 Task: Add an event  with title  Client Meeting: New Opportunity, date '2024/03/01' to 2024/03/03 & Select Event type as  Group. Add location for the event as  789 Calle de Preciados, Madrid, Spain and add a description: A Monthly Financial Review is a recurring meeting or process where the financial performance and health of an organization are assessed and analyzed. It provides a comprehensive overview of the company's financial status, including revenue, expenses, profitability, cash flow, and key financial metrics.Create an event link  http-clientmeeting:newopportunitycom & Select the event color as  Orange. , logged in from the account softage.1@softage.netand send the event invitation to softage.2@softage.net and softage.3@softage.net
Action: Mouse moved to (910, 127)
Screenshot: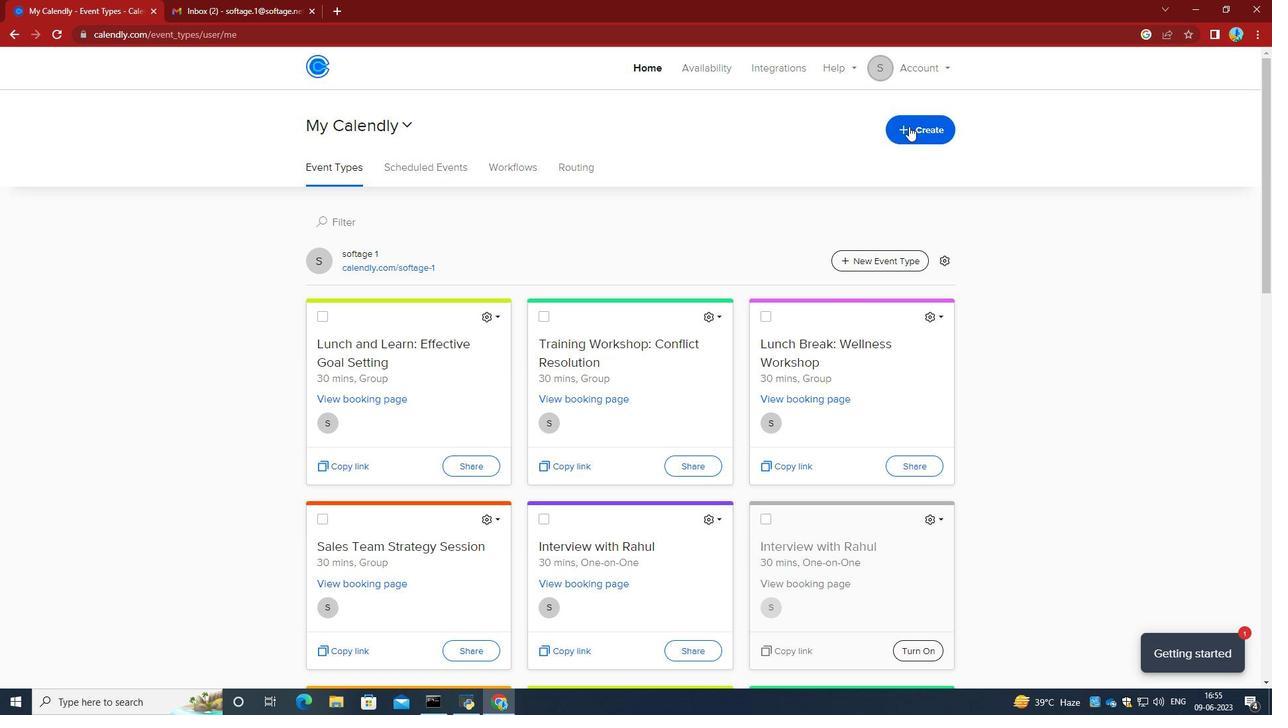 
Action: Mouse pressed left at (910, 127)
Screenshot: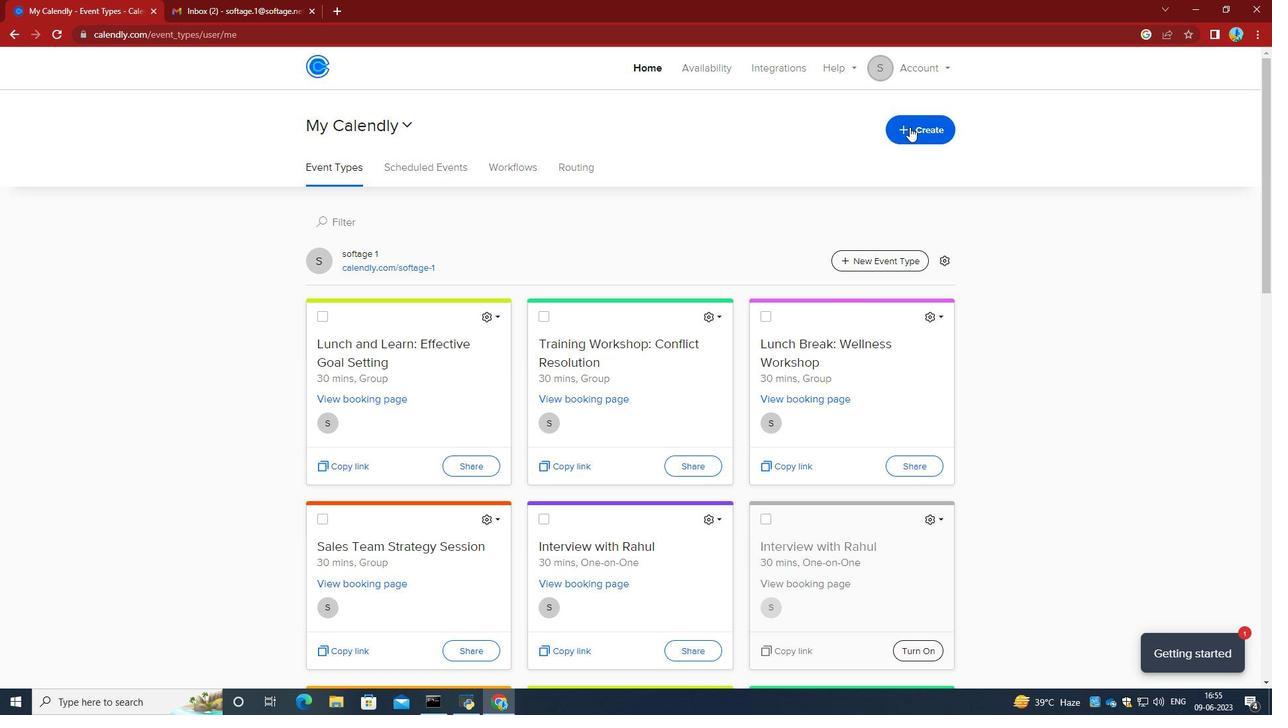 
Action: Mouse moved to (850, 197)
Screenshot: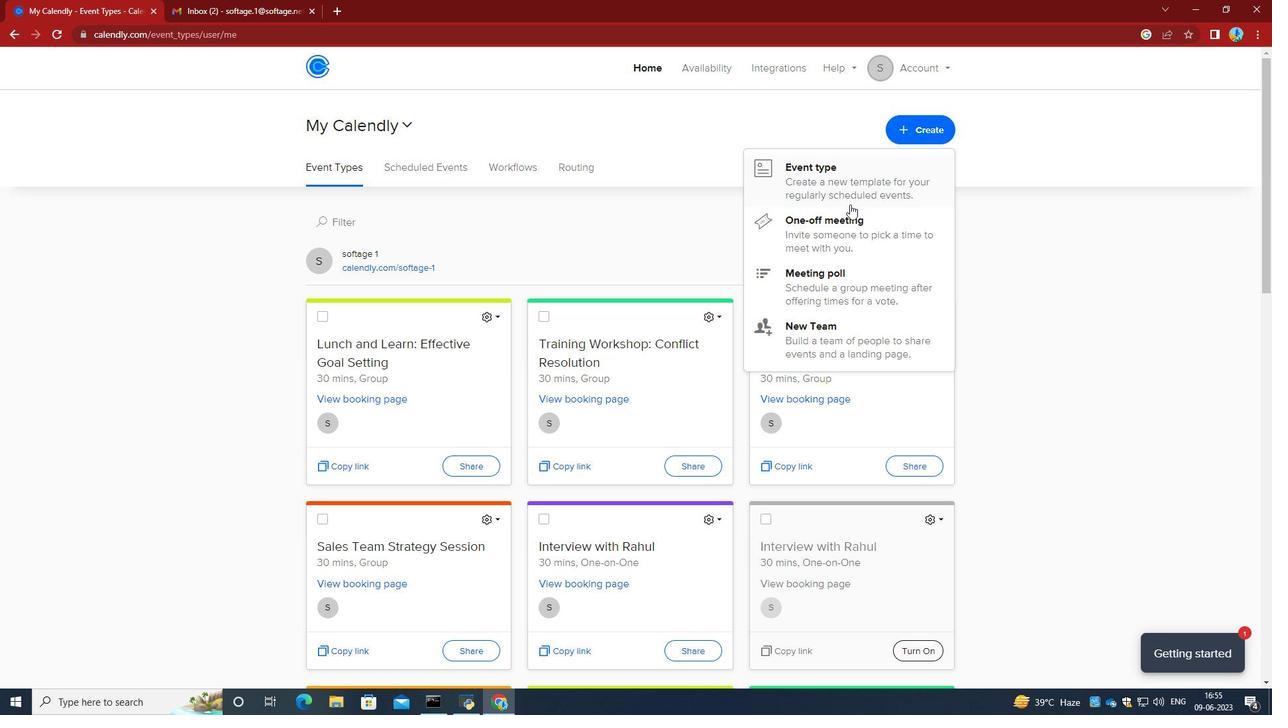 
Action: Mouse pressed left at (850, 197)
Screenshot: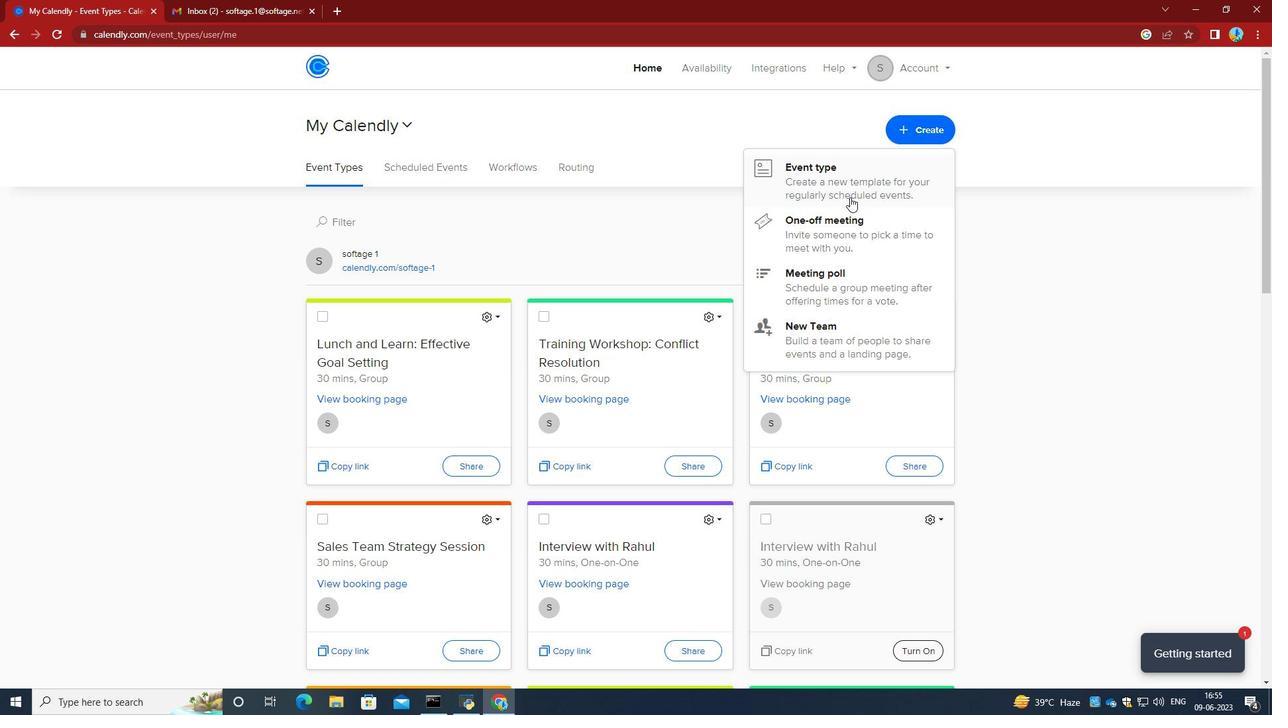 
Action: Mouse moved to (639, 316)
Screenshot: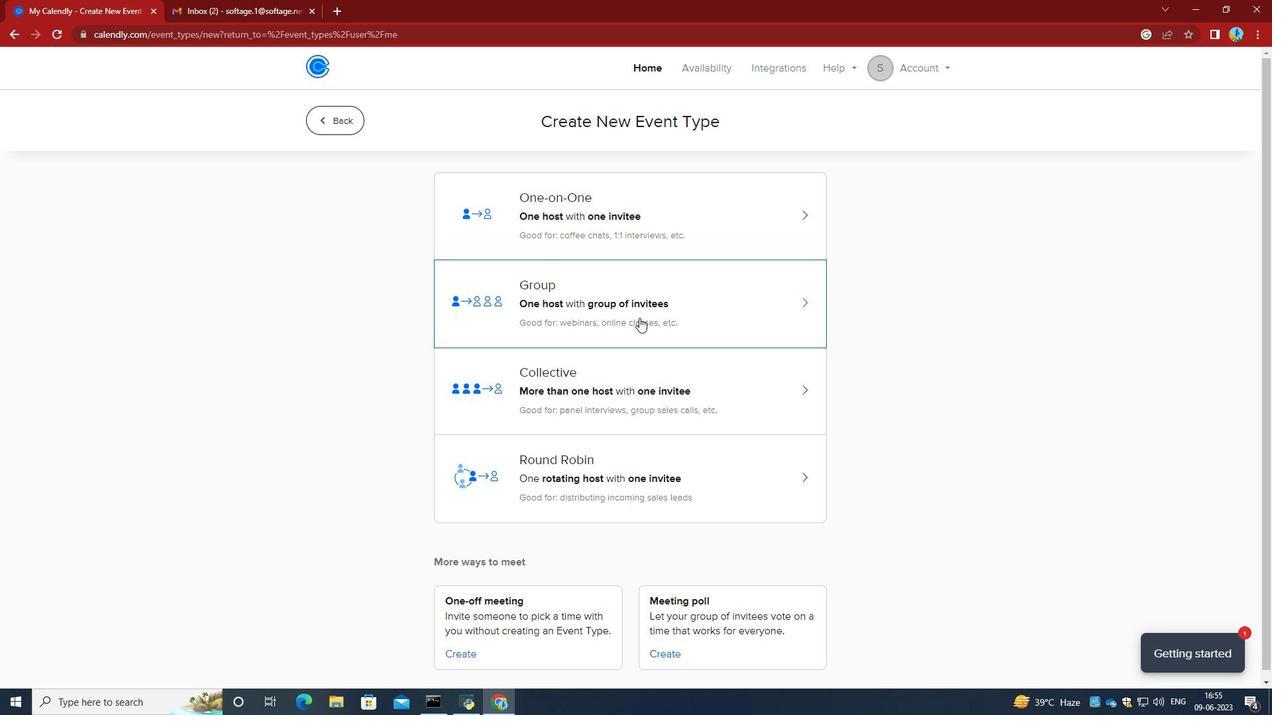 
Action: Mouse pressed left at (639, 316)
Screenshot: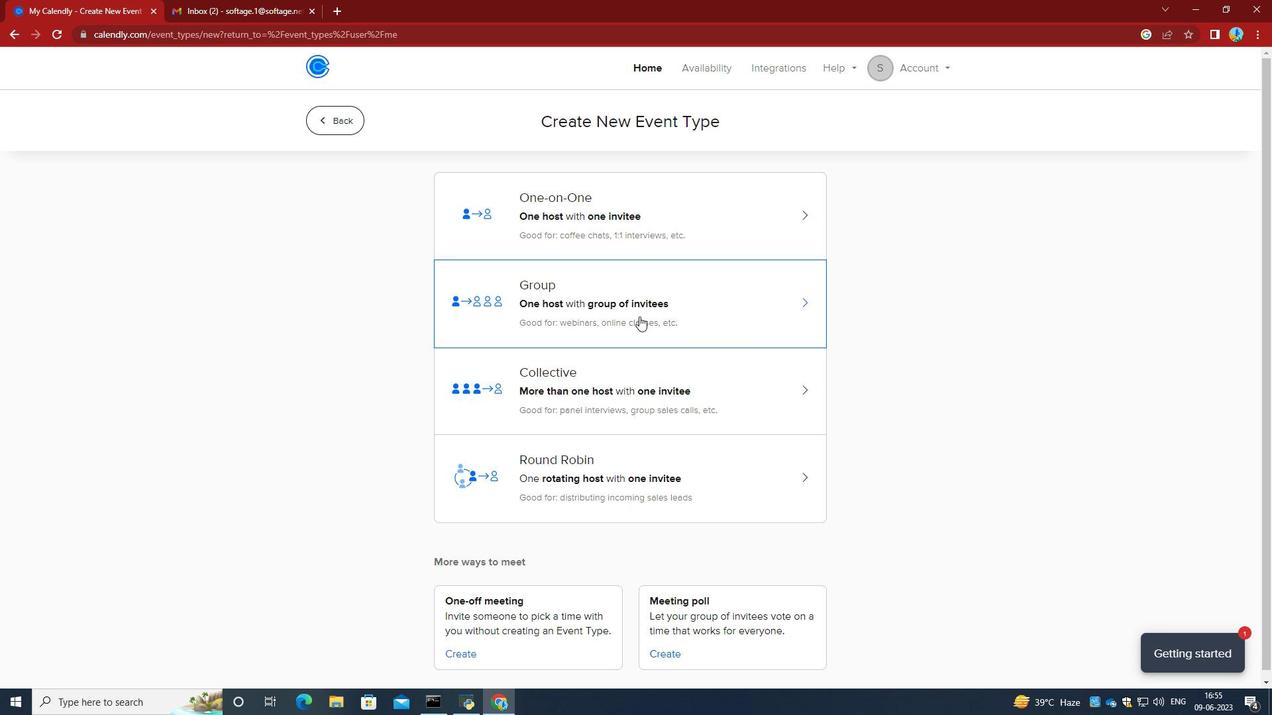 
Action: Mouse moved to (378, 305)
Screenshot: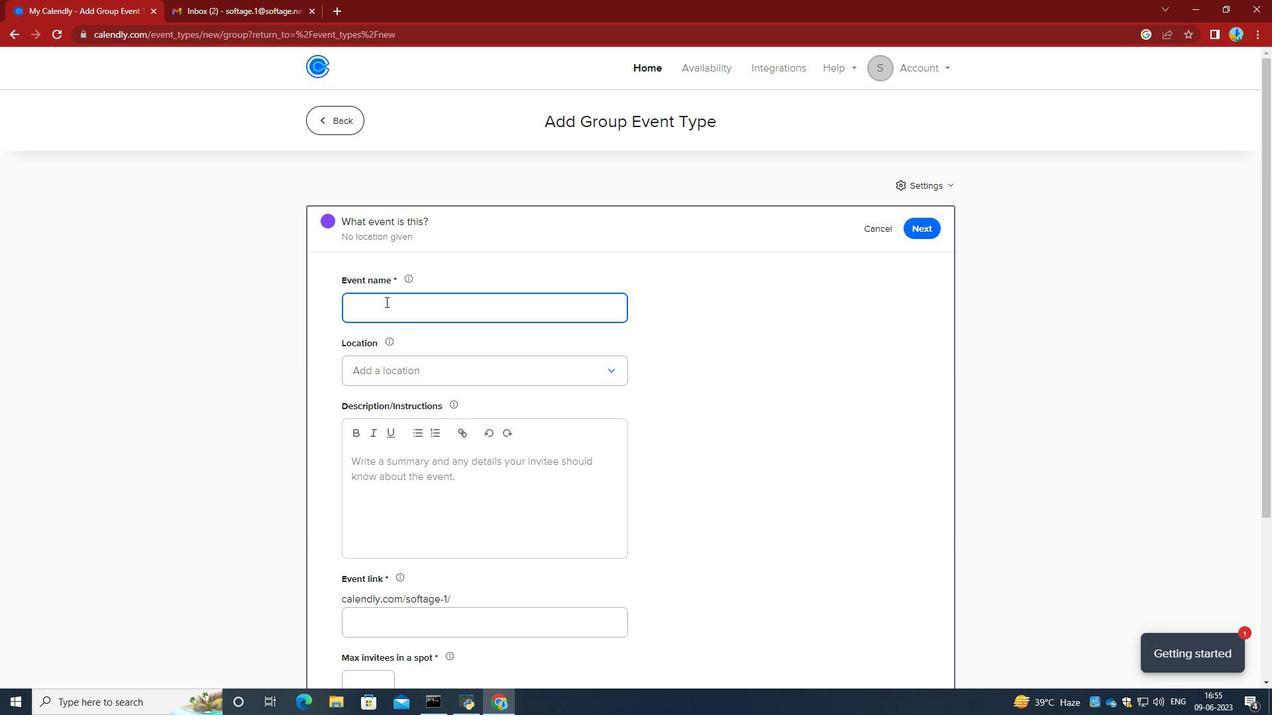 
Action: Mouse pressed left at (378, 305)
Screenshot: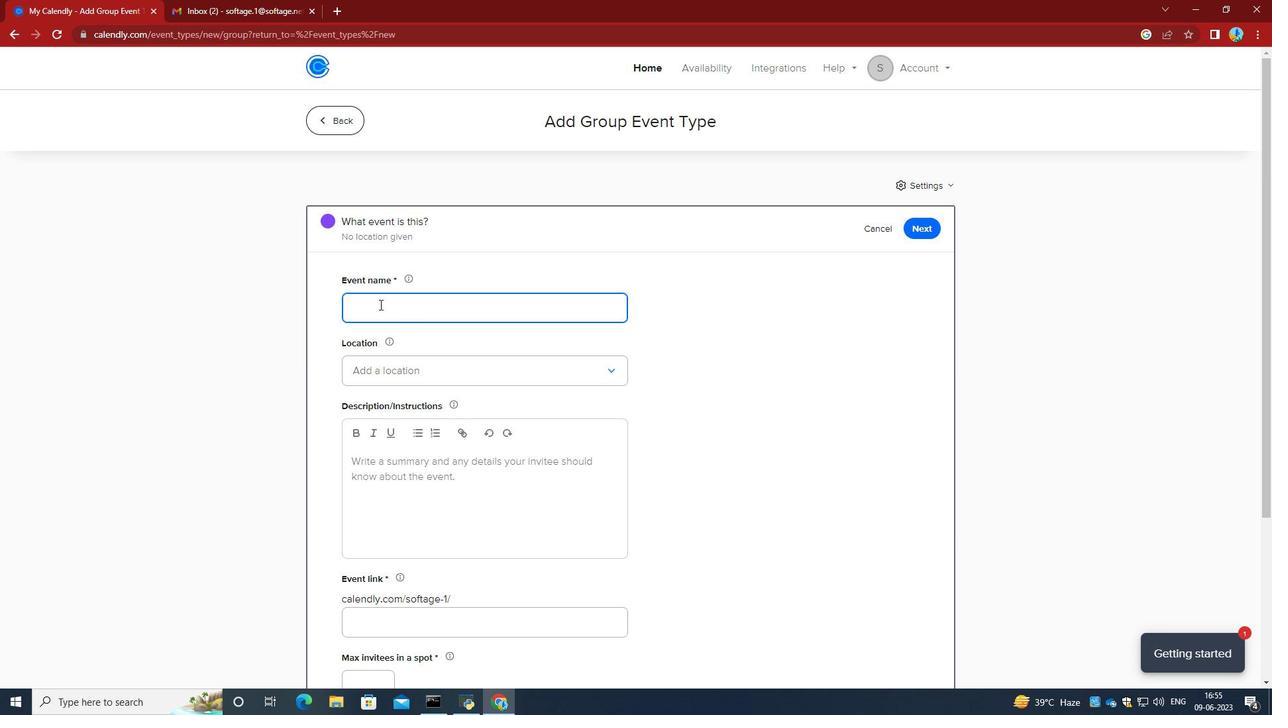 
Action: Key pressed <Key.caps_lock>C<Key.caps_lock>lient<Key.space><Key.caps_lock>M<Key.caps_lock>eeting<Key.space><Key.backspace><Key.shift_r>:<Key.space><Key.caps_lock>N<Key.caps_lock>ew<Key.space><Key.caps_lock>O<Key.caps_lock>pportunity<Key.space>
Screenshot: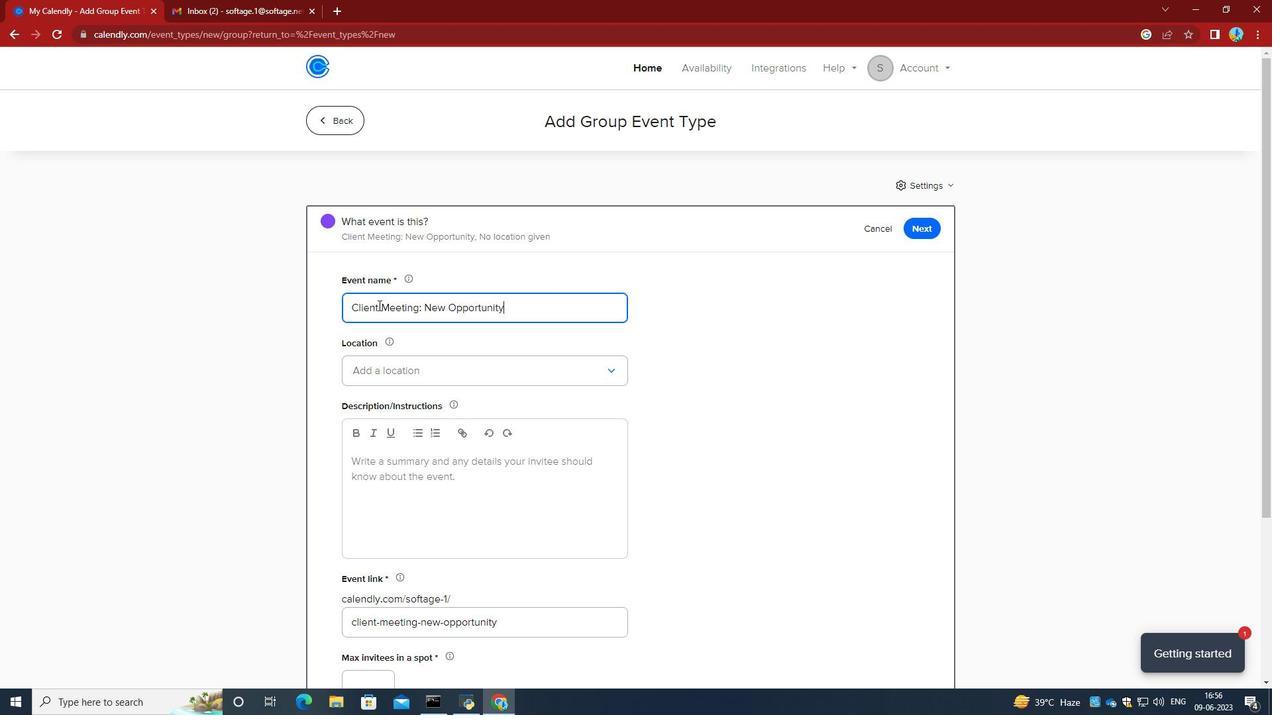 
Action: Mouse moved to (381, 367)
Screenshot: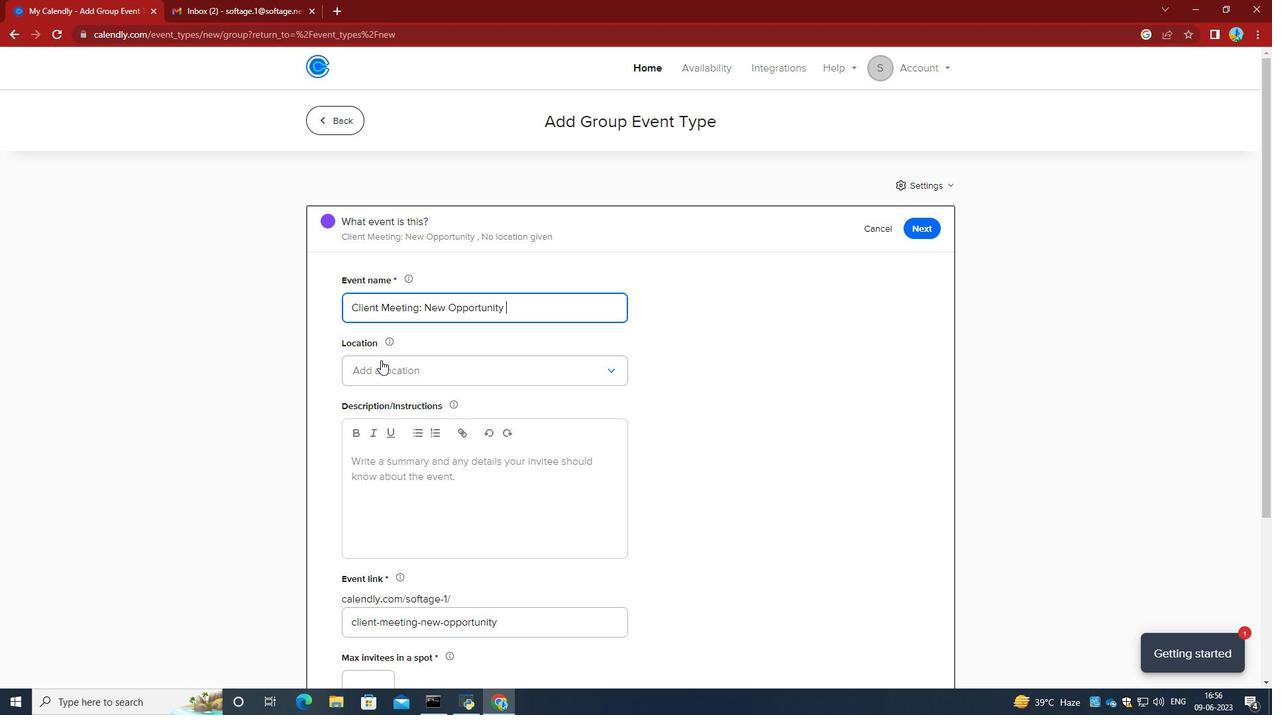 
Action: Mouse pressed left at (381, 367)
Screenshot: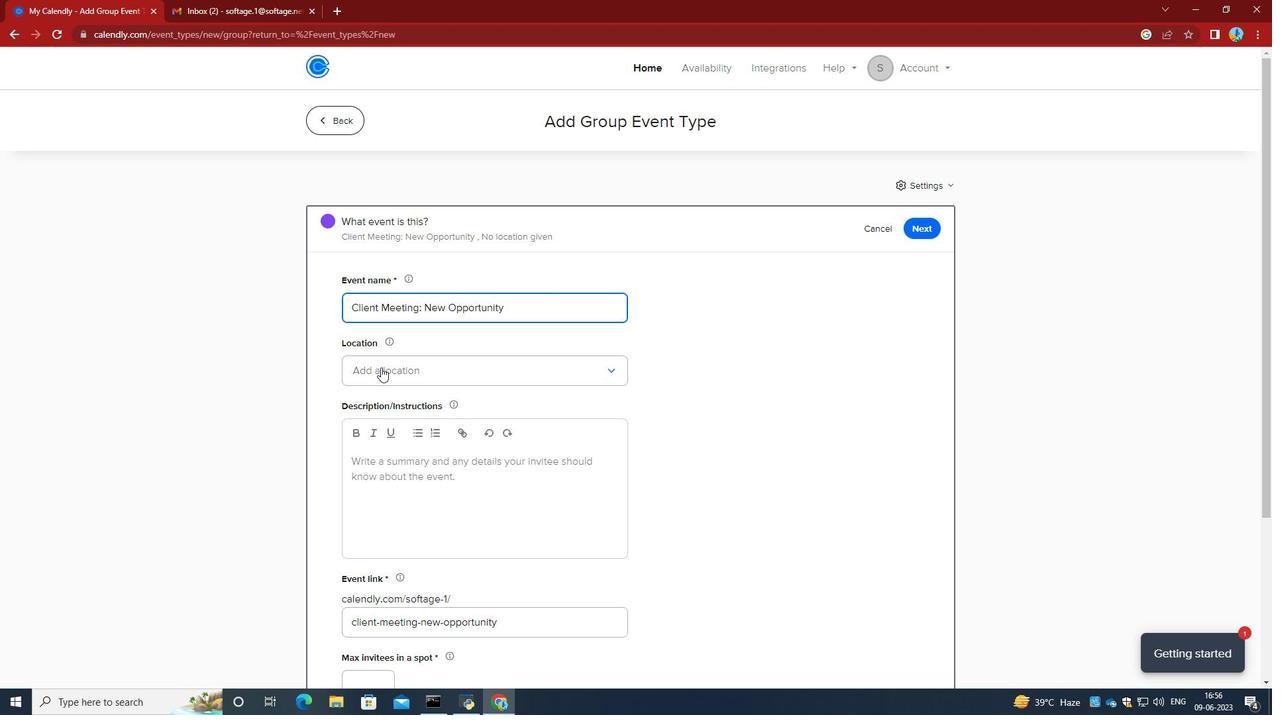 
Action: Mouse moved to (365, 409)
Screenshot: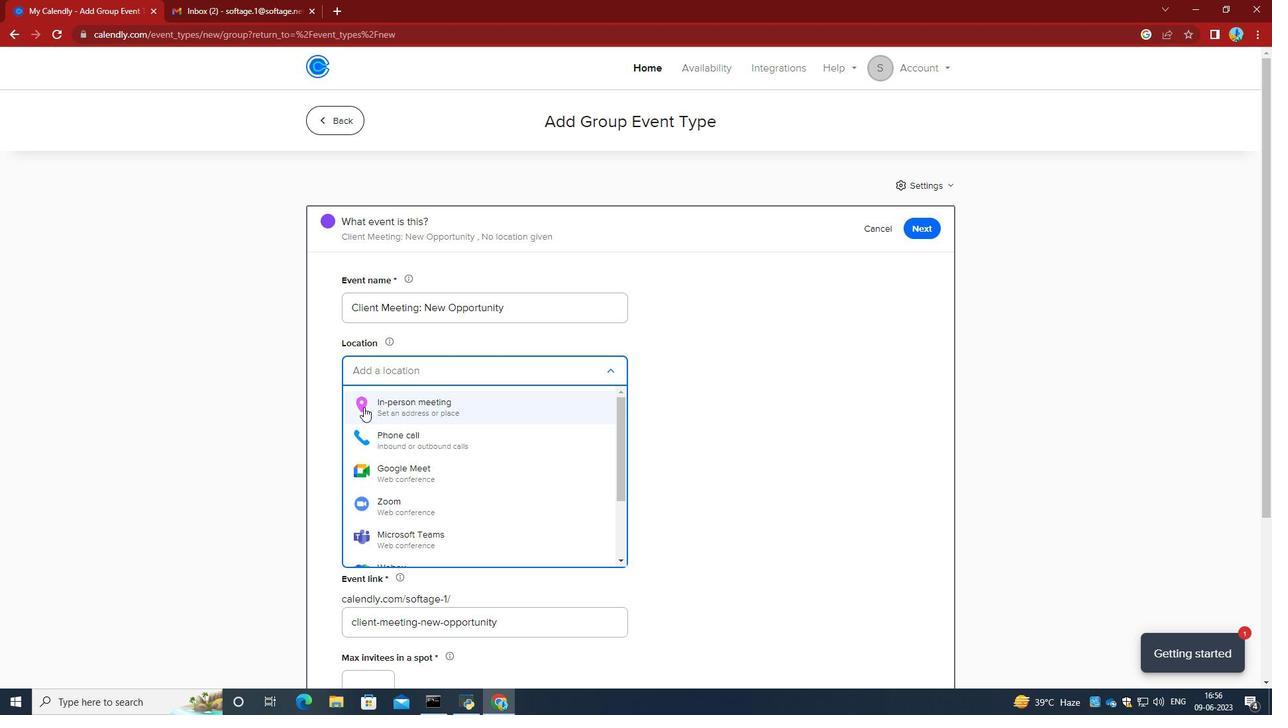 
Action: Mouse pressed left at (365, 409)
Screenshot: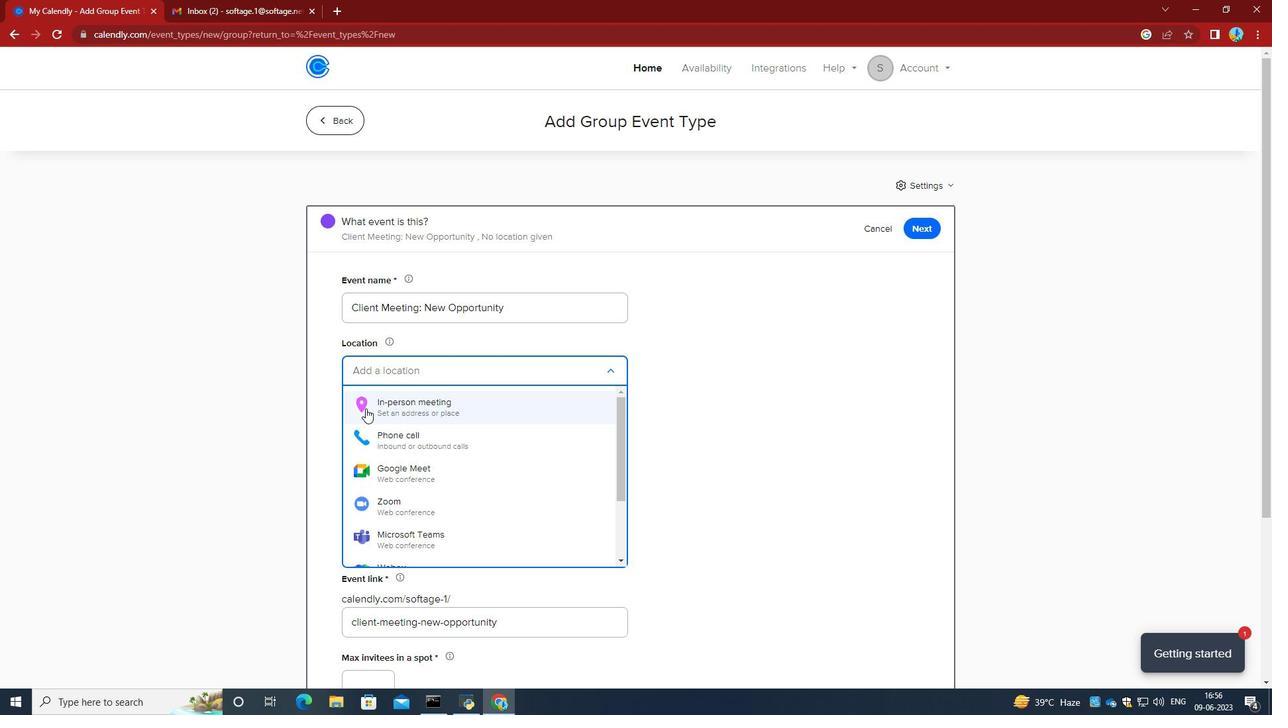 
Action: Mouse moved to (580, 213)
Screenshot: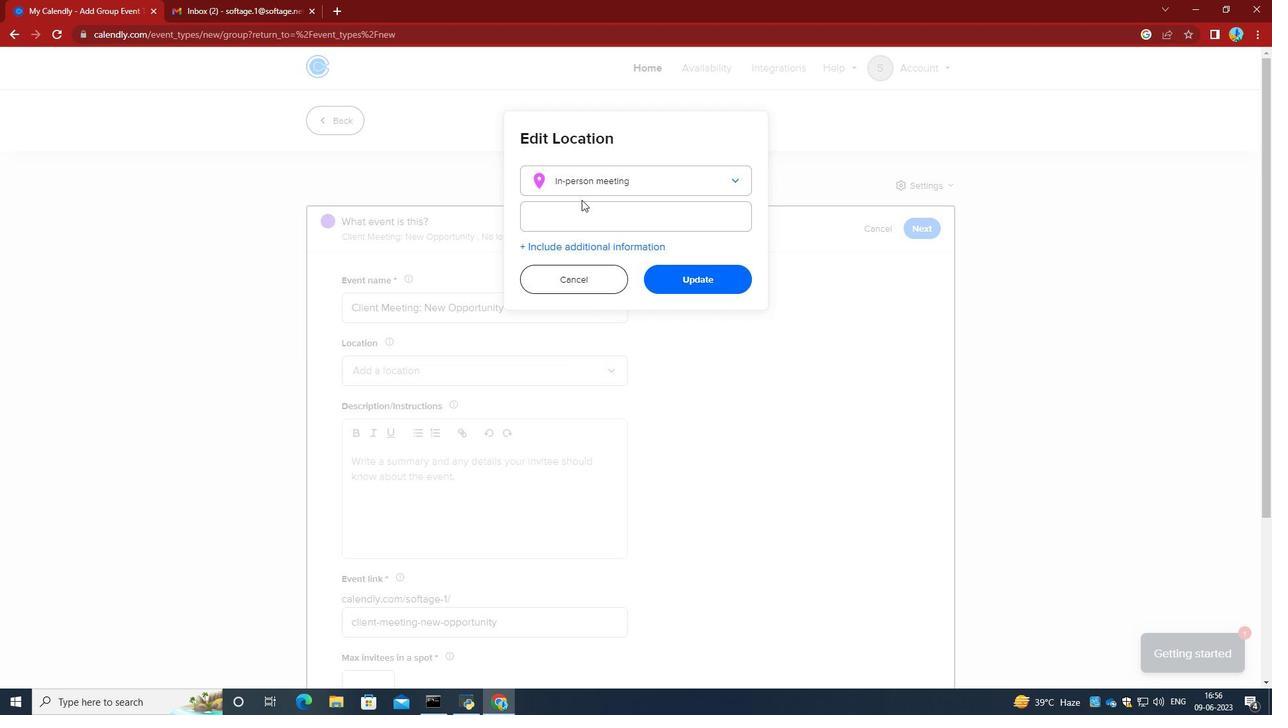 
Action: Mouse pressed left at (580, 213)
Screenshot: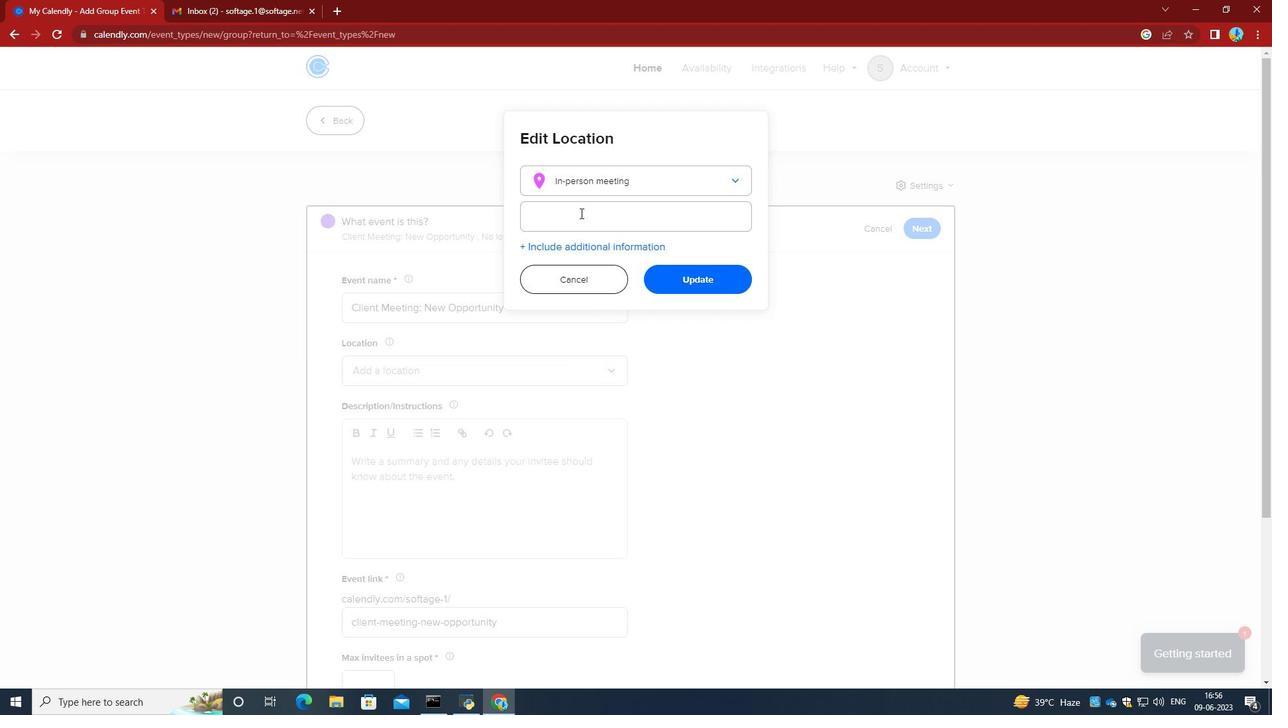 
Action: Key pressed 789<Key.space><Key.caps_lock>C<Key.caps_lock>la<Key.backspace><Key.backspace>alle<Key.space>de<Key.space><Key.caps_lock>P<Key.caps_lock>reciados,<Key.space><Key.caps_lock>M<Key.caps_lock>adrid,<Key.space><Key.caps_lock>S<Key.caps_lock>pain
Screenshot: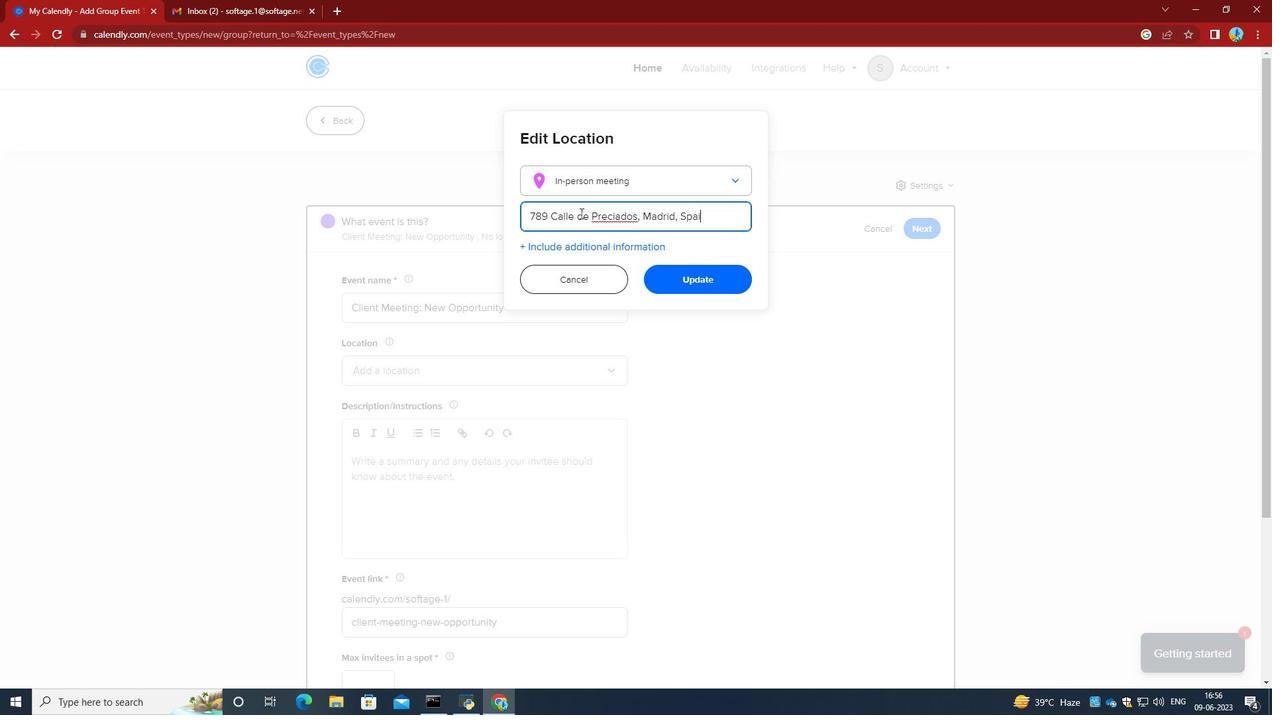 
Action: Mouse moved to (654, 280)
Screenshot: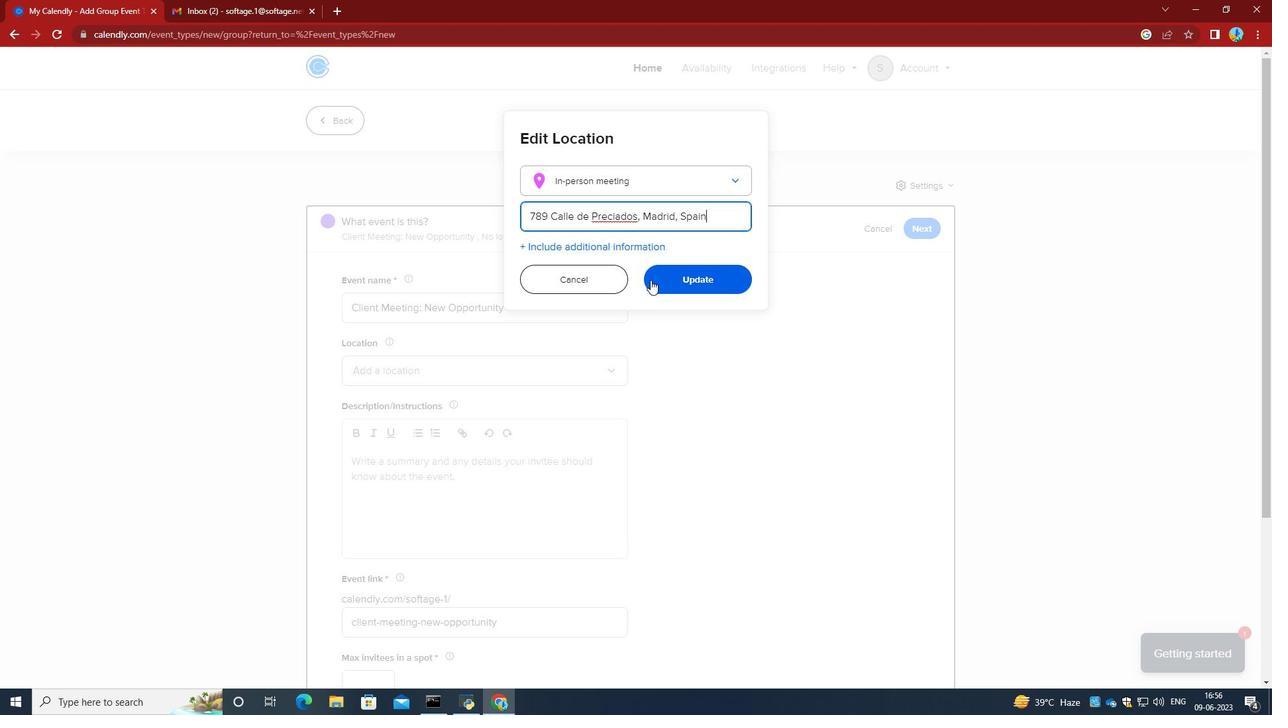 
Action: Mouse pressed left at (654, 280)
Screenshot: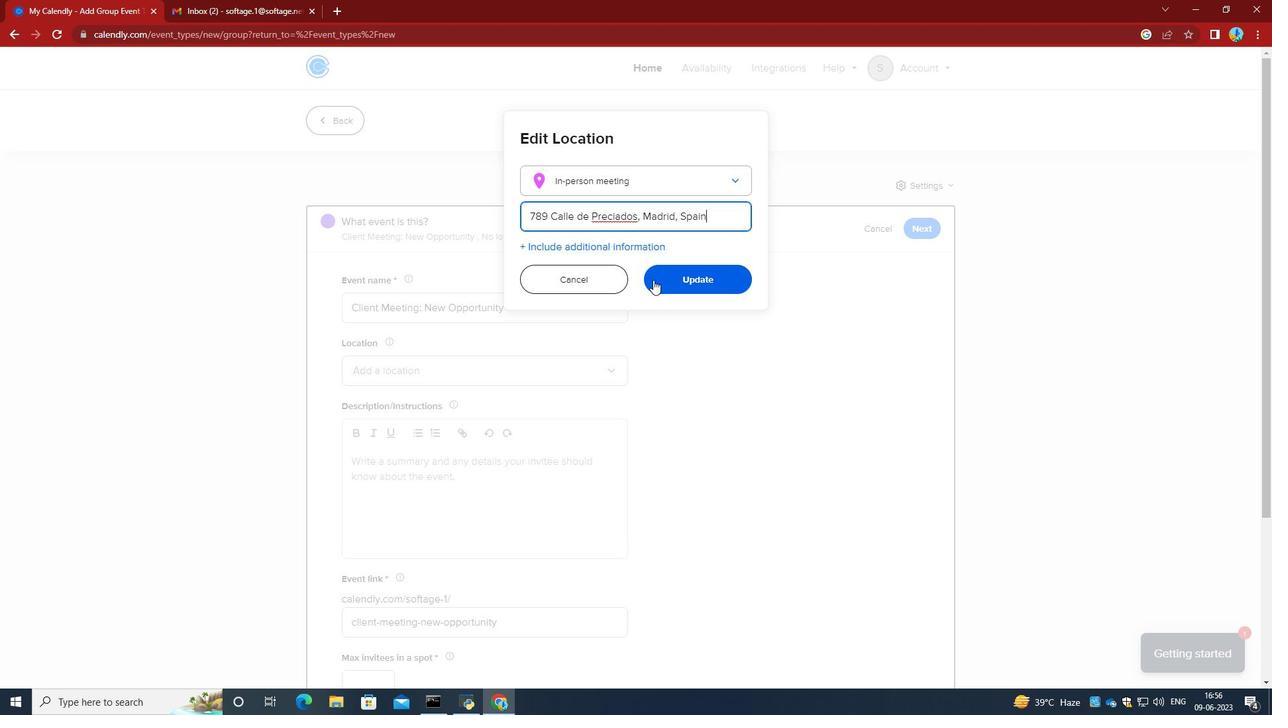 
Action: Mouse moved to (483, 478)
Screenshot: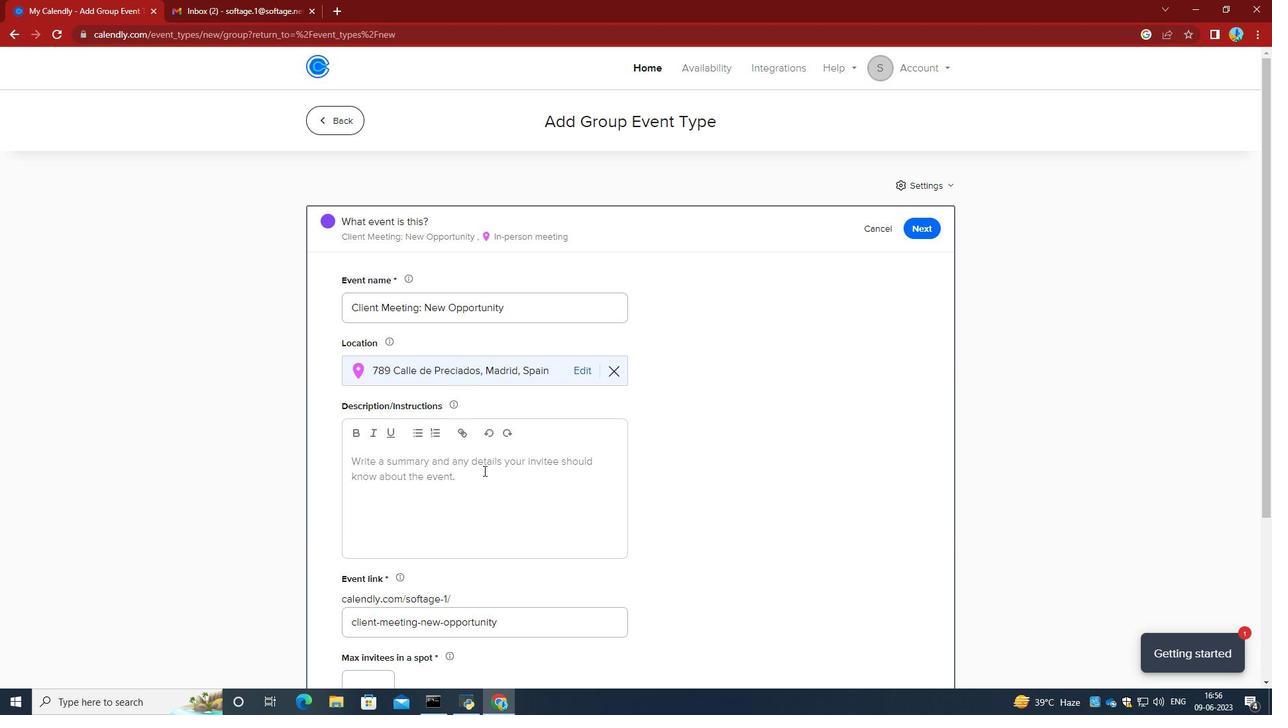 
Action: Mouse pressed left at (483, 478)
Screenshot: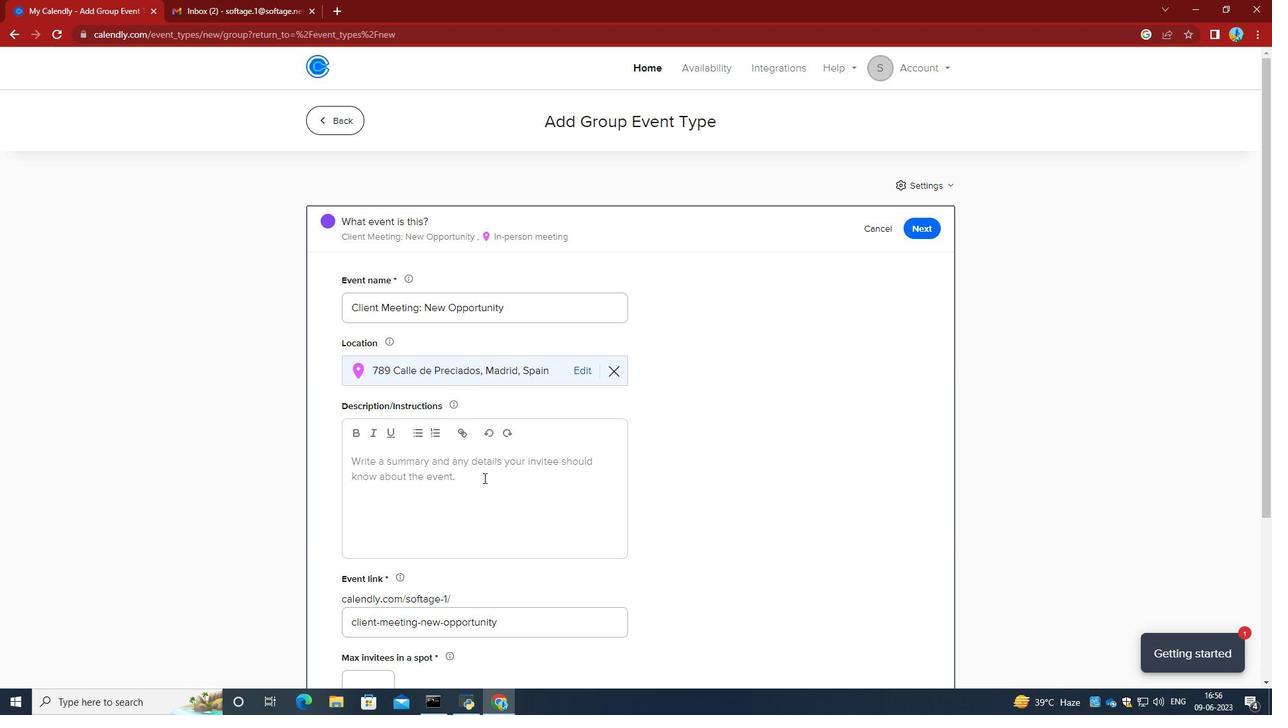 
Action: Key pressed <Key.caps_lock>A<Key.space><Key.caps_lock>m<Key.caps_lock><Key.backspace>M<Key.caps_lock>onthly<Key.space><Key.caps_lock>F<Key.caps_lock>inancail<Key.space><Key.backspace><Key.backspace><Key.backspace><Key.backspace><Key.backspace><Key.backspace>ncial<Key.space><Key.caps_lock>R<Key.caps_lock>ec<Key.backspace>vieve<Key.backspace><Key.backspace>w<Key.space>is<Key.space>a<Key.space>recurring<Key.space>meeting<Key.space>or<Key.space>process<Key.space><Key.space><Key.backspace><Key.backspace><Key.space>where<Key.space>the<Key.space>finacnial<Key.space><Key.backspace><Key.backspace><Key.backspace><Key.backspace><Key.backspace>ial<Key.space><Key.backspace><Key.backspace><Key.backspace><Key.backspace><Key.backspace>ncial<Key.space>performacne<Key.backspace><Key.backspace><Key.backspace>nce<Key.space>and<Key.space>healthe<Key.backspace><Key.space>of<Key.space>an<Key.space>organization<Key.space>are<Key.space>assessed<Key.space>and<Key.space>analyzed.<Key.space><Key.caps_lock>I<Key.caps_lock><Key.backspace><Key.backspace><Key.backspace><Key.backspace><Key.backspace><Key.backspace>sed.<Key.space><Key.caps_lock>I<Key.caps_lock>t<Key.space>provides<Key.space>a<Key.space>comprehensive<Key.space>overview<Key.space>of<Key.space>a<Key.backspace>the<Key.space>company's<Key.space>financial<Key.space>status<Key.space>,<Key.space>including<Key.space>review<Key.backspace><Key.backspace><Key.backspace><Key.backspace>vanus<Key.backspace>e<Key.backspace><Key.backspace><Key.backspace><Key.backspace><Key.backspace><Key.backspace>evenue,<Key.space>expense,<Key.space>profitability,<Key.space>cash<Key.space>flow,<Key.space>and<Key.space>key<Key.space>finanicail<Key.space><Key.backspace><Key.backspace><Key.backspace><Key.backspace><Key.backspace><Key.backspace><Key.backspace>ncial<Key.space>metrics.<Key.space>
Screenshot: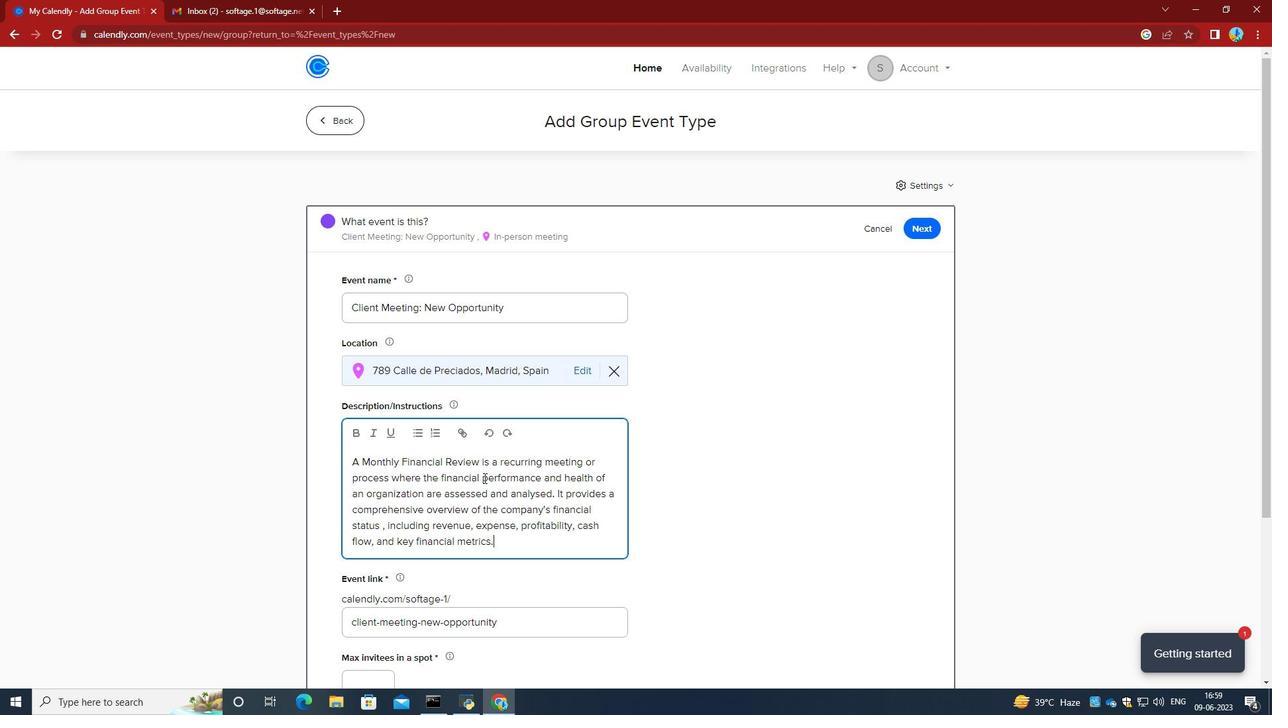 
Action: Mouse moved to (508, 632)
Screenshot: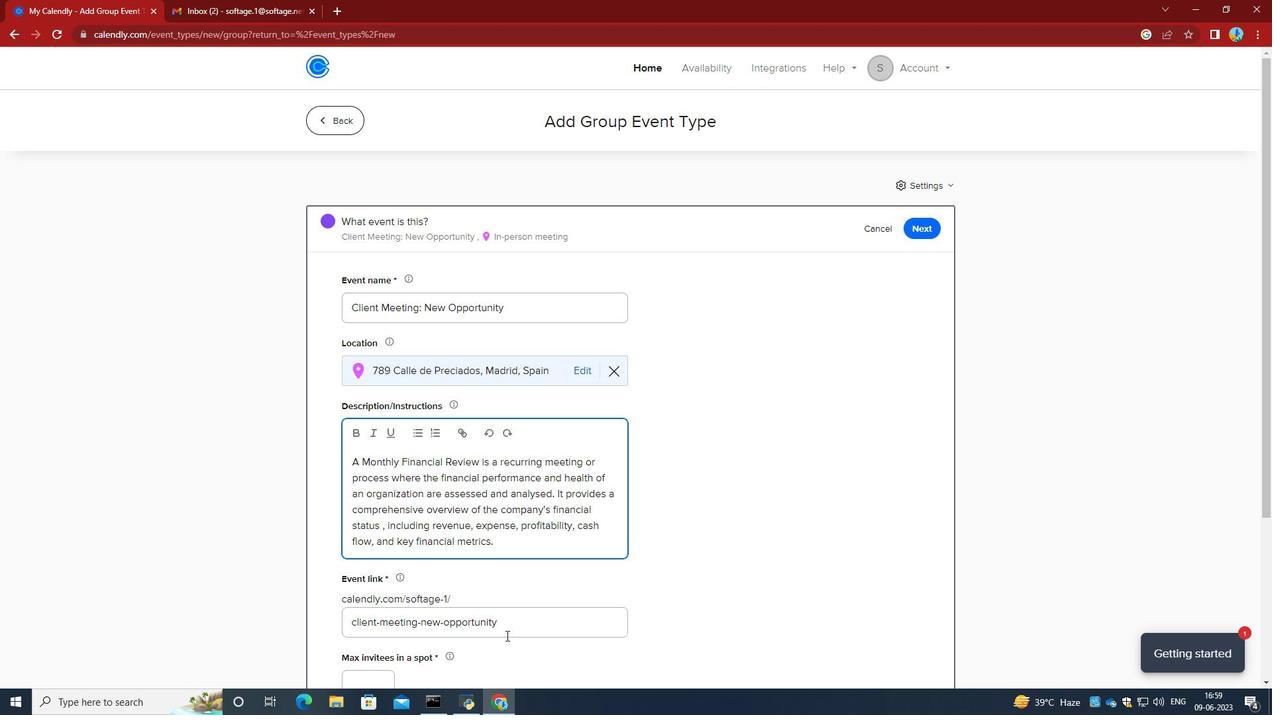 
Action: Mouse pressed left at (508, 632)
Screenshot: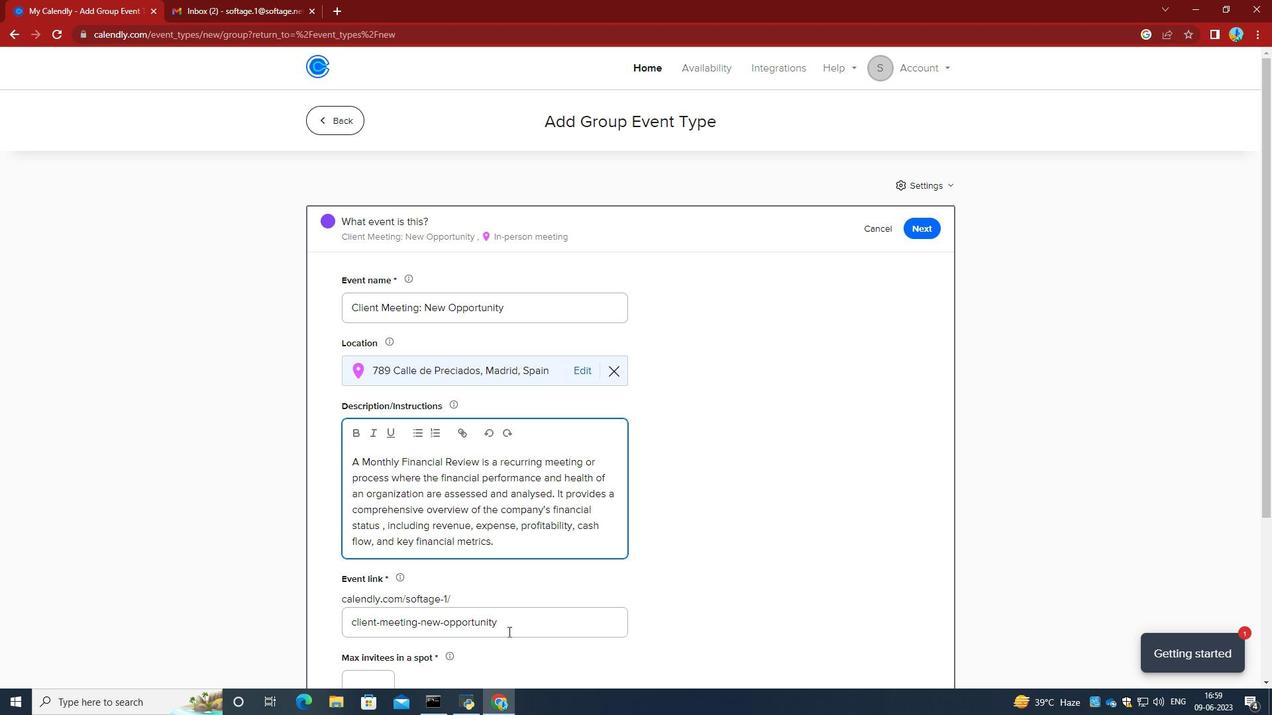 
Action: Mouse moved to (269, 609)
Screenshot: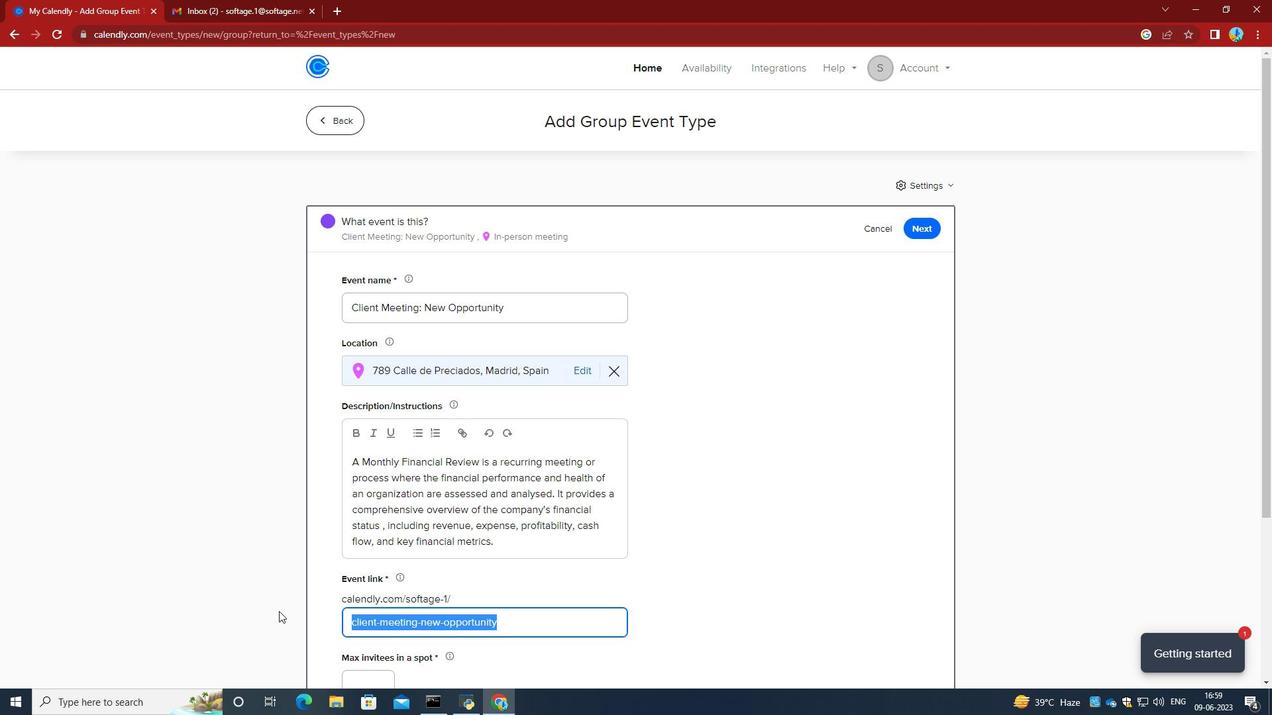 
Action: Key pressed <Key.backspace>http-clientmeetingnewopportunitycom
Screenshot: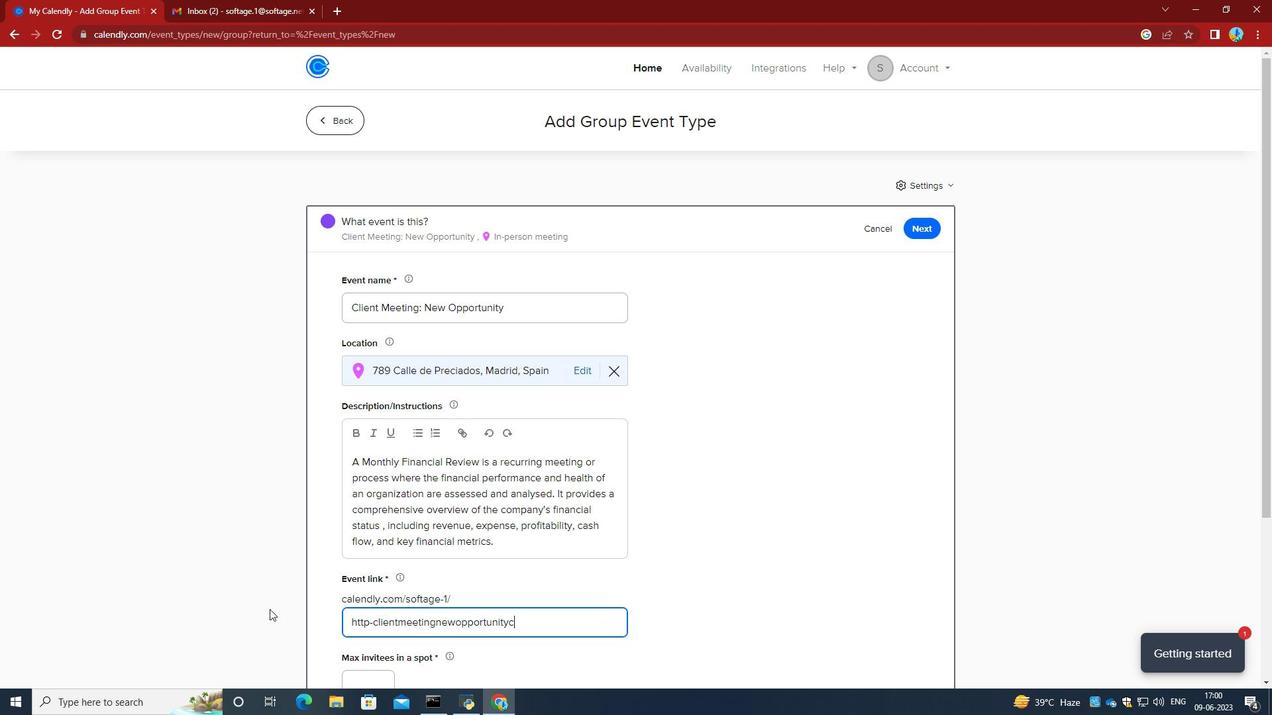 
Action: Mouse moved to (355, 483)
Screenshot: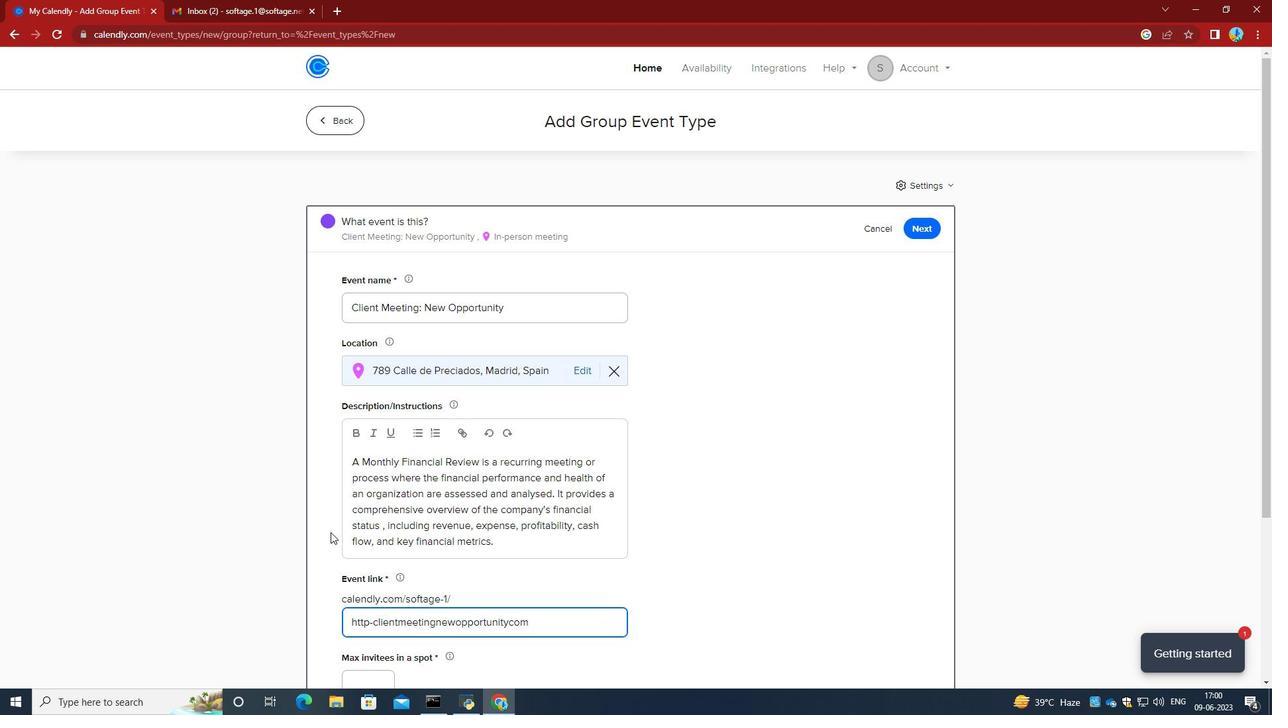 
Action: Mouse scrolled (355, 482) with delta (0, 0)
Screenshot: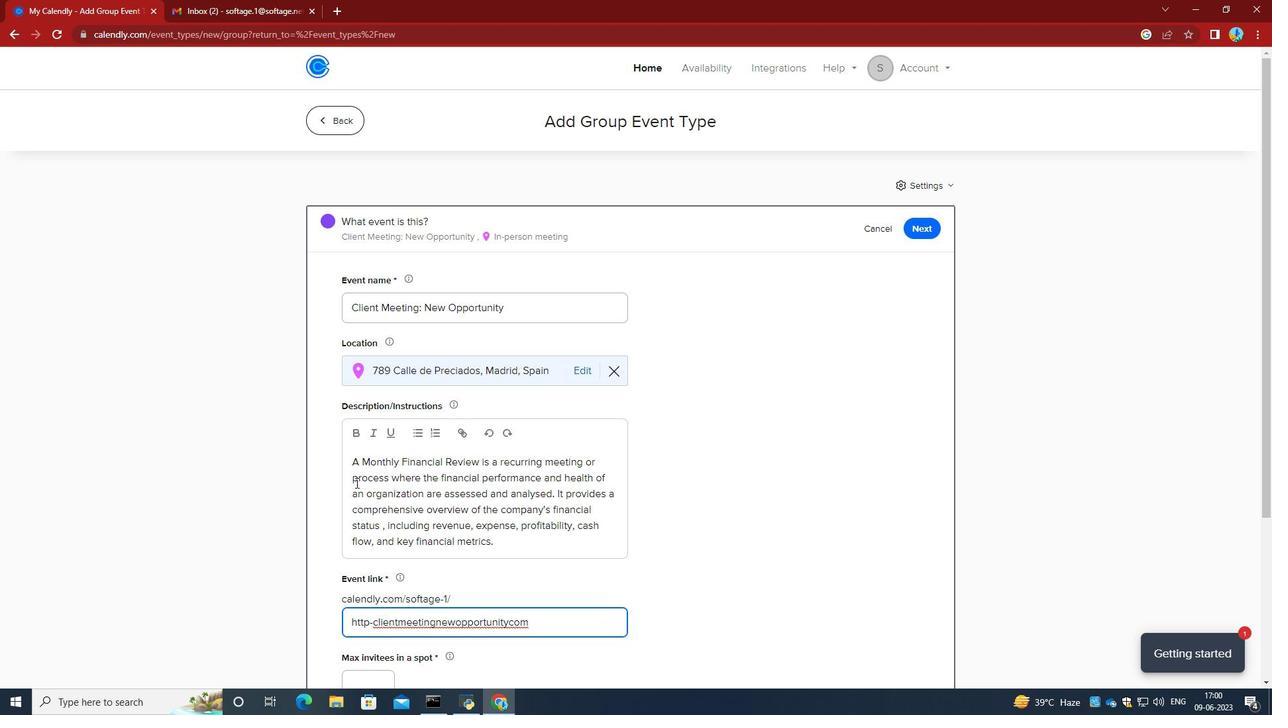 
Action: Mouse scrolled (355, 482) with delta (0, 0)
Screenshot: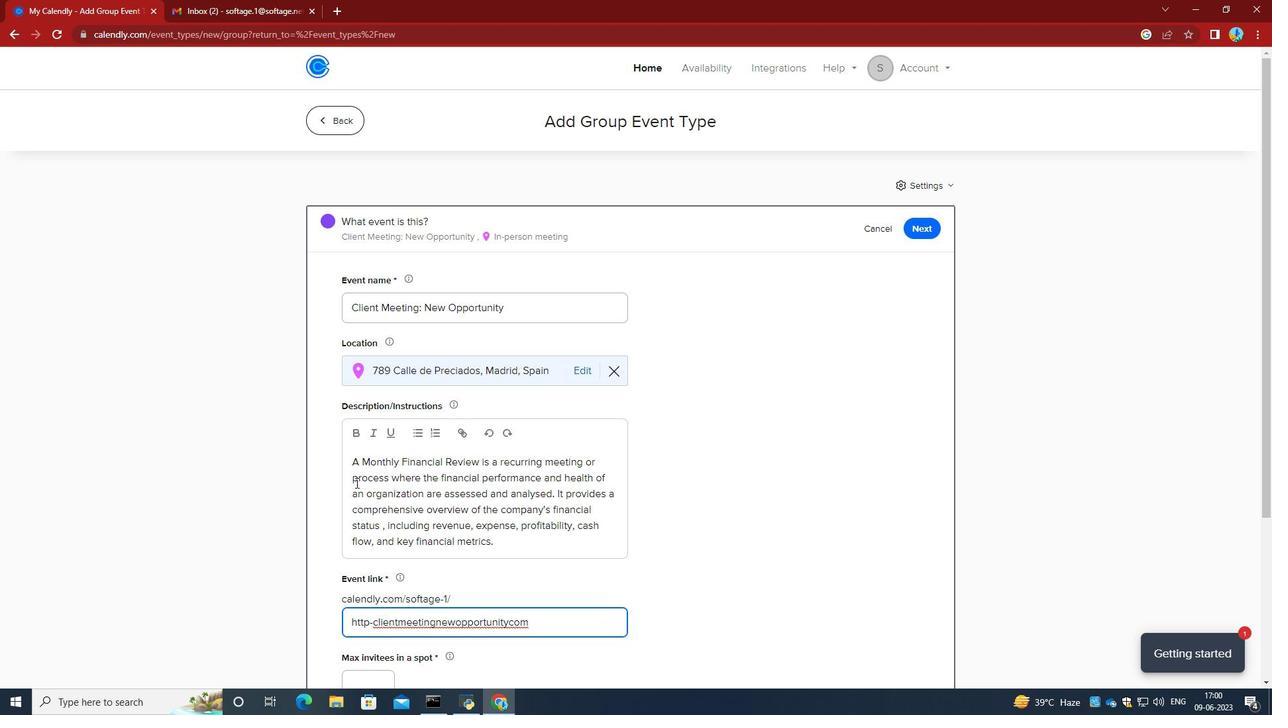 
Action: Mouse scrolled (355, 482) with delta (0, 0)
Screenshot: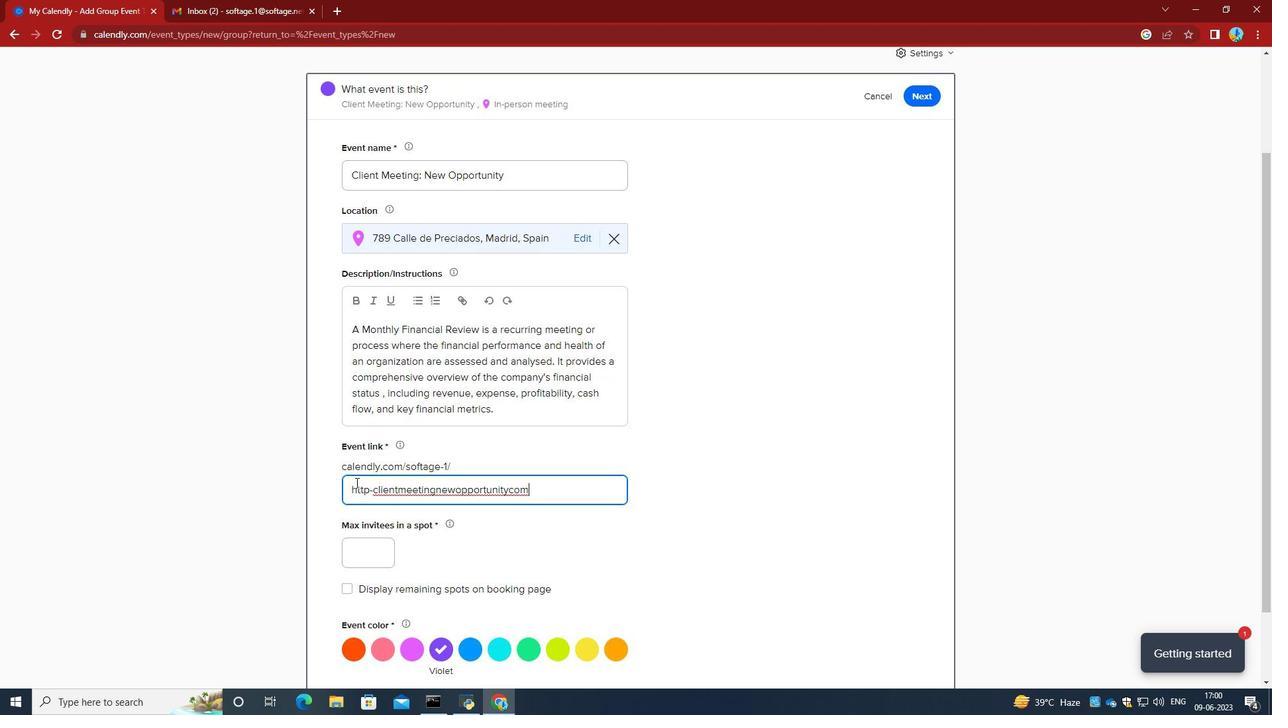 
Action: Mouse moved to (355, 485)
Screenshot: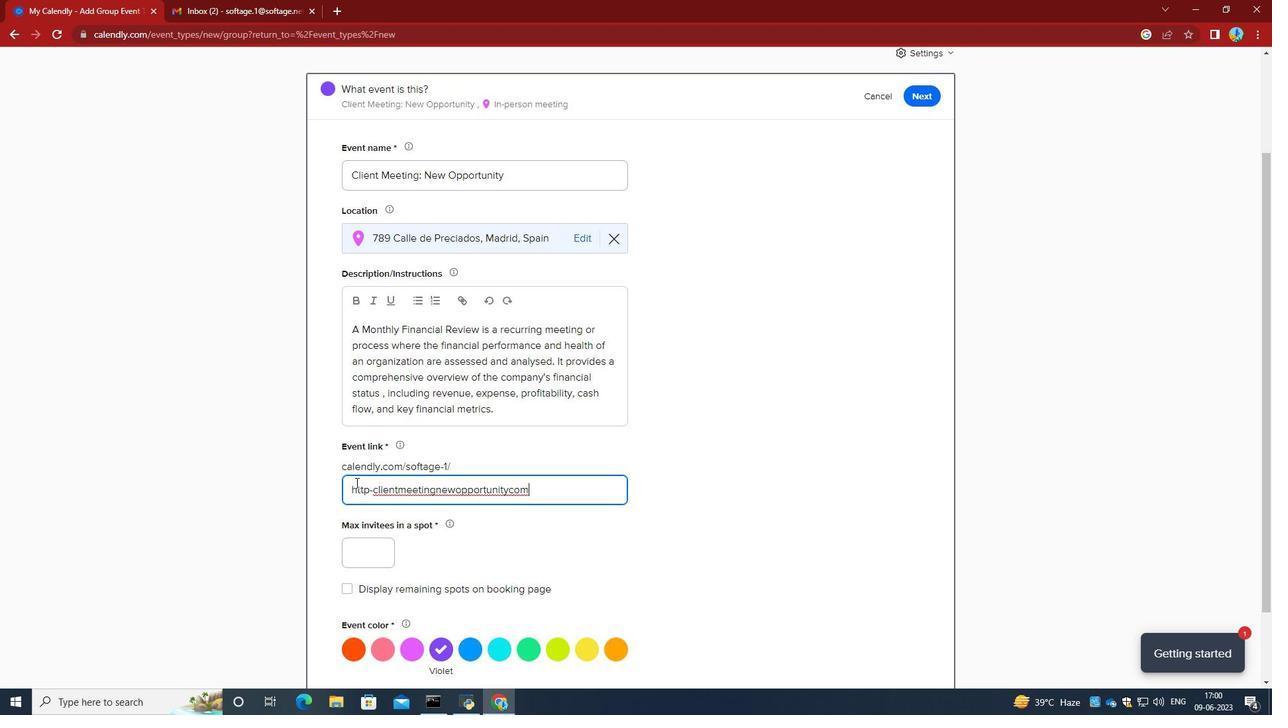 
Action: Mouse scrolled (355, 485) with delta (0, 0)
Screenshot: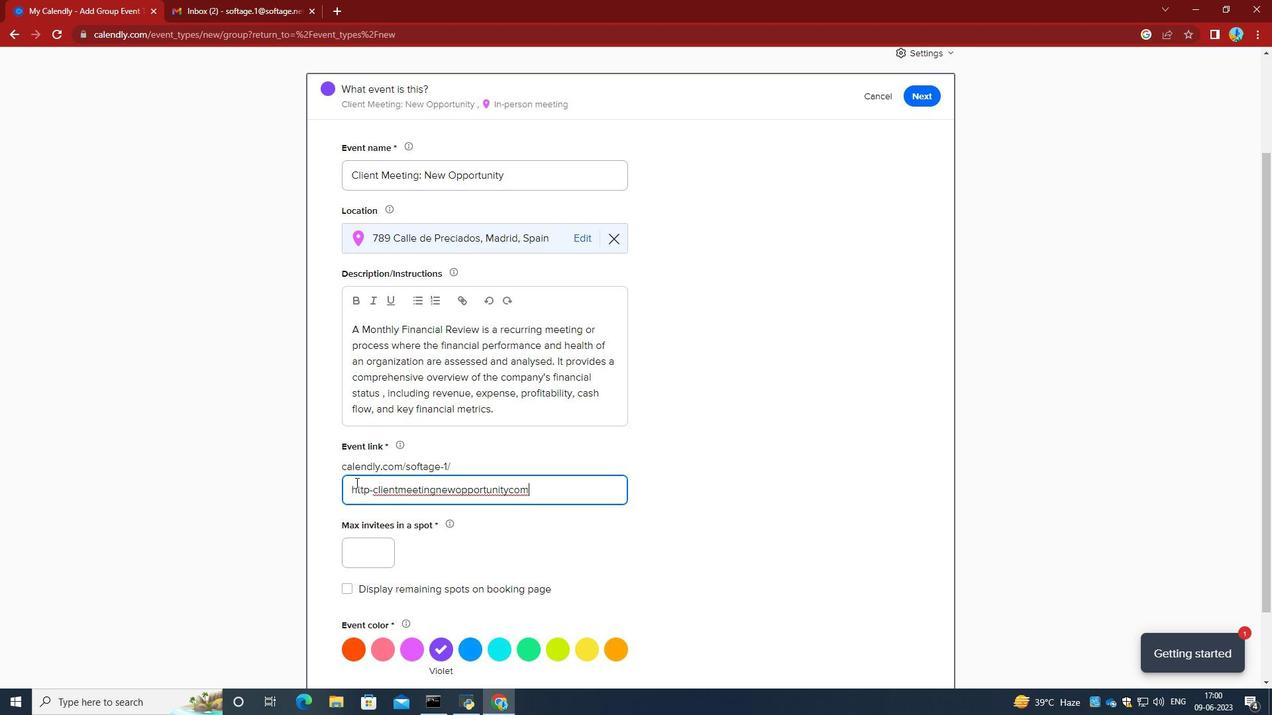 
Action: Mouse moved to (610, 560)
Screenshot: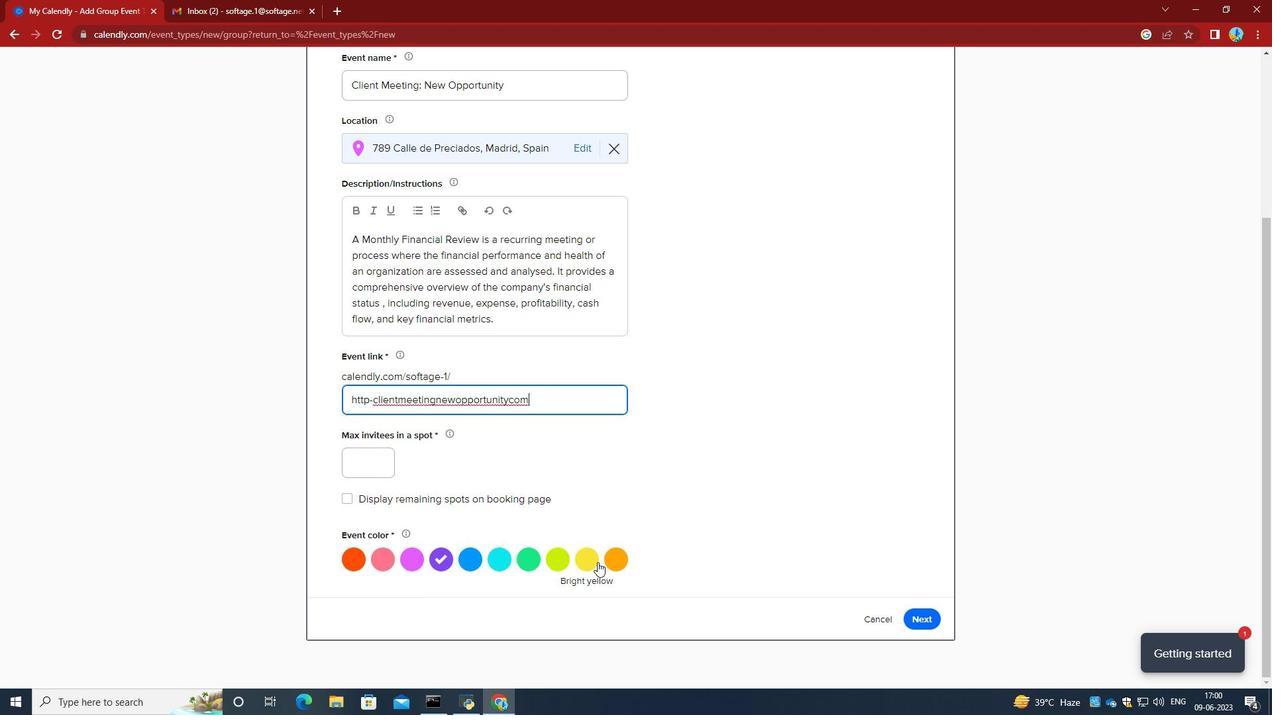 
Action: Mouse pressed left at (610, 560)
Screenshot: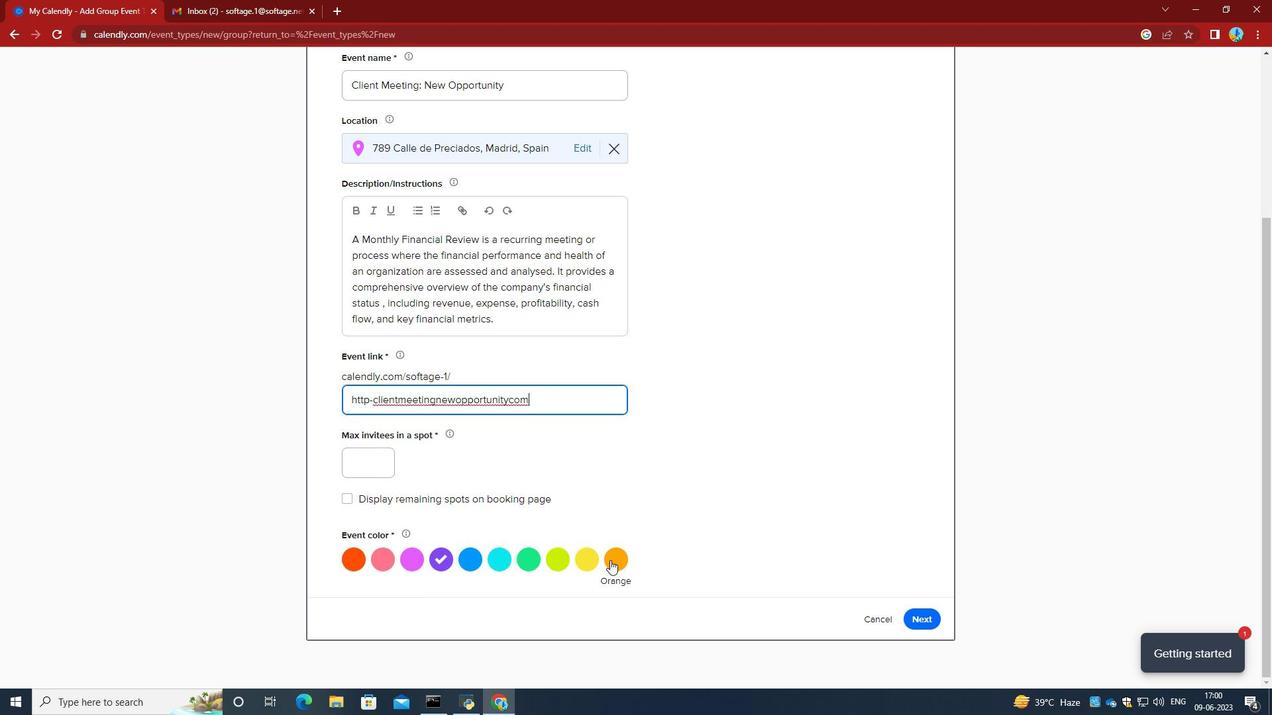 
Action: Mouse moved to (379, 467)
Screenshot: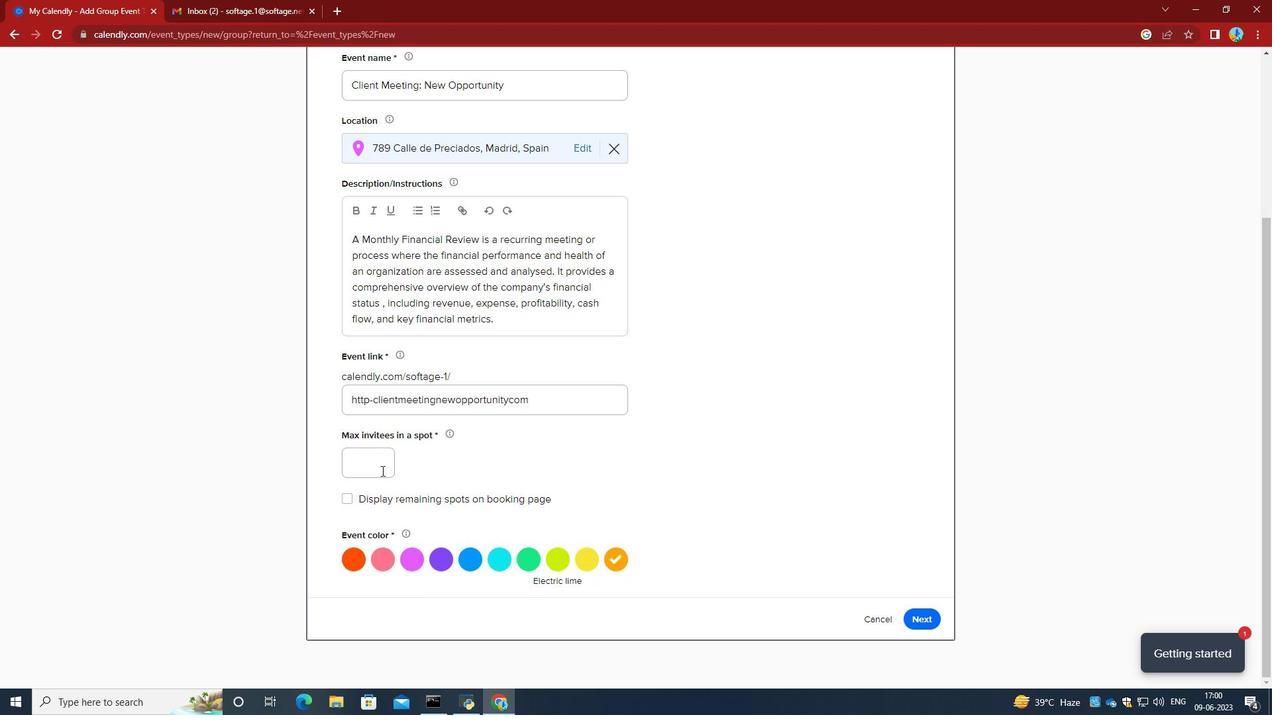 
Action: Mouse pressed left at (379, 467)
Screenshot: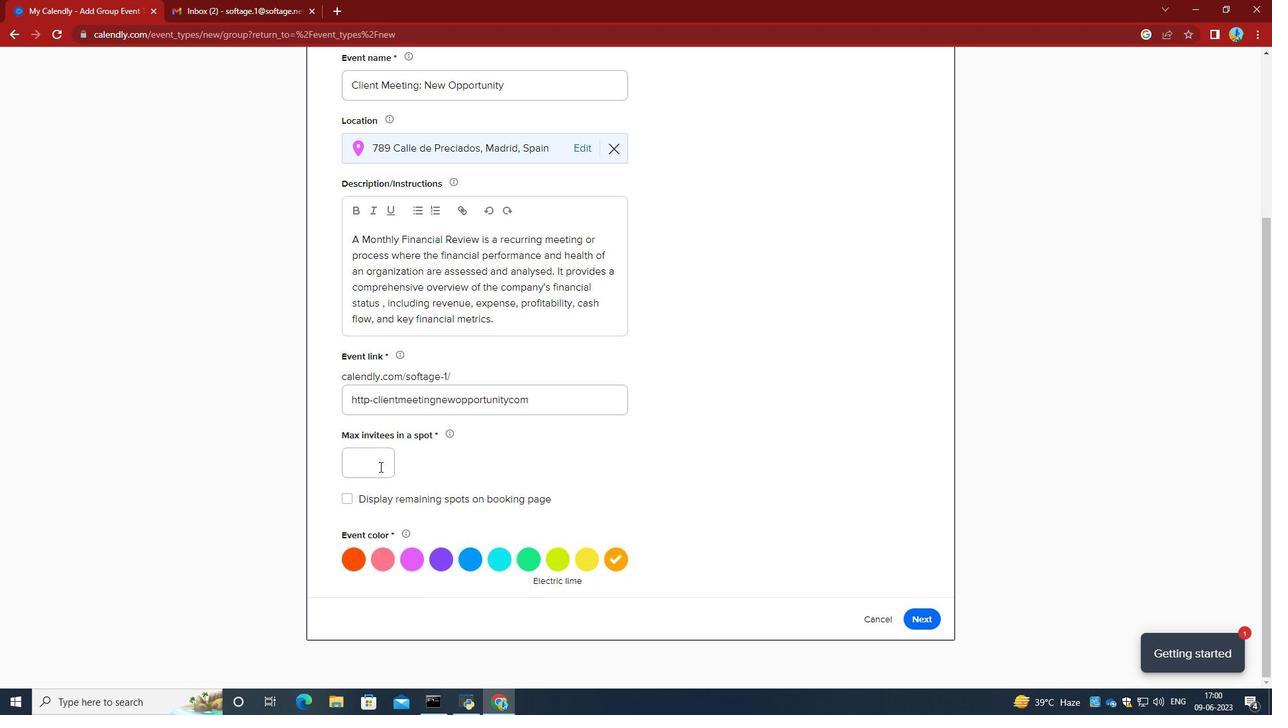 
Action: Key pressed 2
Screenshot: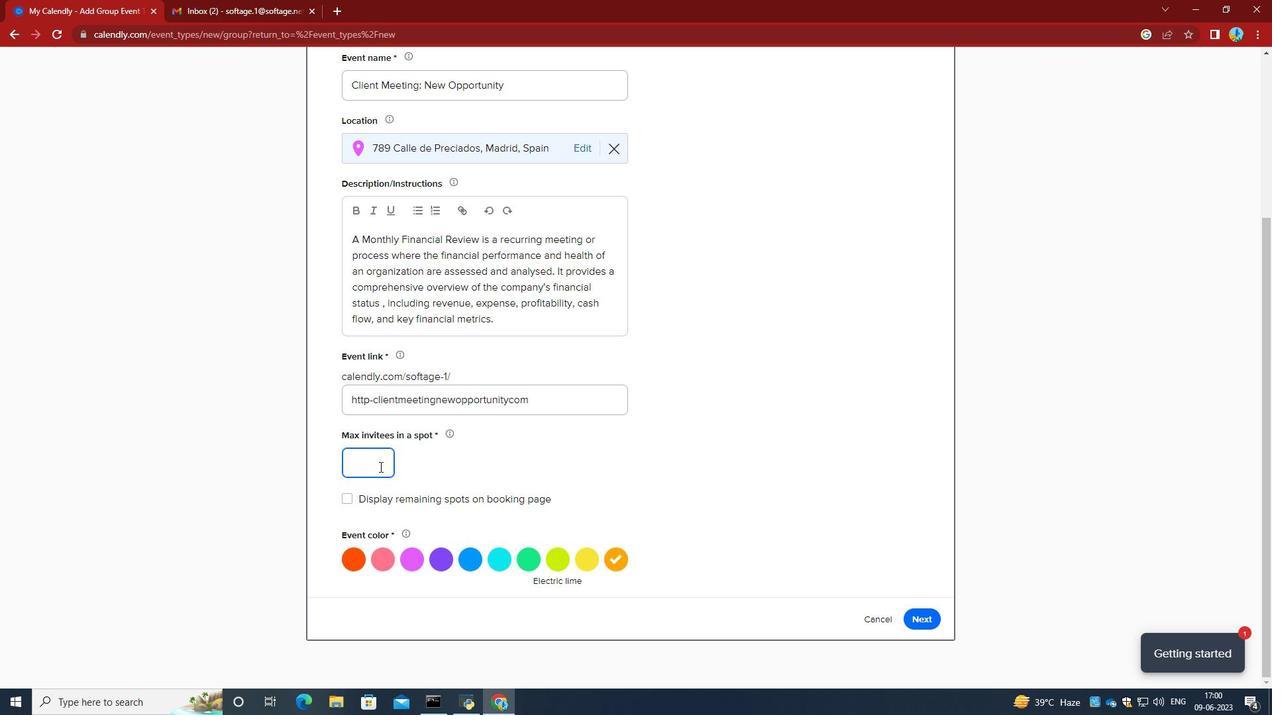 
Action: Mouse moved to (913, 617)
Screenshot: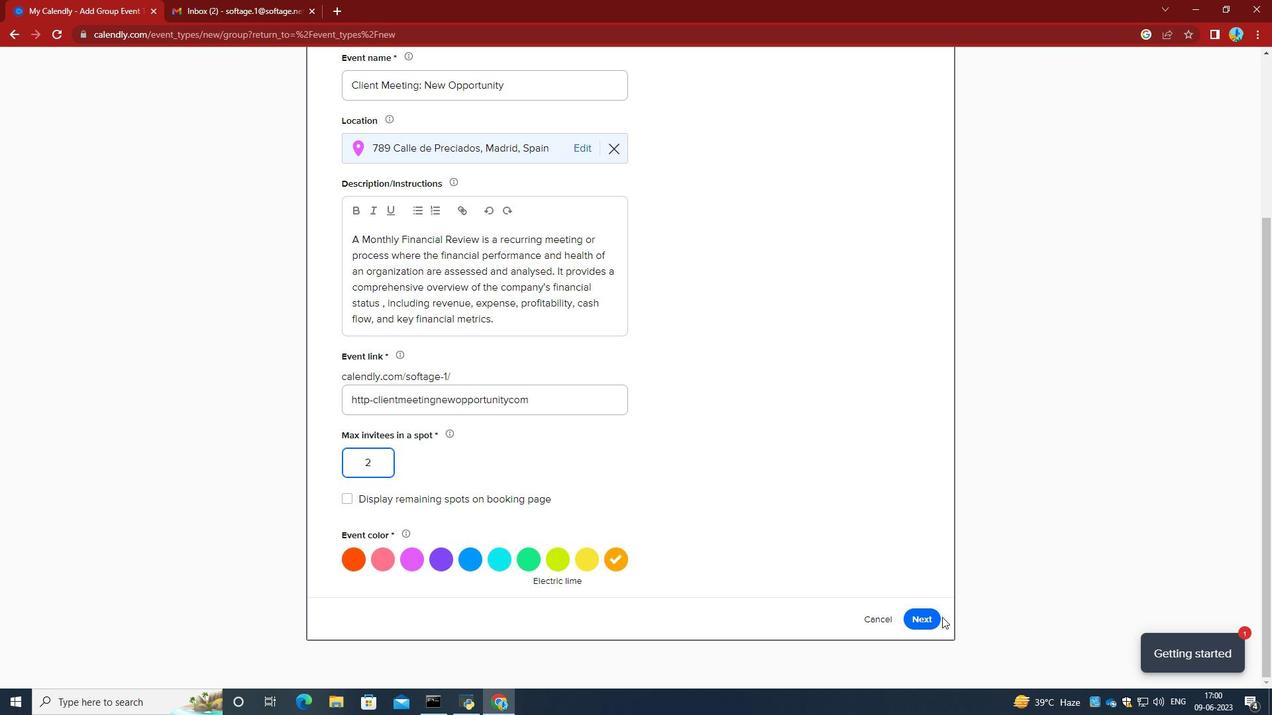 
Action: Mouse pressed left at (913, 617)
Screenshot: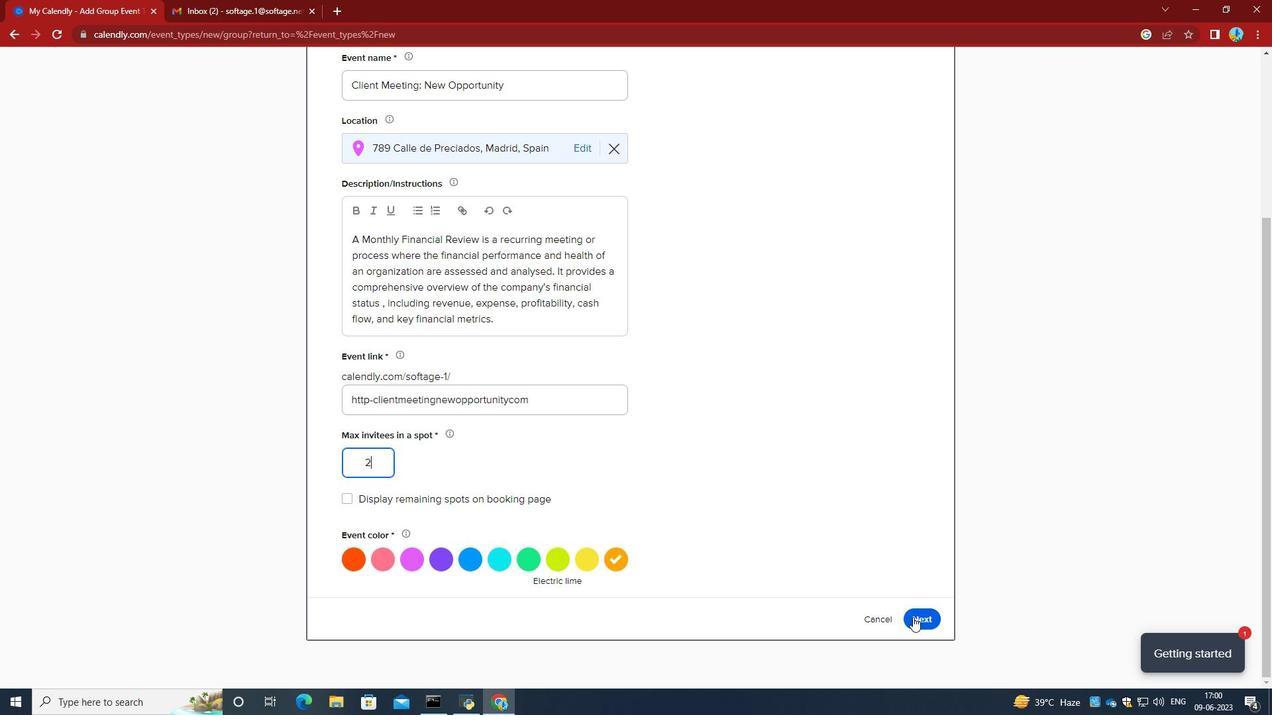 
Action: Mouse moved to (374, 202)
Screenshot: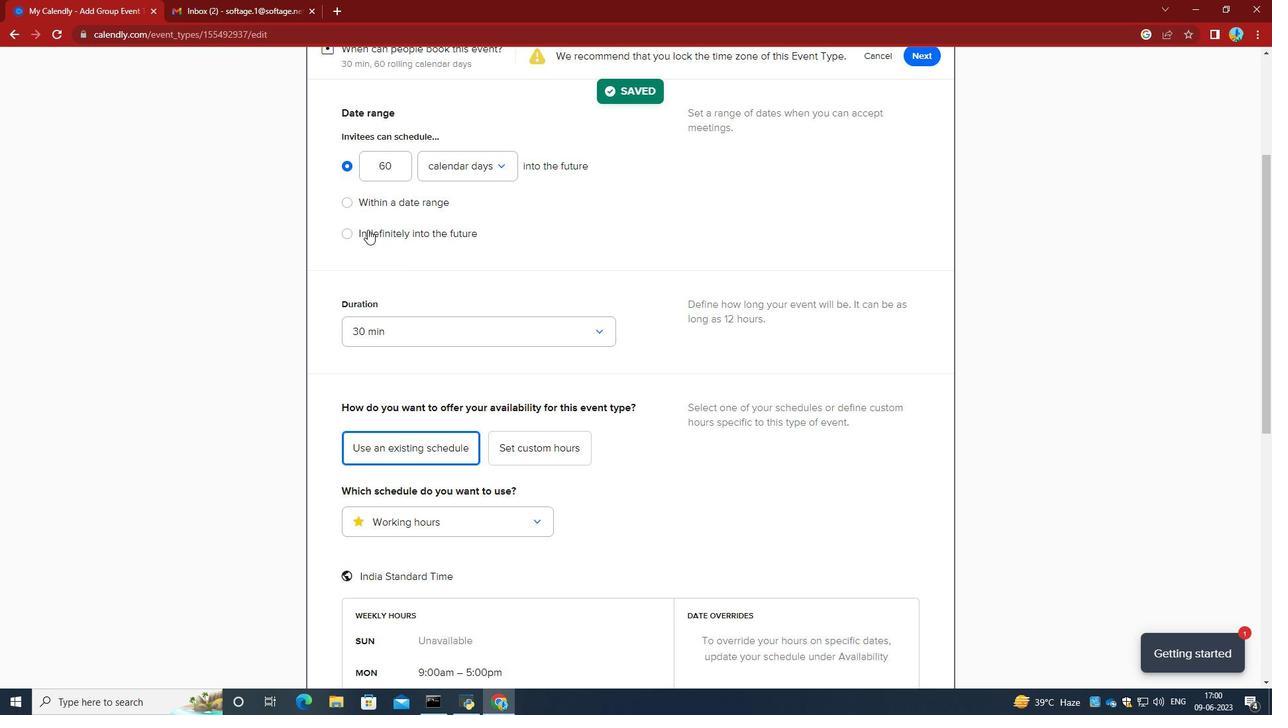 
Action: Mouse pressed left at (374, 202)
Screenshot: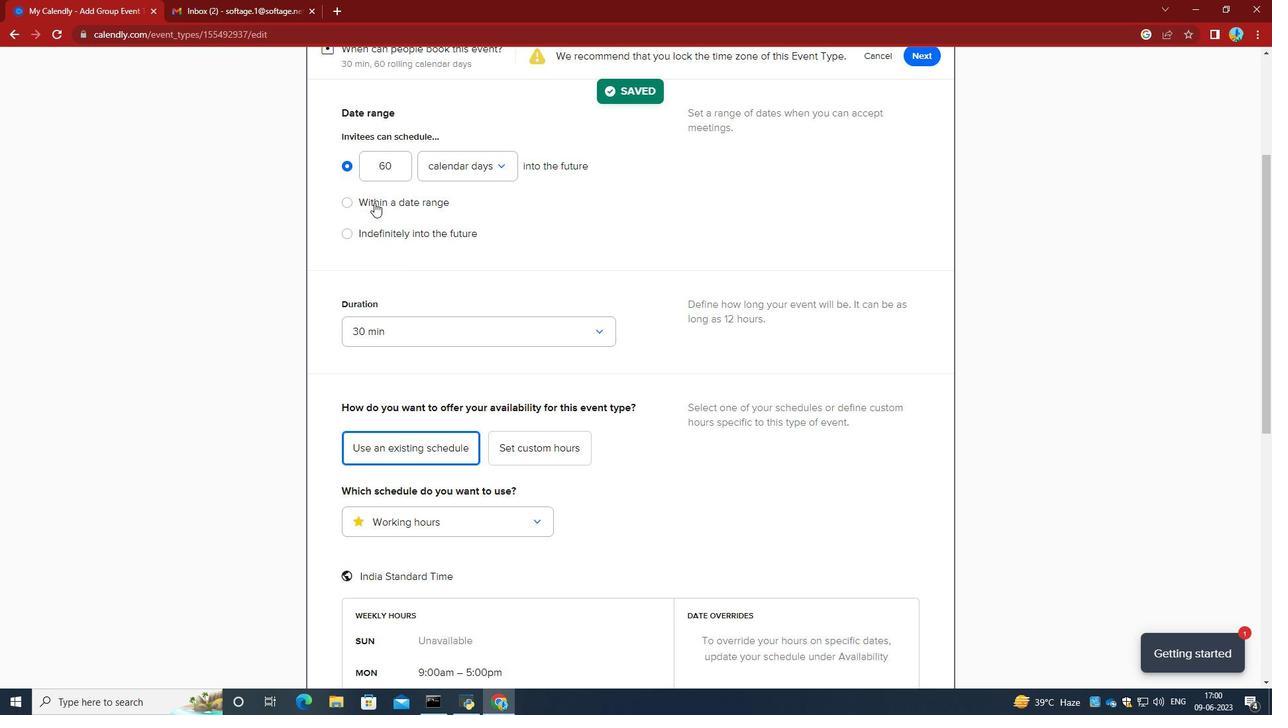 
Action: Mouse moved to (514, 213)
Screenshot: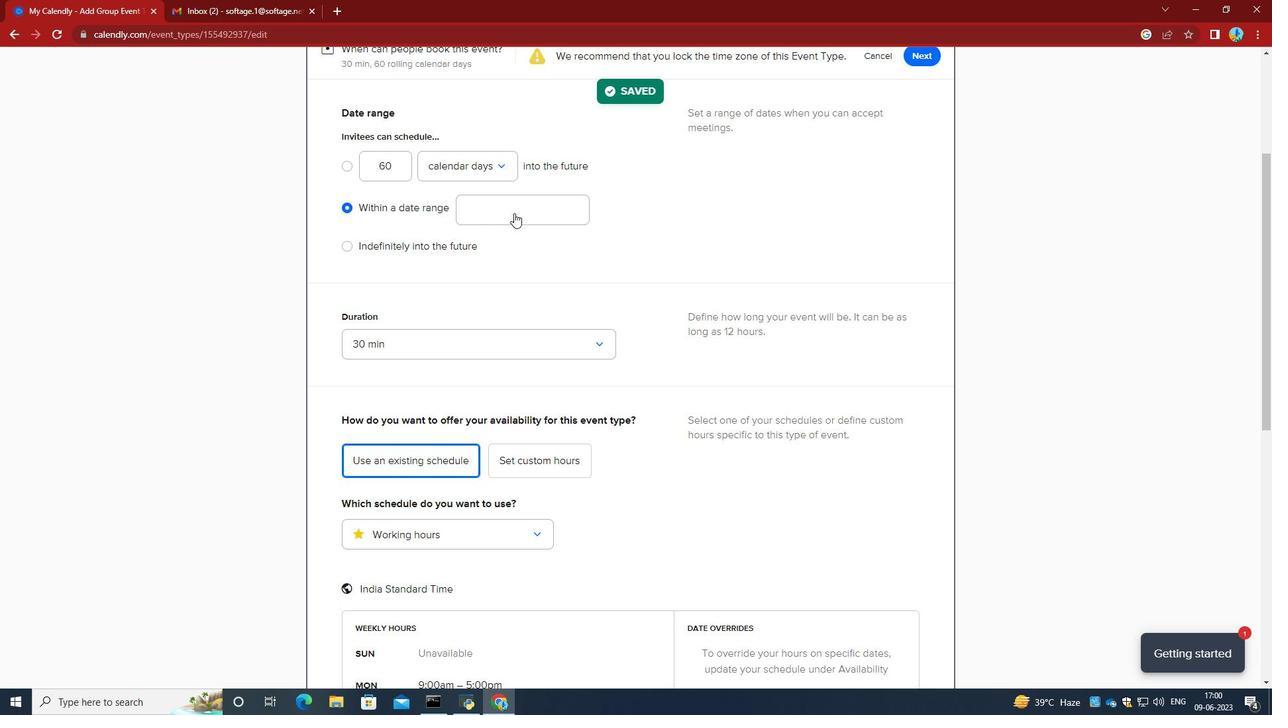 
Action: Mouse pressed left at (514, 213)
Screenshot: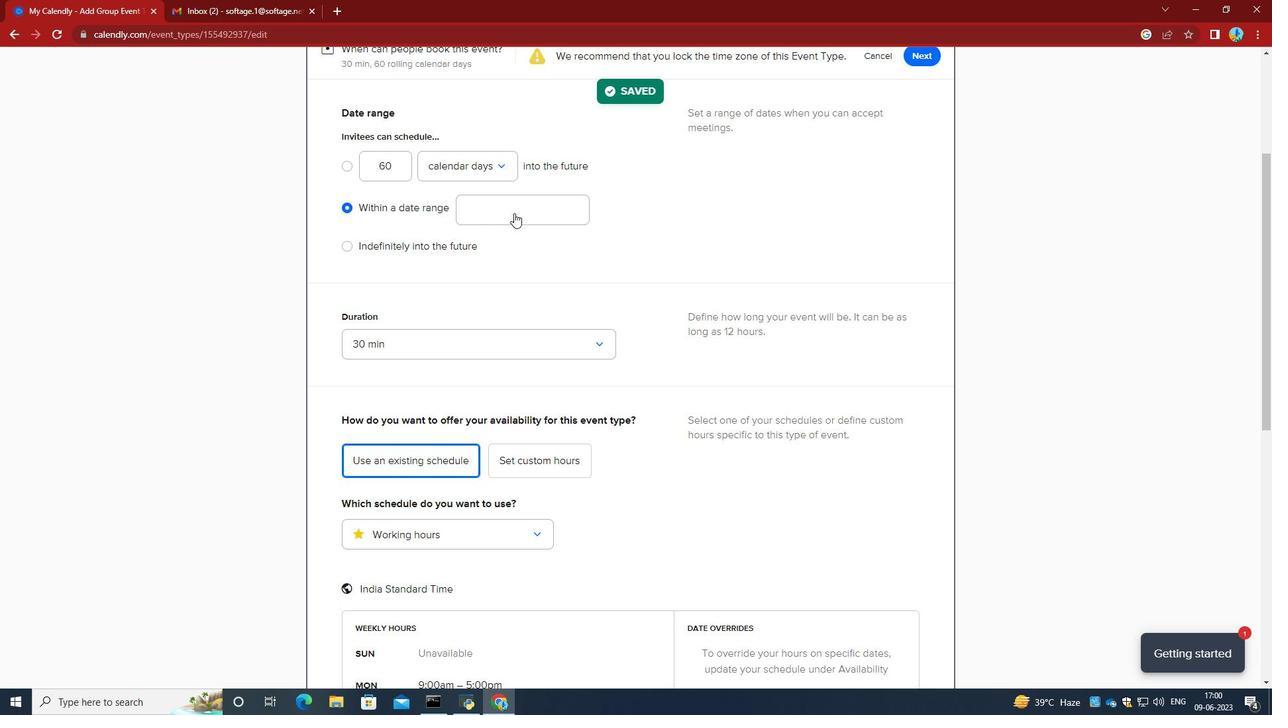 
Action: Mouse moved to (555, 256)
Screenshot: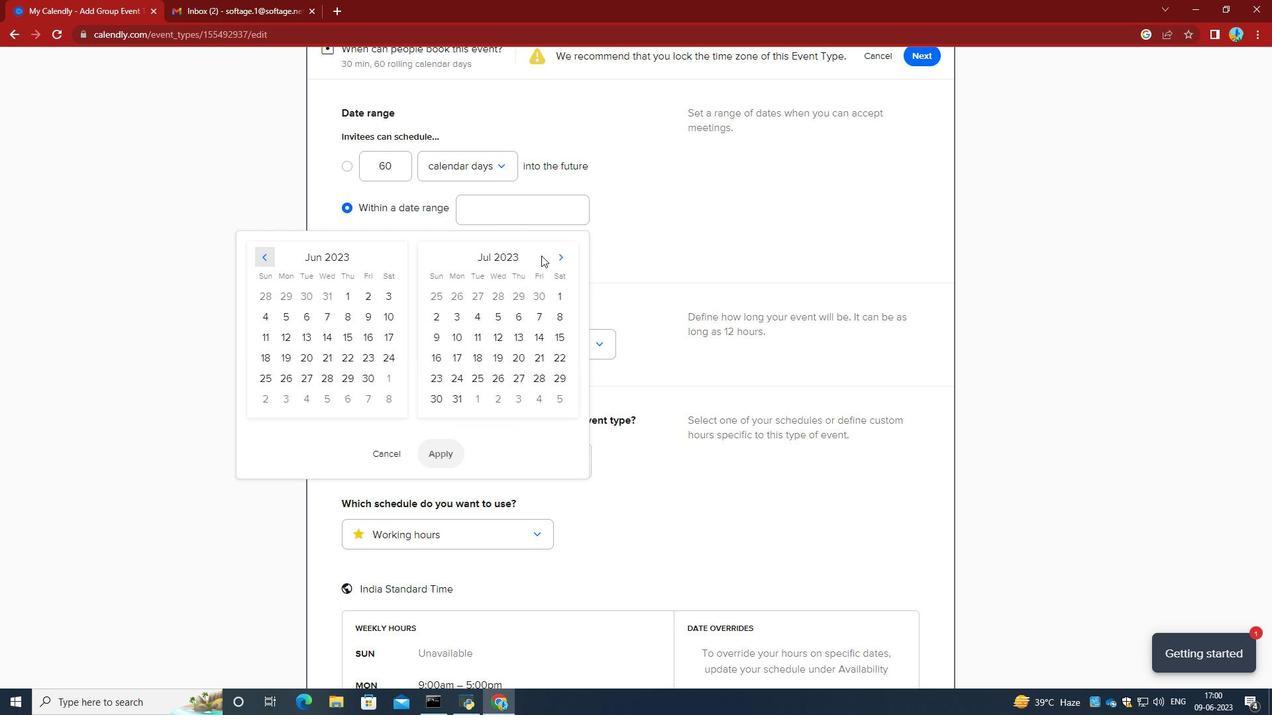
Action: Mouse pressed left at (555, 256)
Screenshot: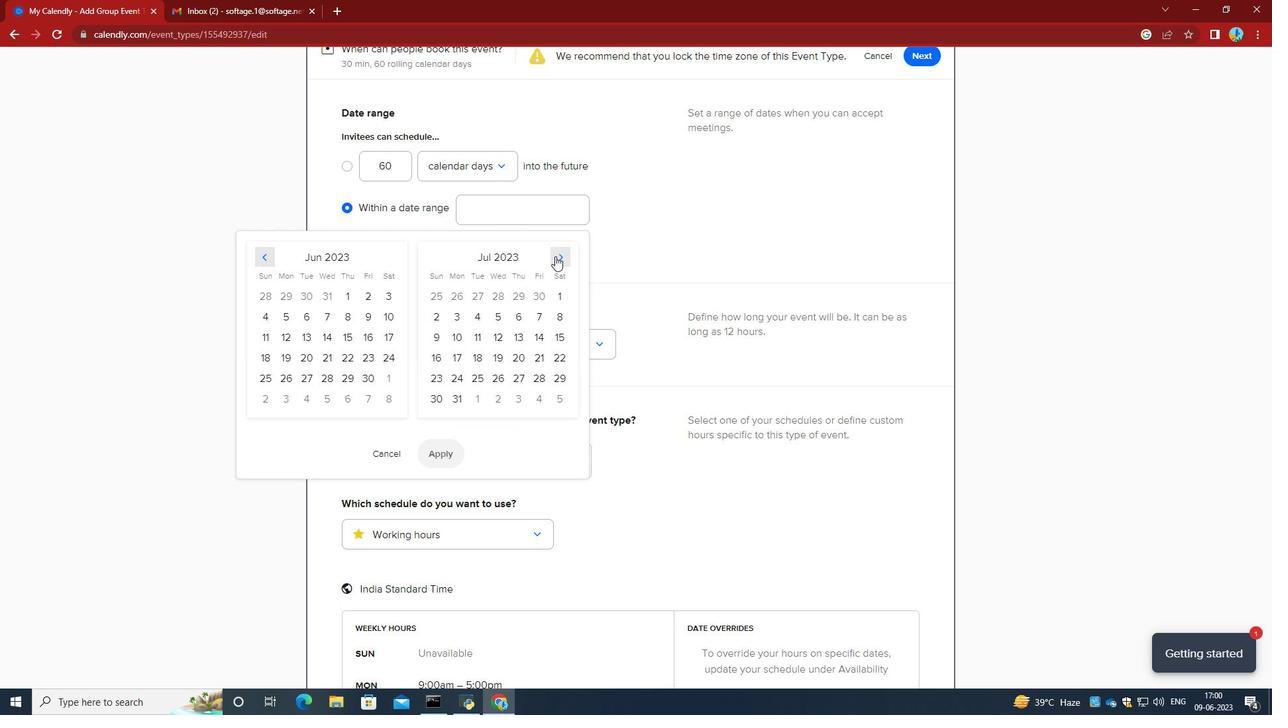 
Action: Mouse pressed left at (555, 256)
Screenshot: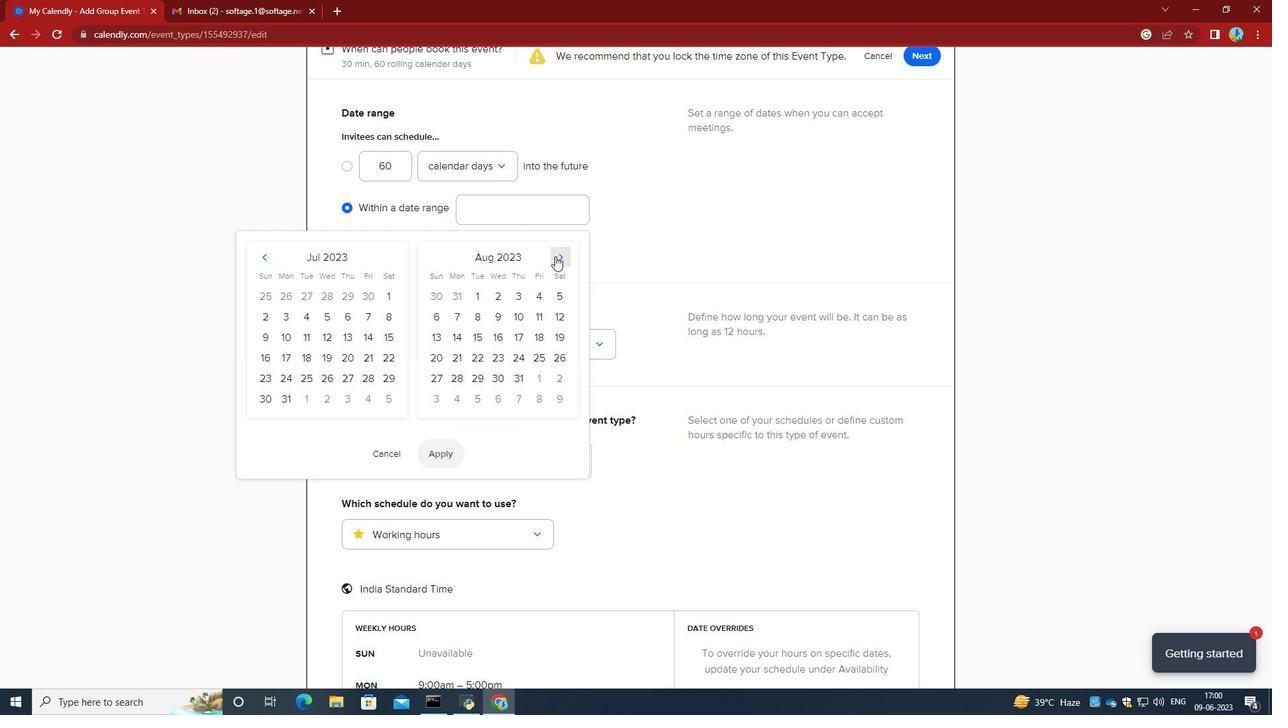 
Action: Mouse pressed left at (555, 256)
Screenshot: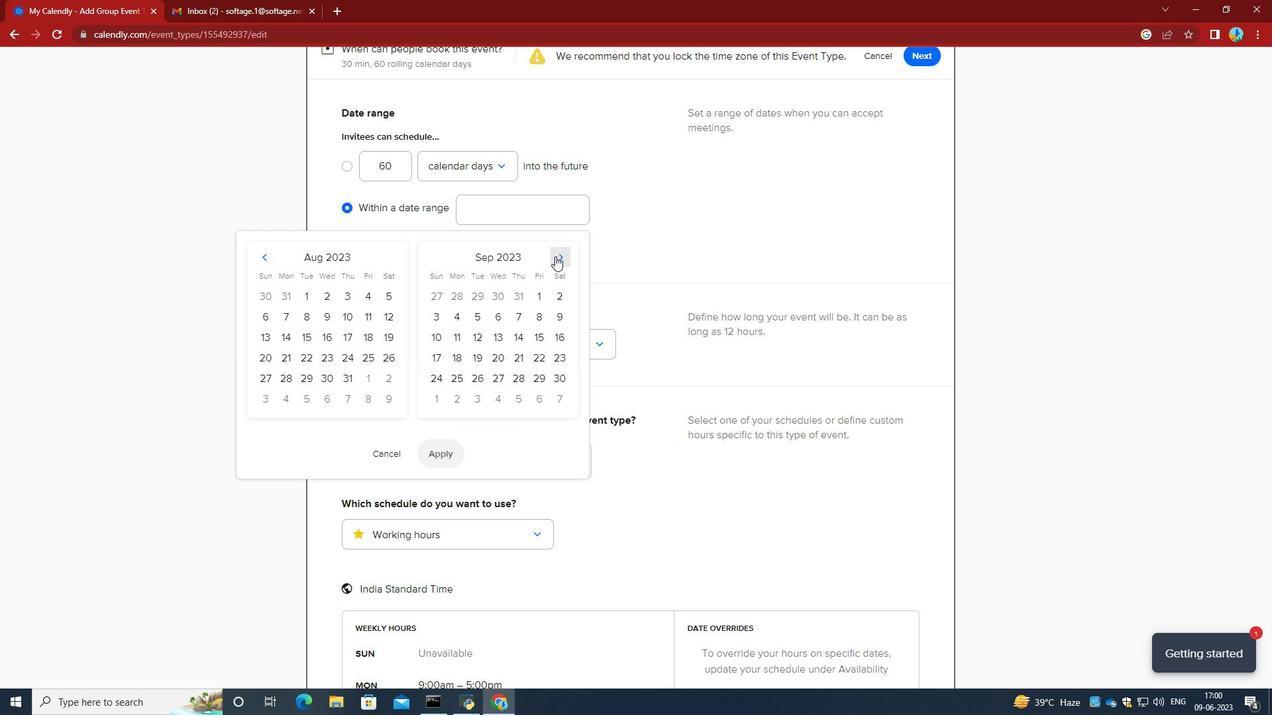 
Action: Mouse pressed left at (555, 256)
Screenshot: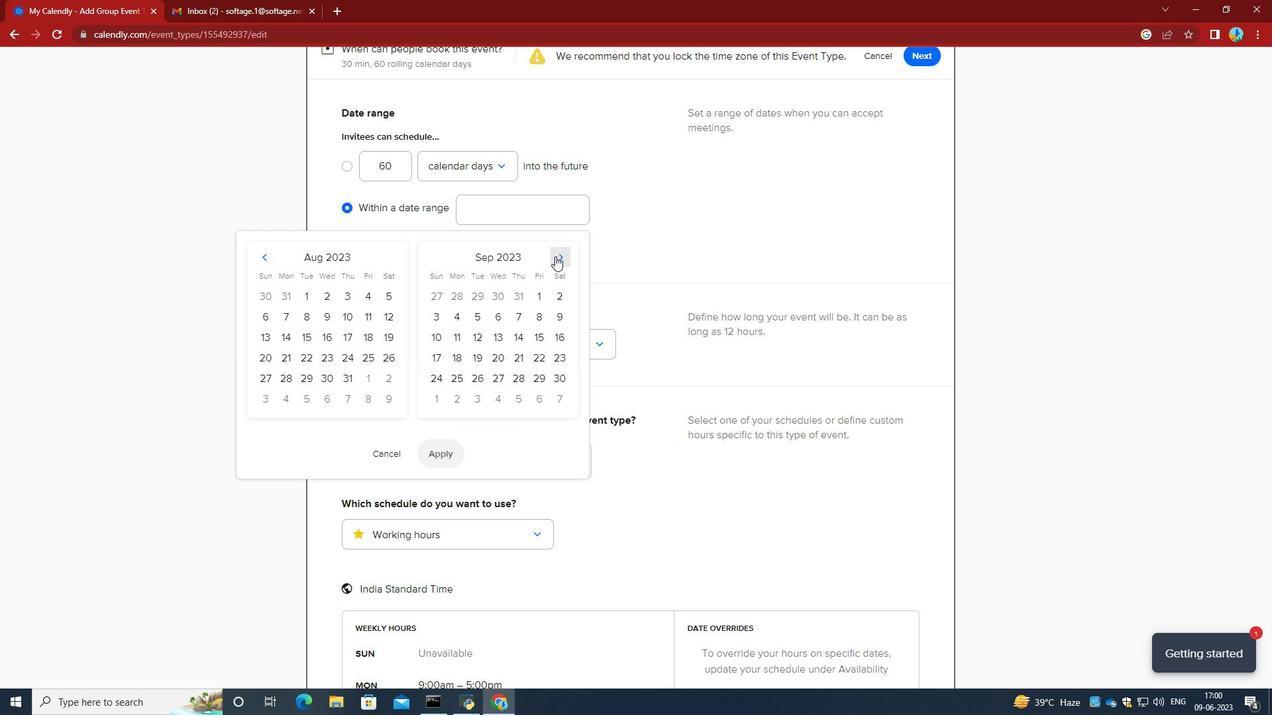 
Action: Mouse pressed left at (555, 256)
Screenshot: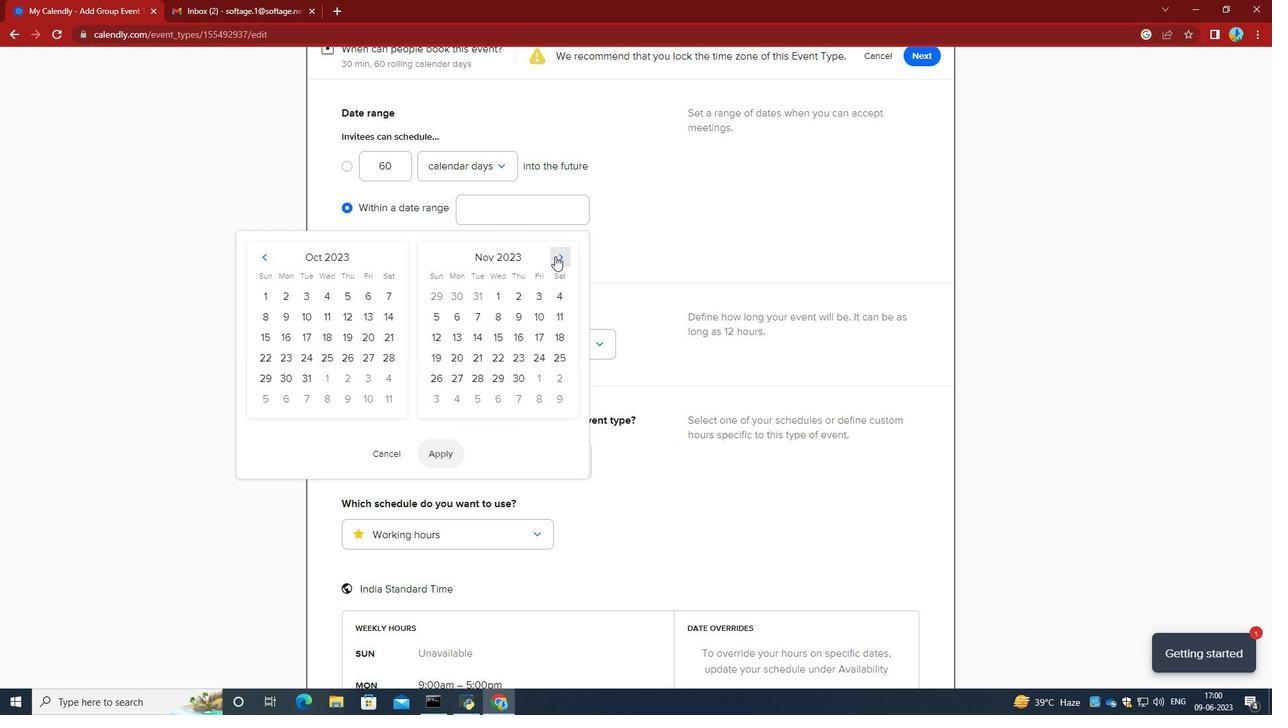 
Action: Mouse pressed left at (555, 256)
Screenshot: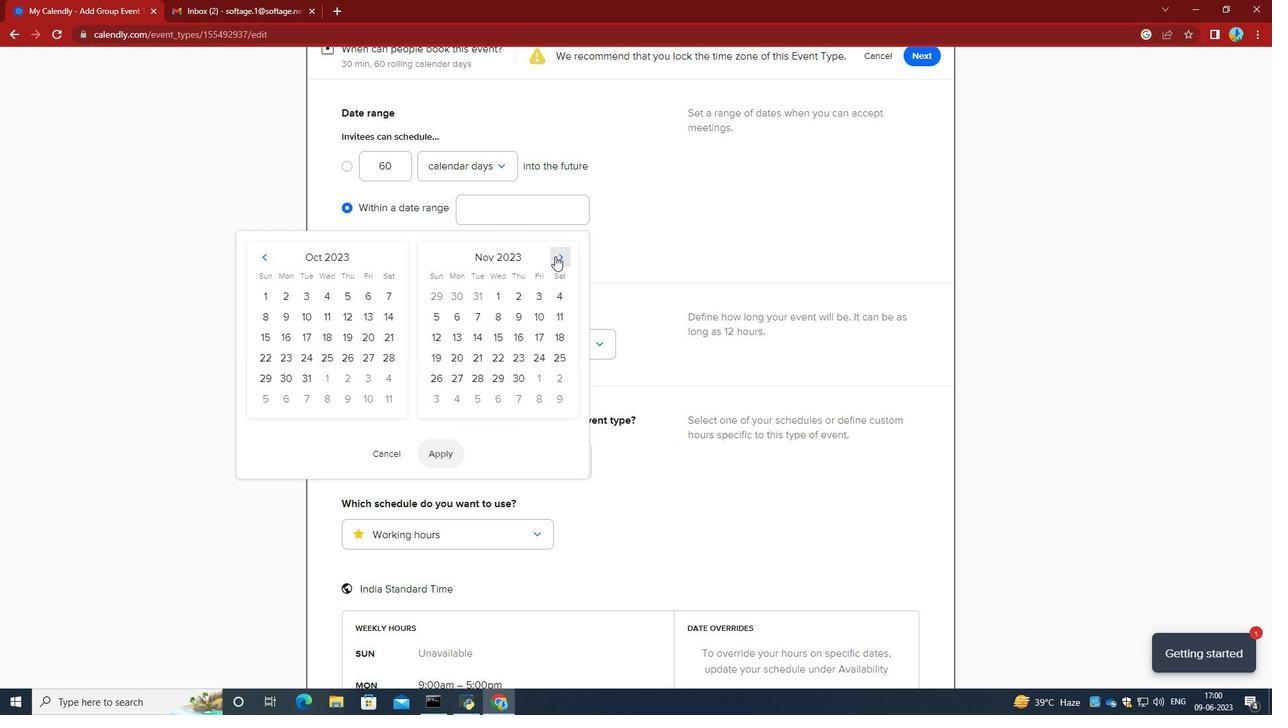 
Action: Mouse pressed left at (555, 256)
Screenshot: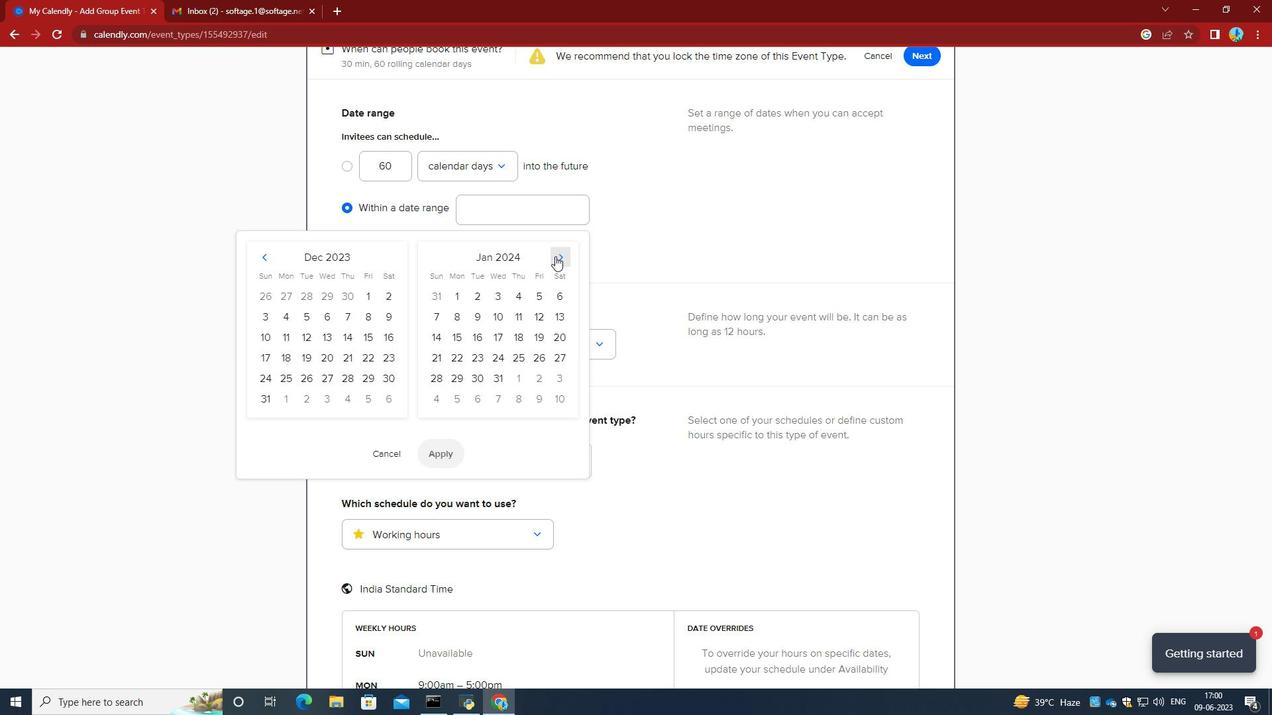
Action: Mouse pressed left at (555, 256)
Screenshot: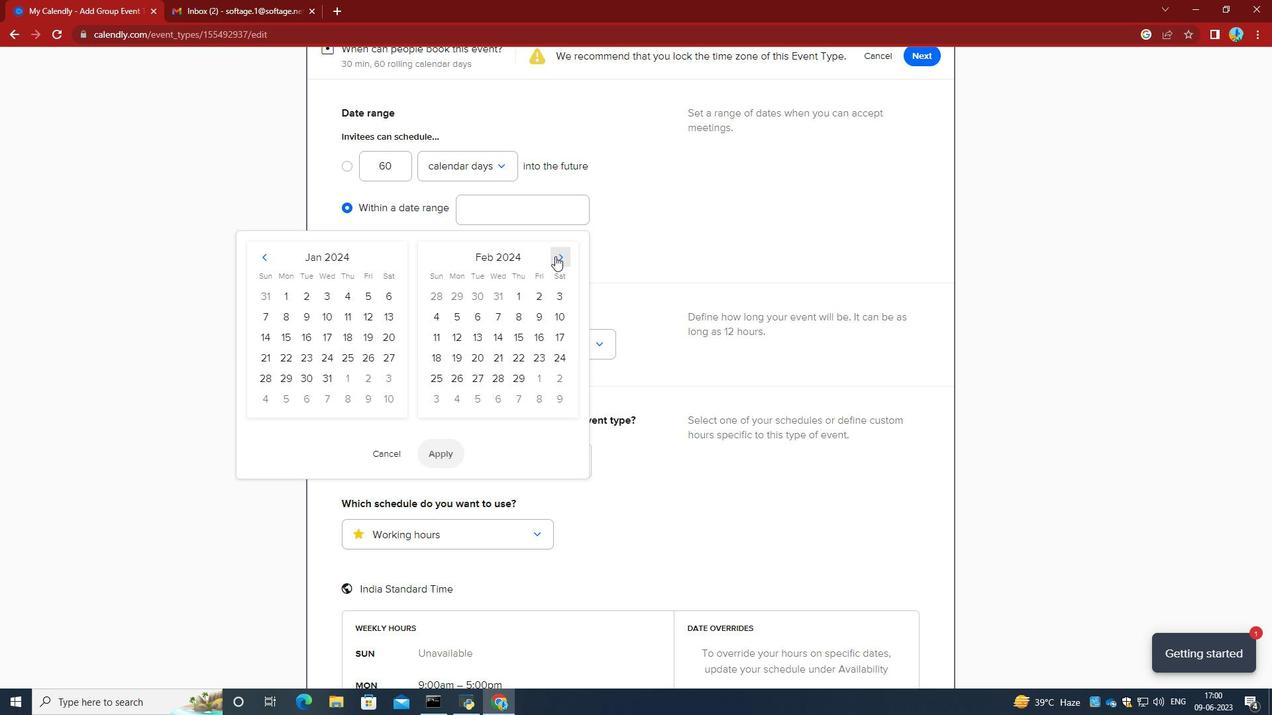 
Action: Mouse moved to (545, 297)
Screenshot: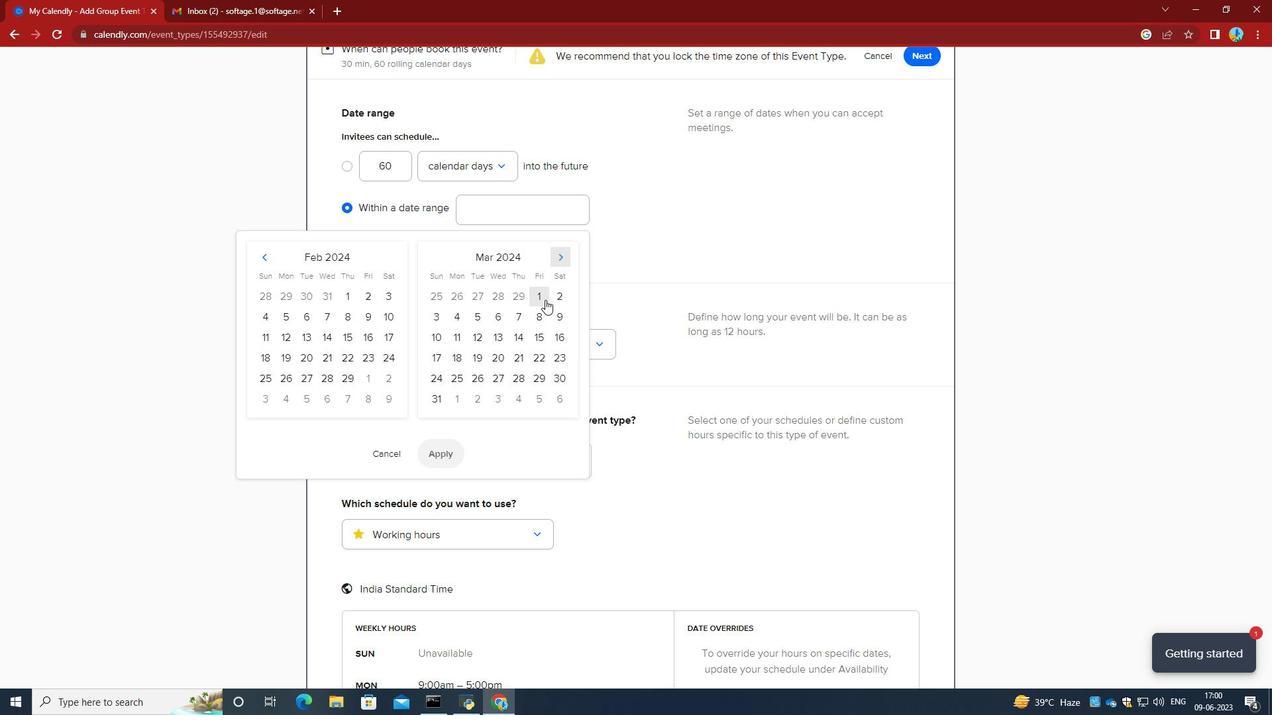
Action: Mouse pressed left at (545, 297)
Screenshot: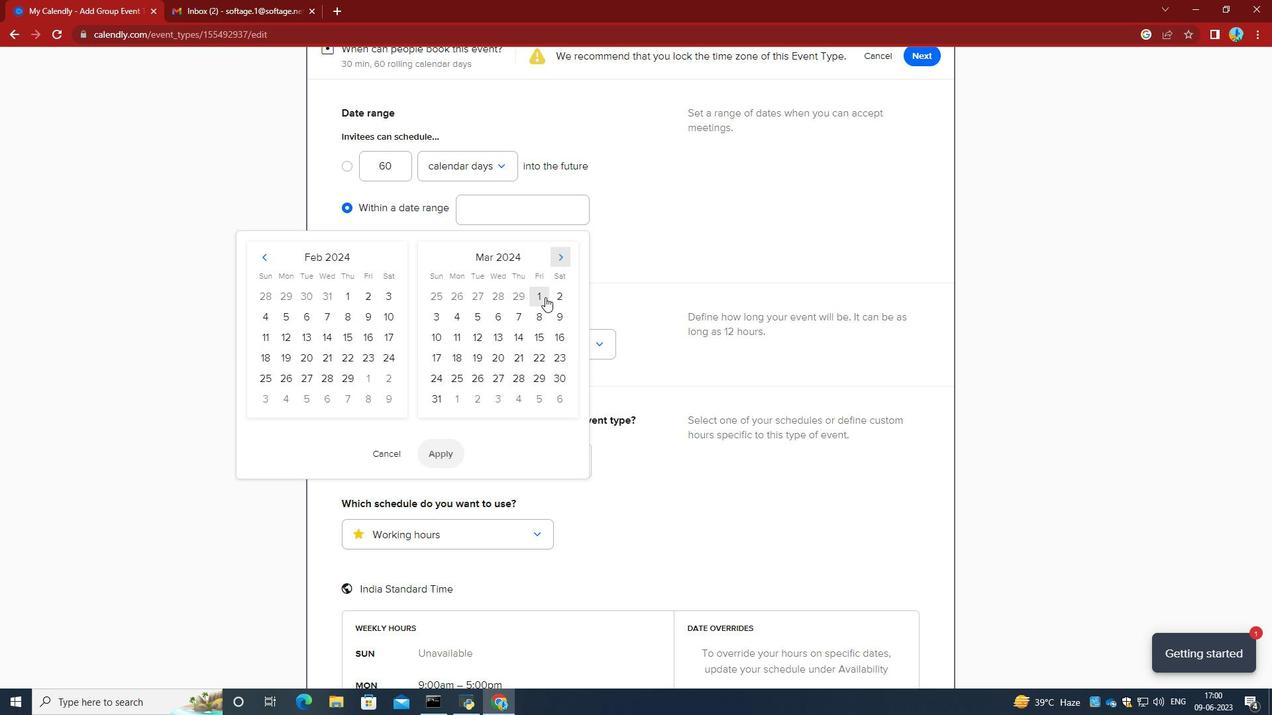 
Action: Mouse moved to (441, 320)
Screenshot: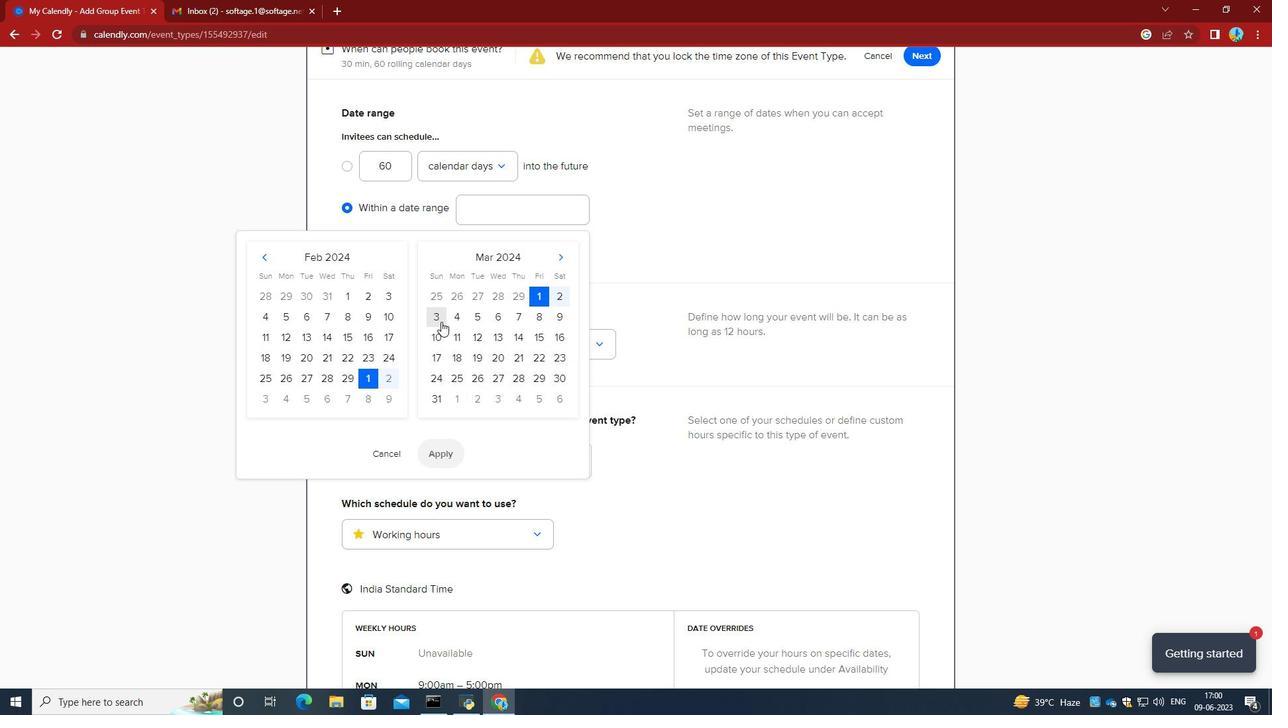 
Action: Mouse pressed left at (441, 320)
Screenshot: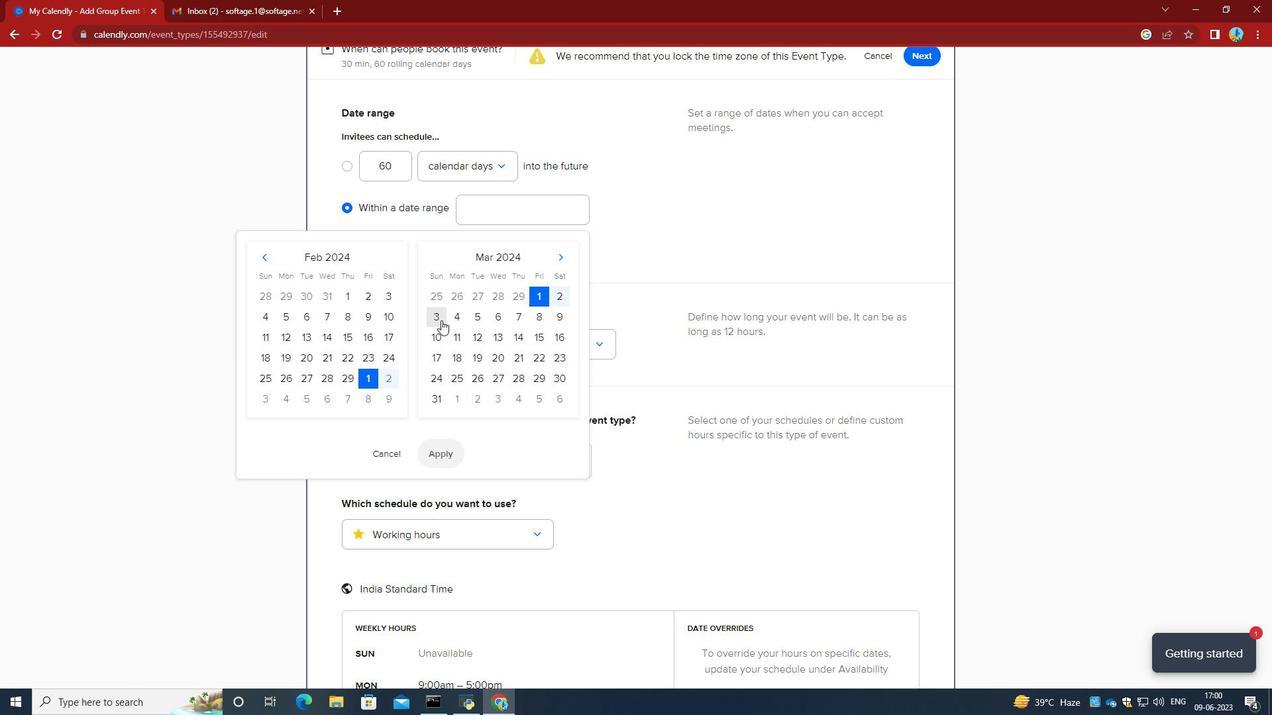 
Action: Mouse moved to (456, 456)
Screenshot: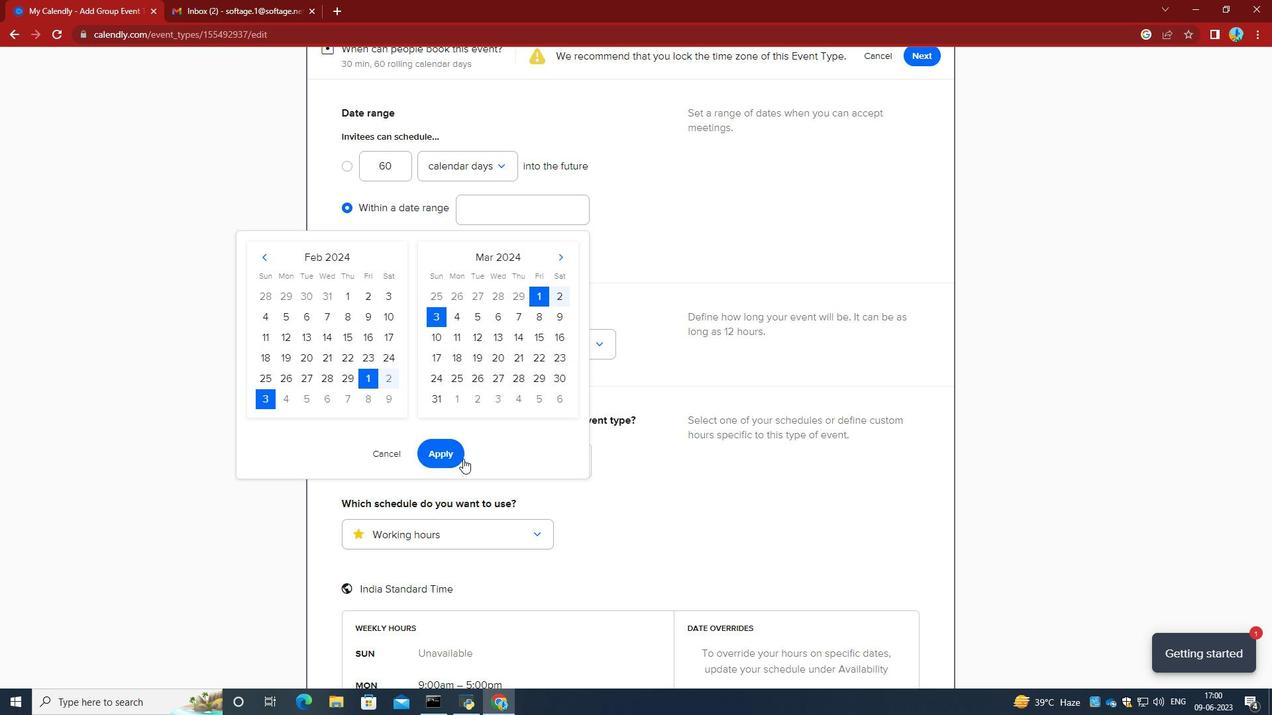 
Action: Mouse pressed left at (456, 456)
Screenshot: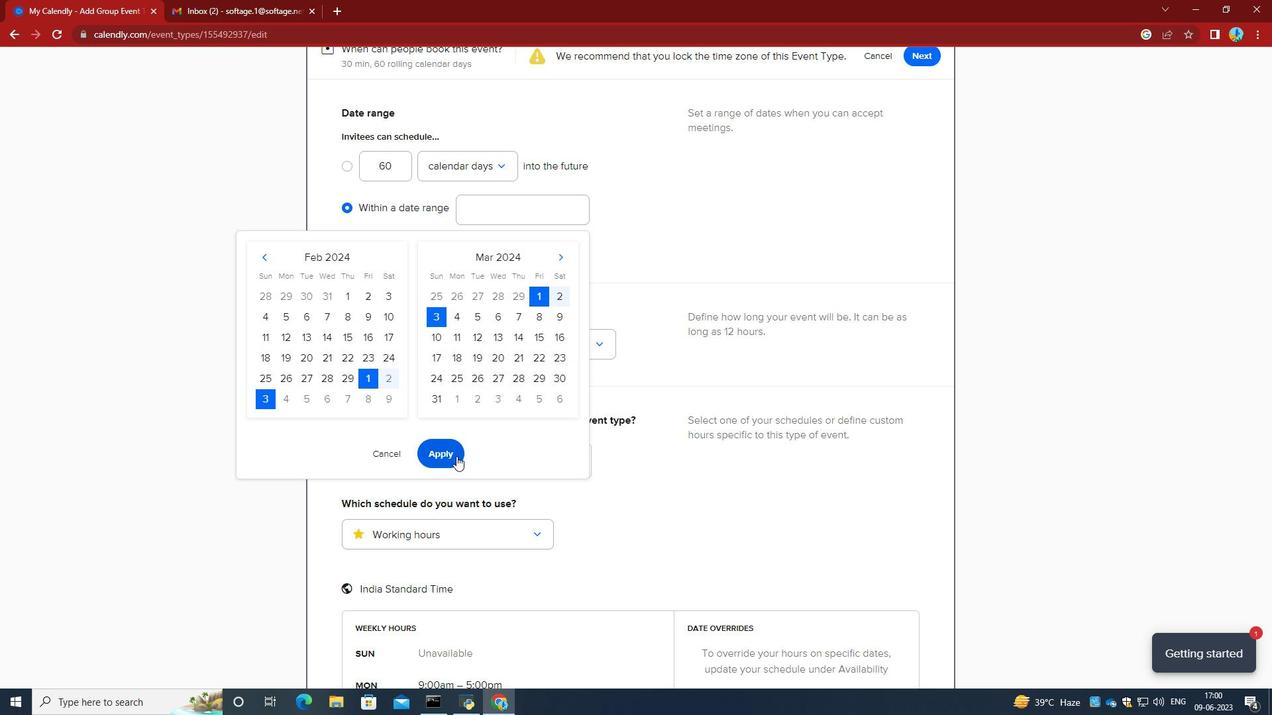 
Action: Mouse moved to (619, 443)
Screenshot: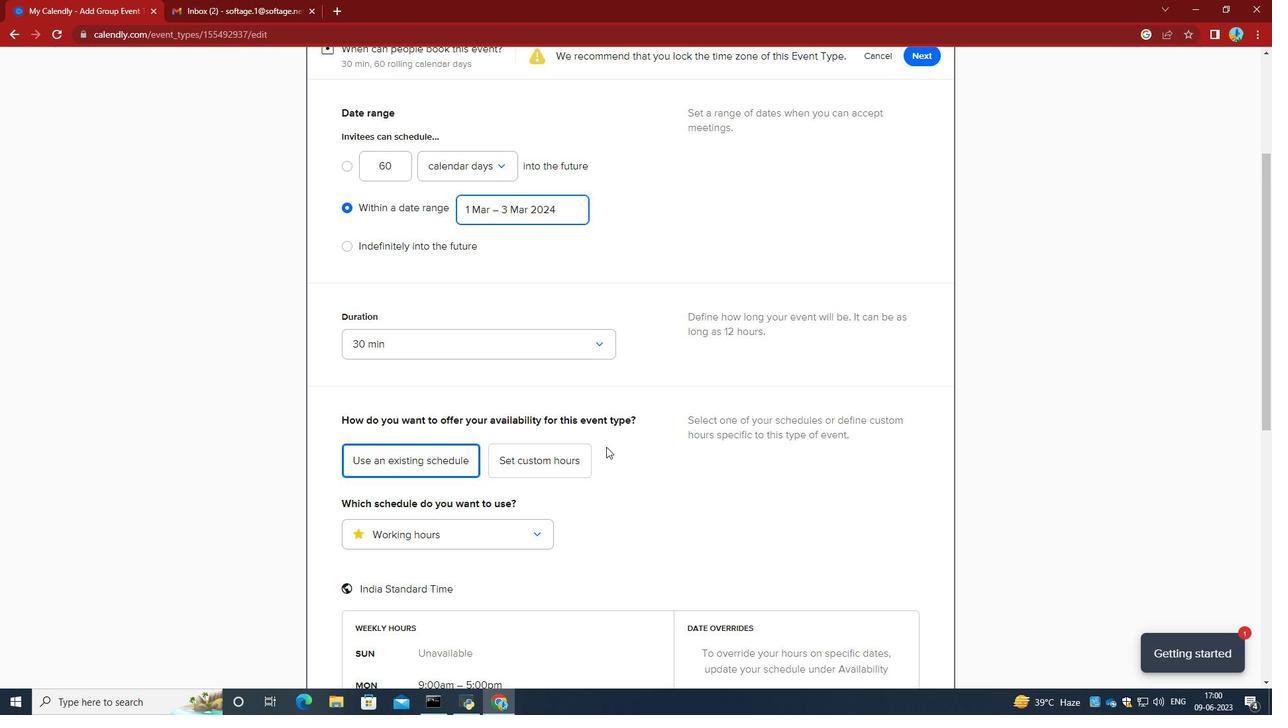
Action: Mouse scrolled (619, 442) with delta (0, 0)
Screenshot: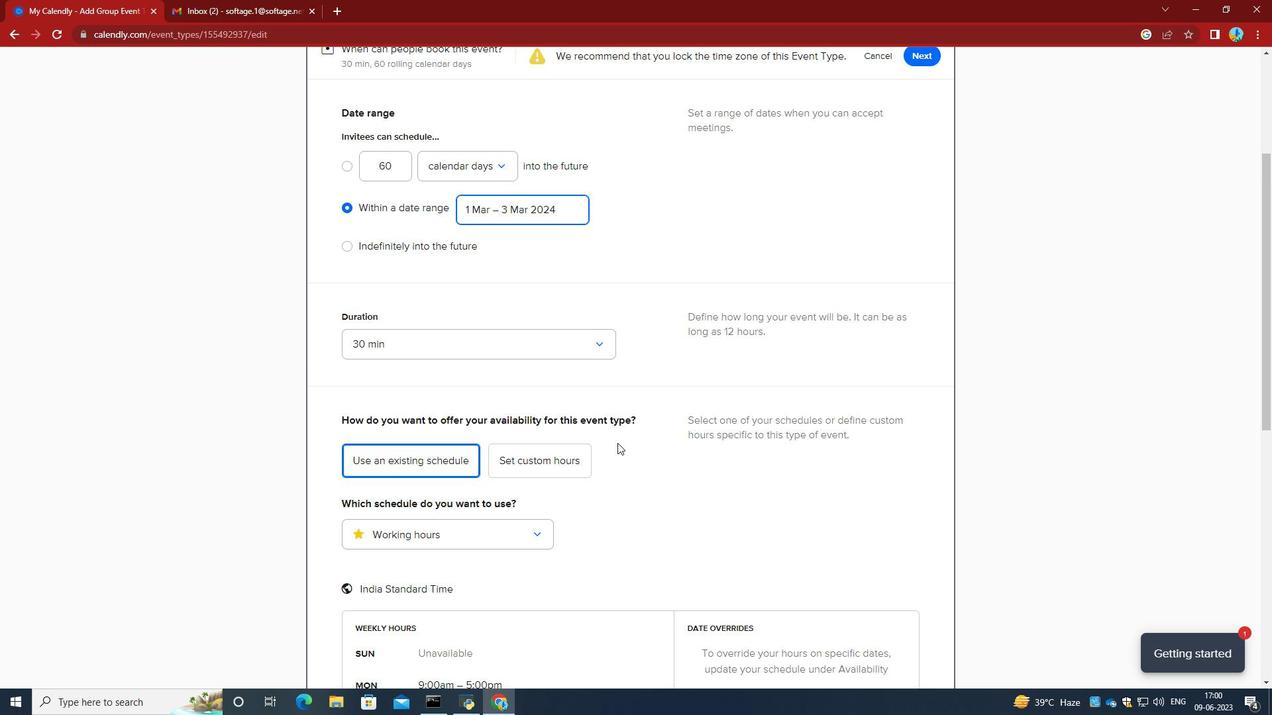 
Action: Mouse scrolled (619, 442) with delta (0, 0)
Screenshot: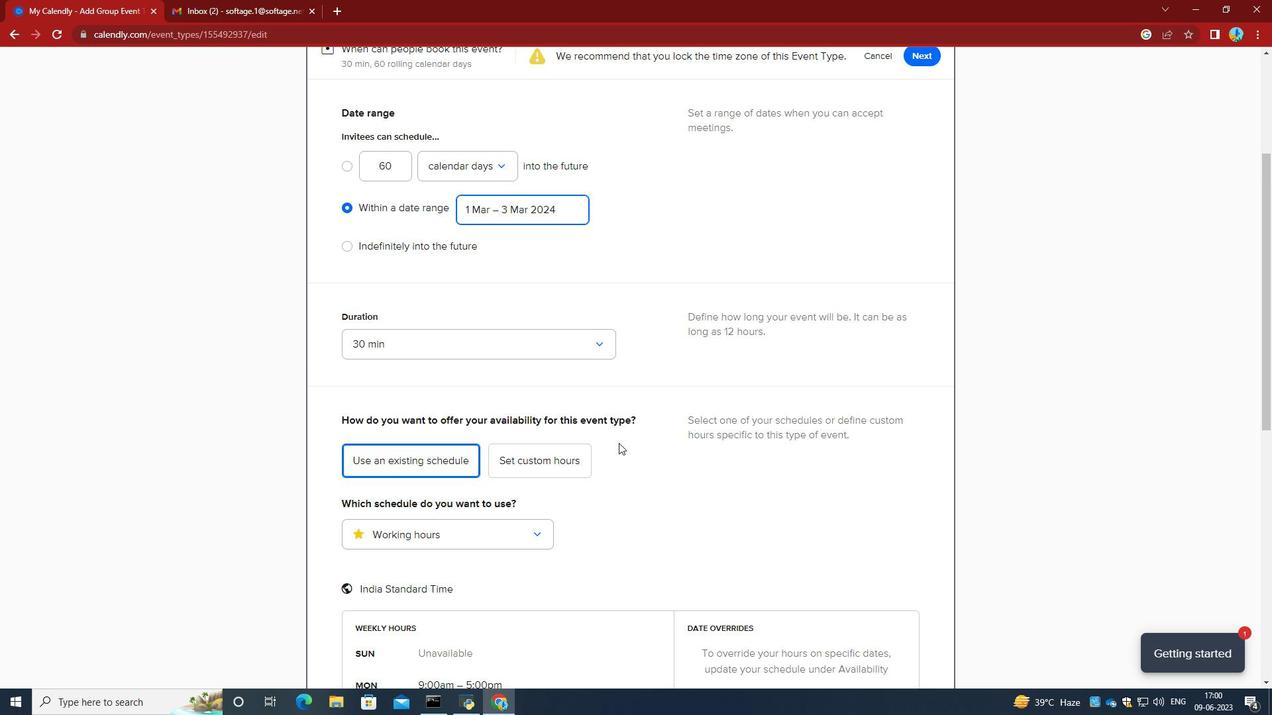 
Action: Mouse scrolled (619, 442) with delta (0, 0)
Screenshot: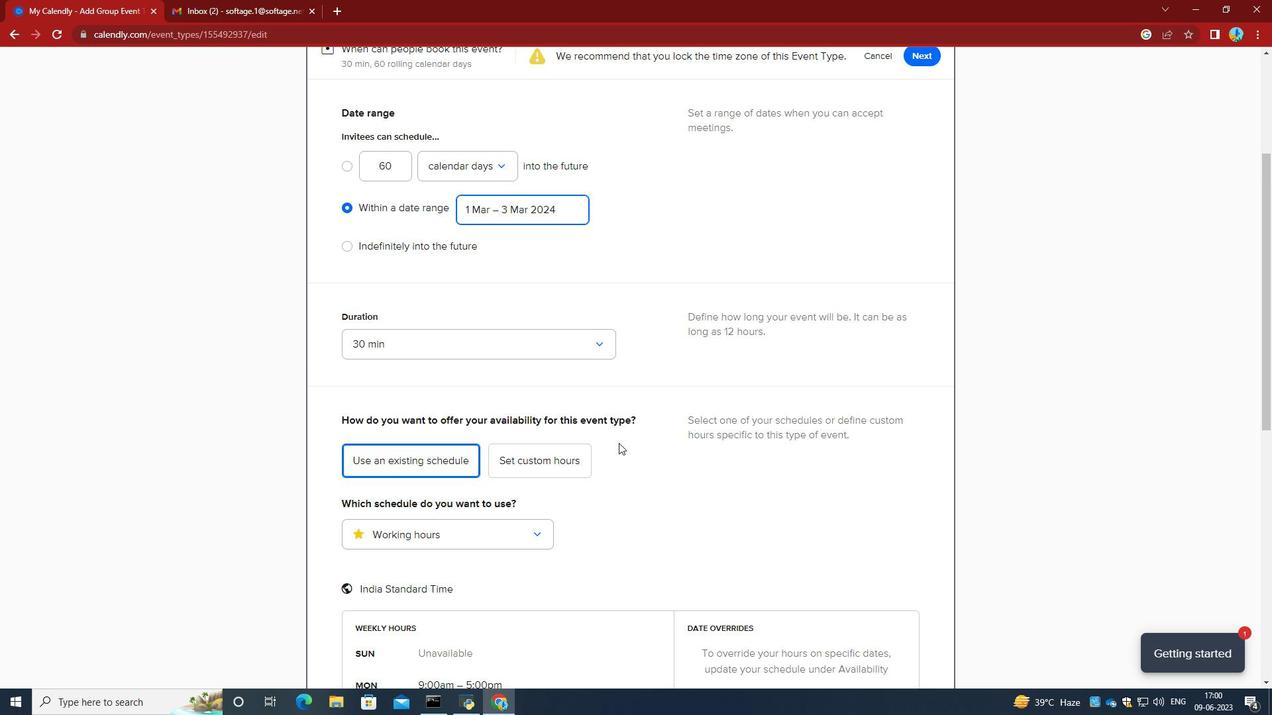 
Action: Mouse scrolled (619, 442) with delta (0, 0)
Screenshot: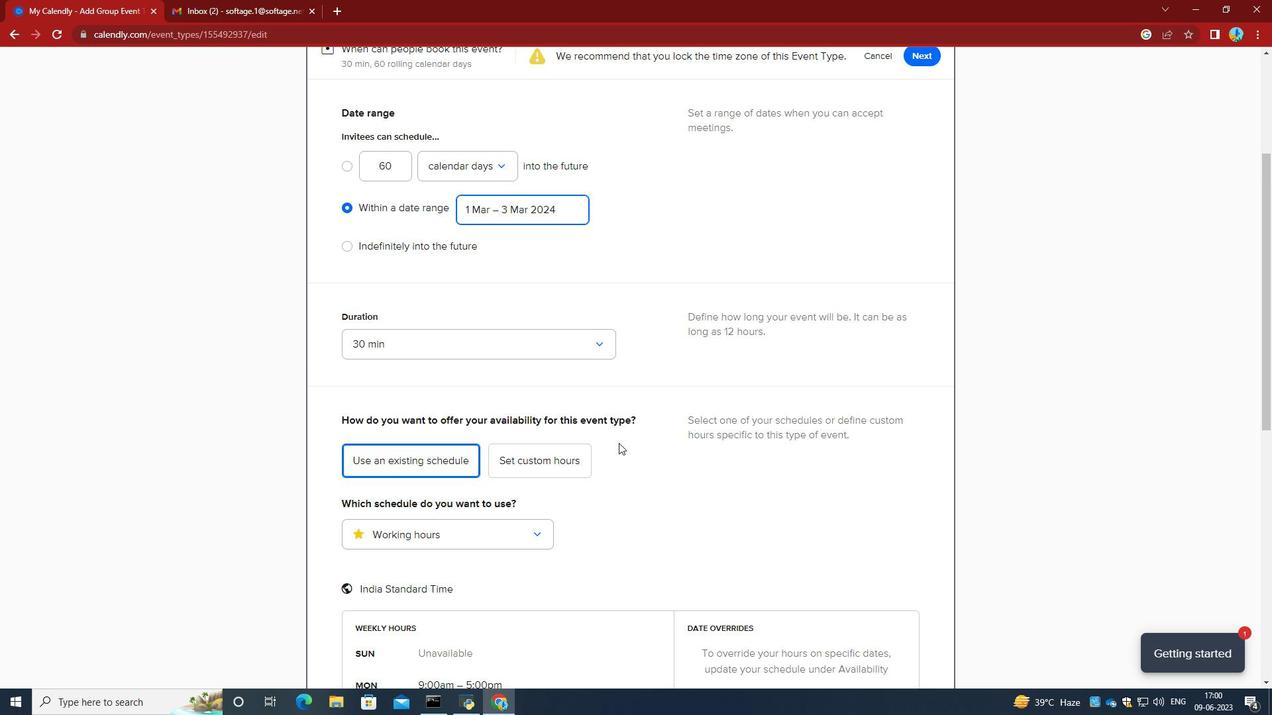 
Action: Mouse scrolled (619, 442) with delta (0, 0)
Screenshot: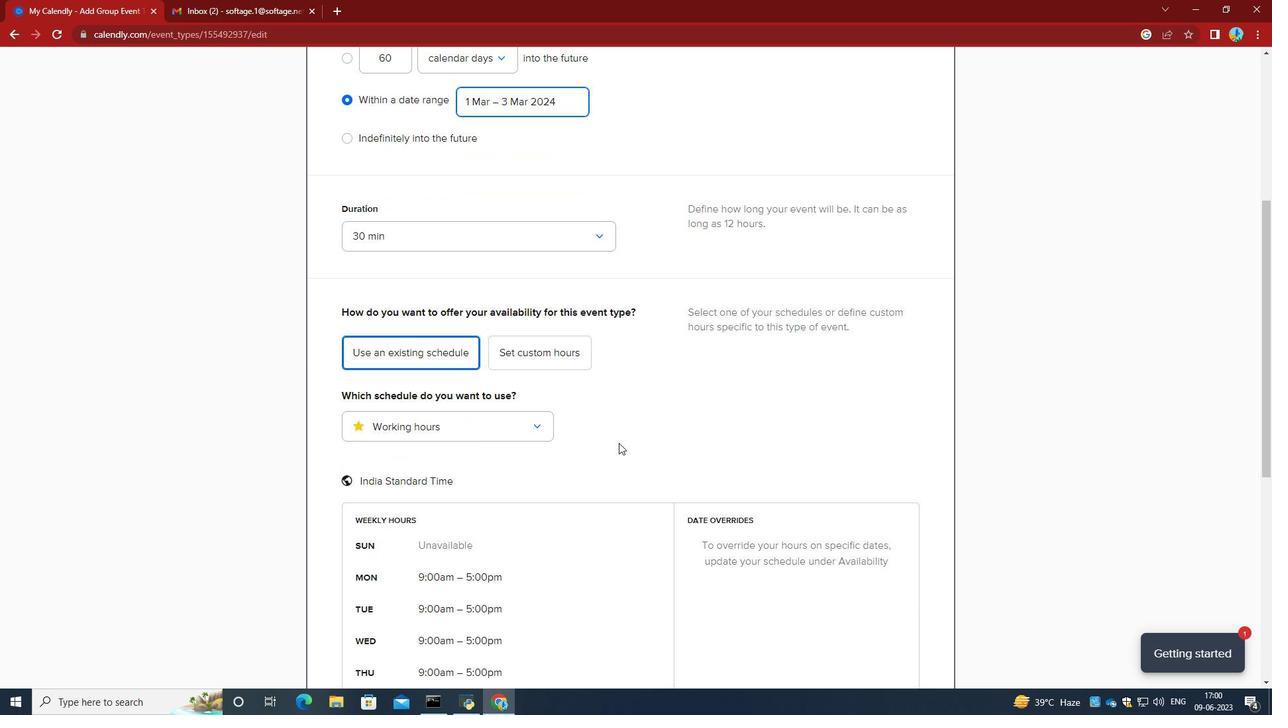
Action: Mouse scrolled (619, 442) with delta (0, 0)
Screenshot: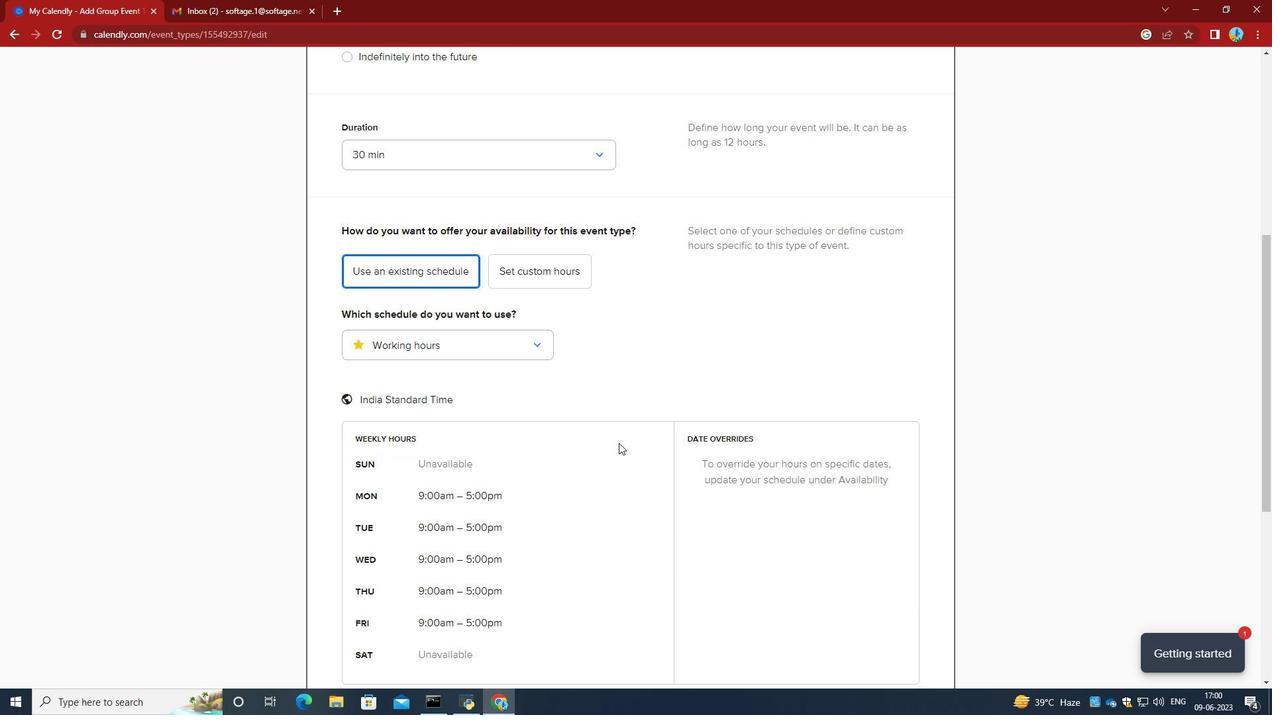 
Action: Mouse scrolled (619, 442) with delta (0, 0)
Screenshot: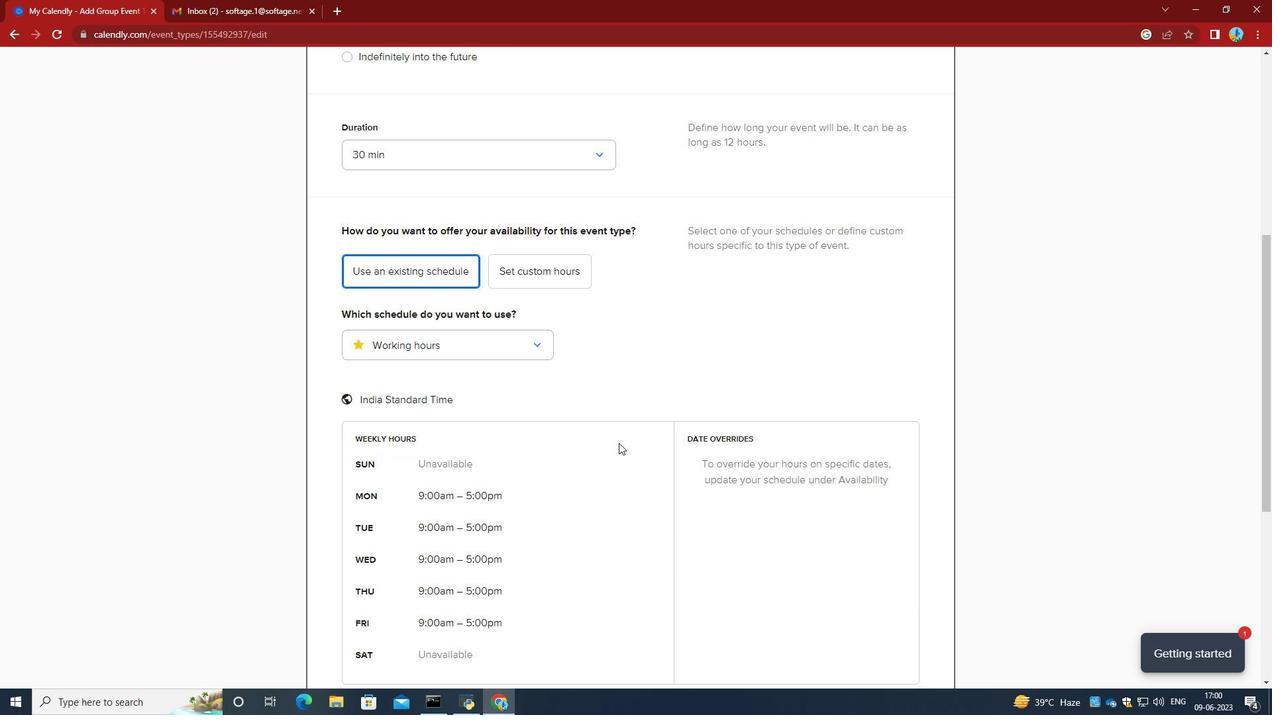 
Action: Mouse scrolled (619, 442) with delta (0, 0)
Screenshot: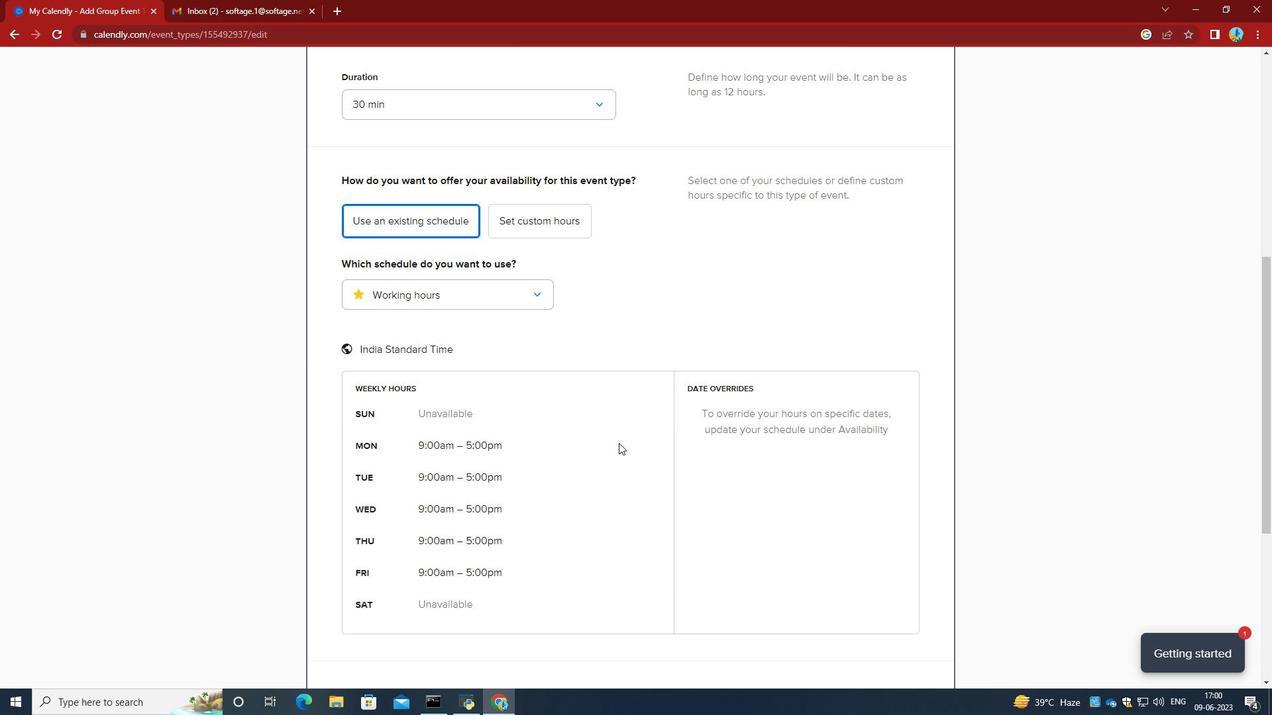 
Action: Mouse moved to (626, 443)
Screenshot: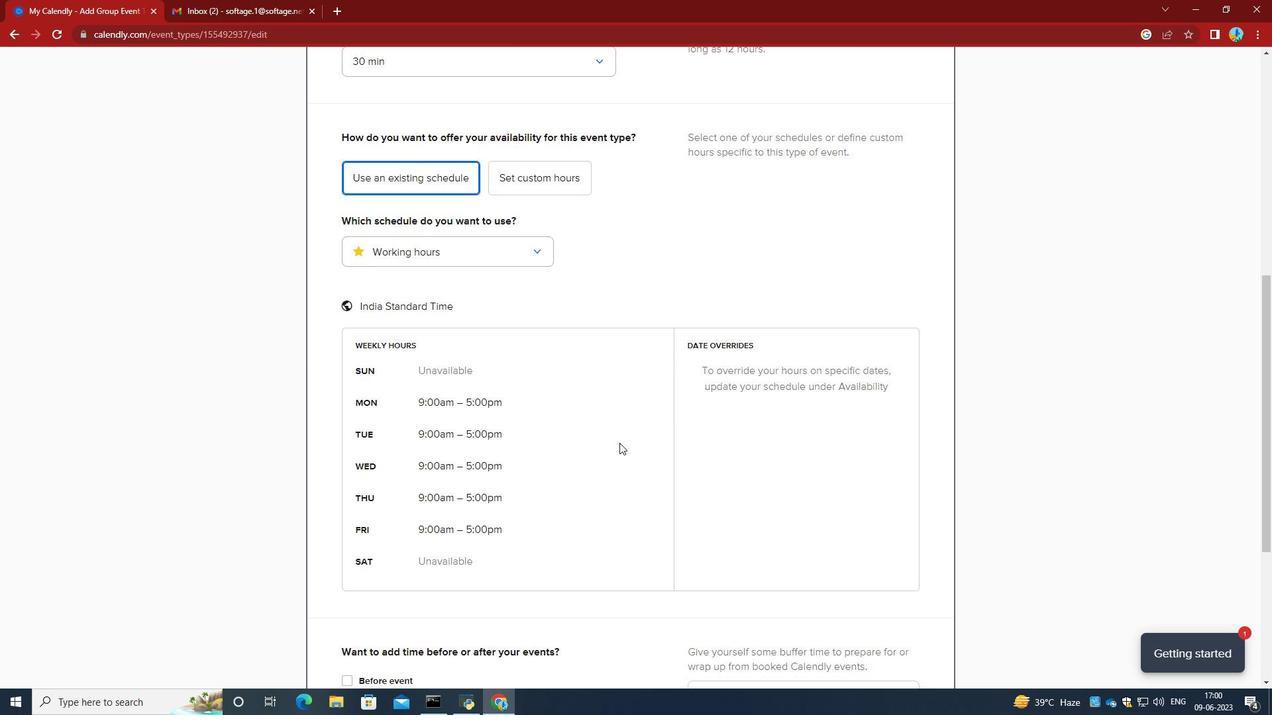 
Action: Mouse scrolled (626, 442) with delta (0, 0)
Screenshot: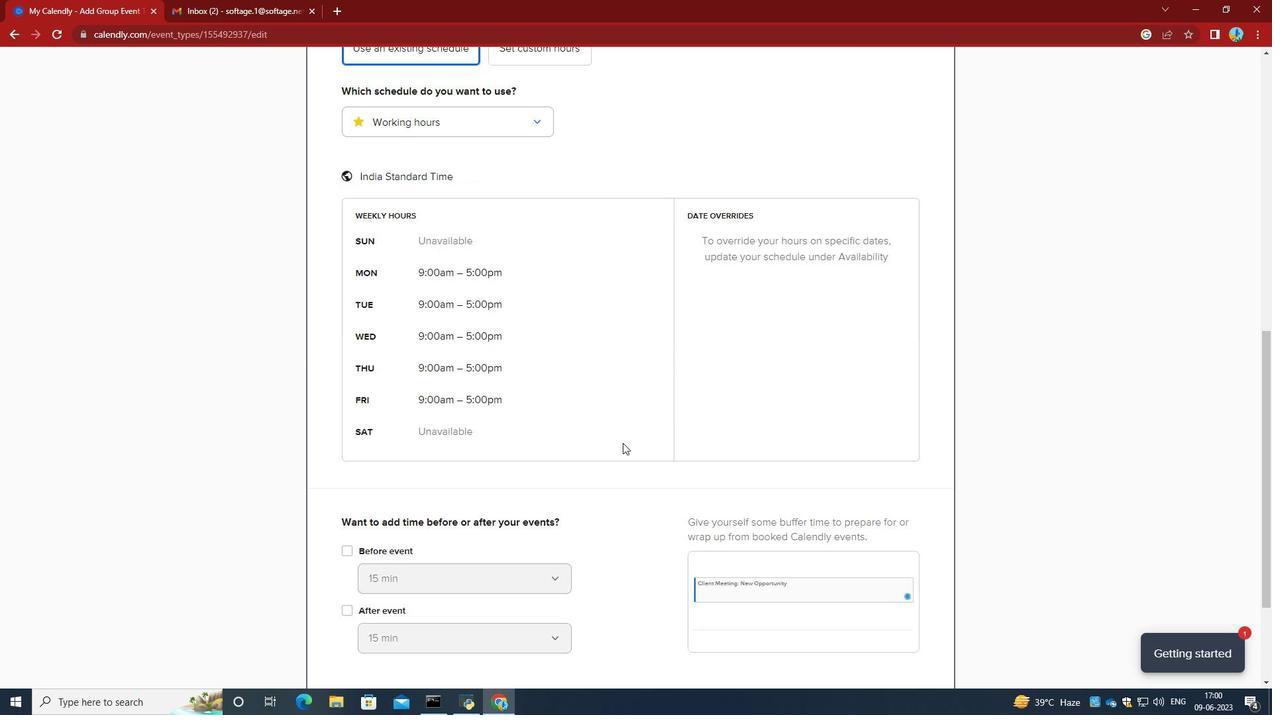 
Action: Mouse scrolled (626, 442) with delta (0, 0)
Screenshot: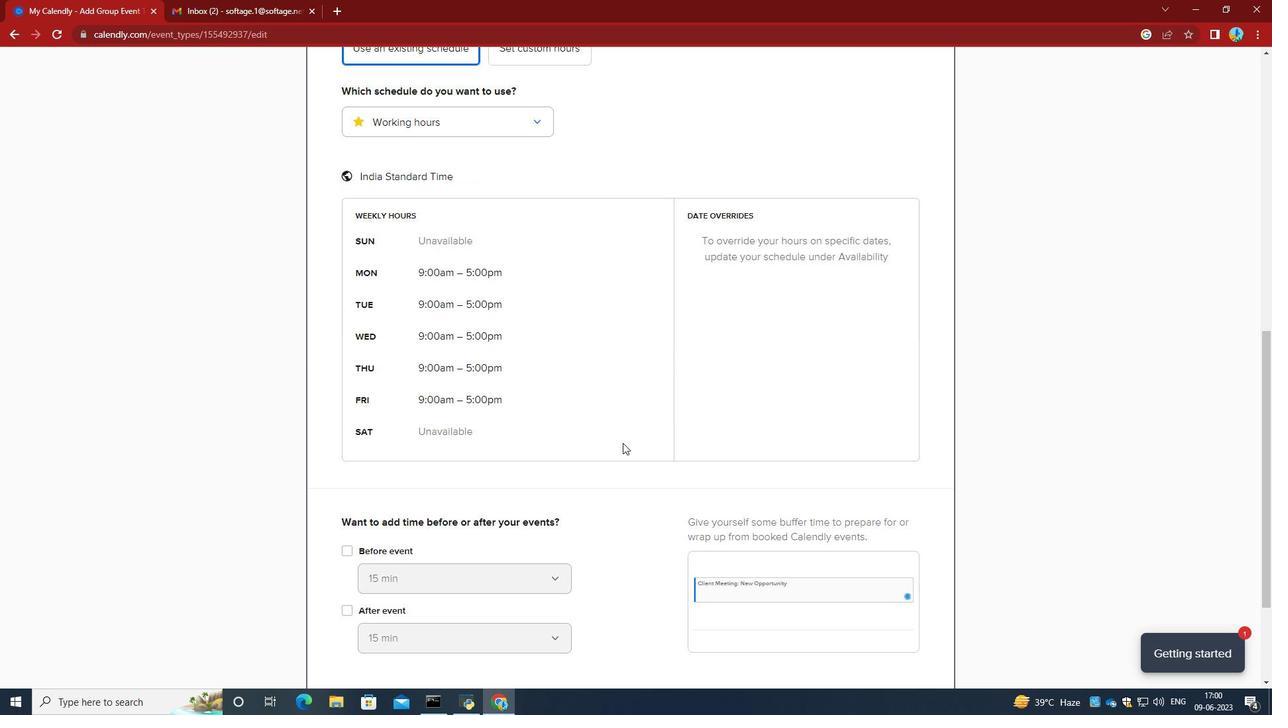 
Action: Mouse scrolled (626, 442) with delta (0, 0)
Screenshot: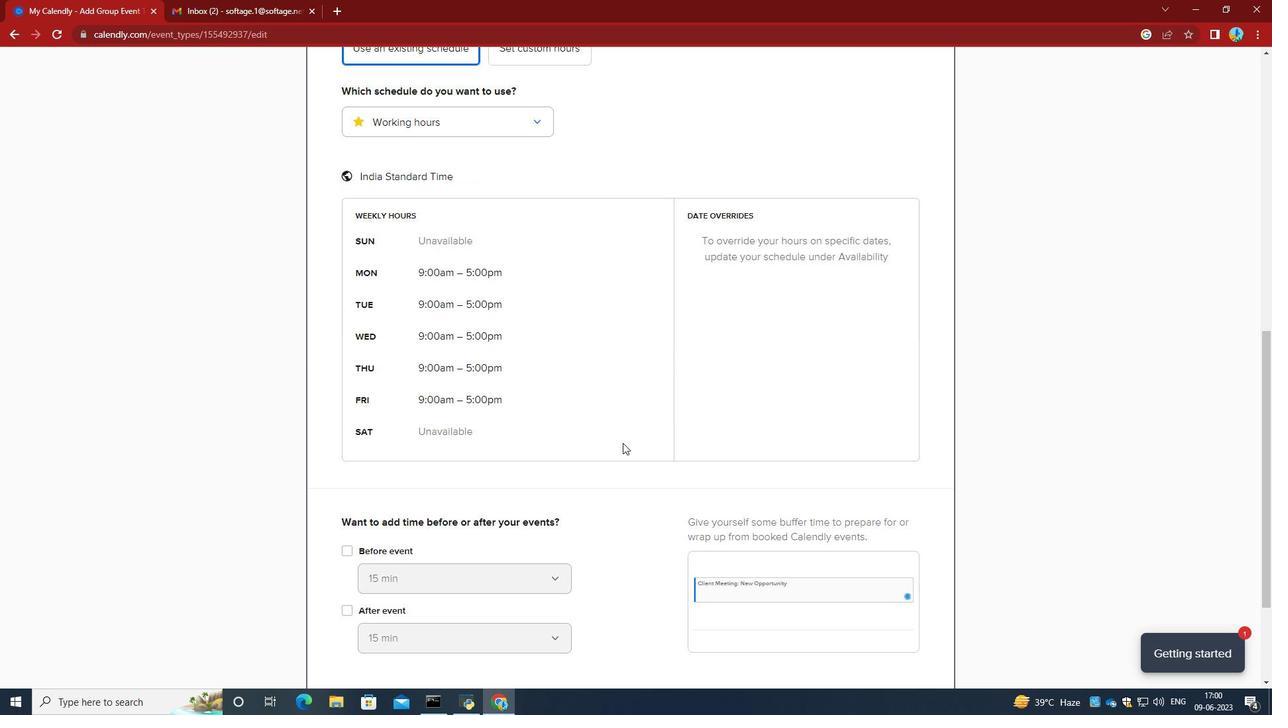
Action: Mouse scrolled (626, 442) with delta (0, 0)
Screenshot: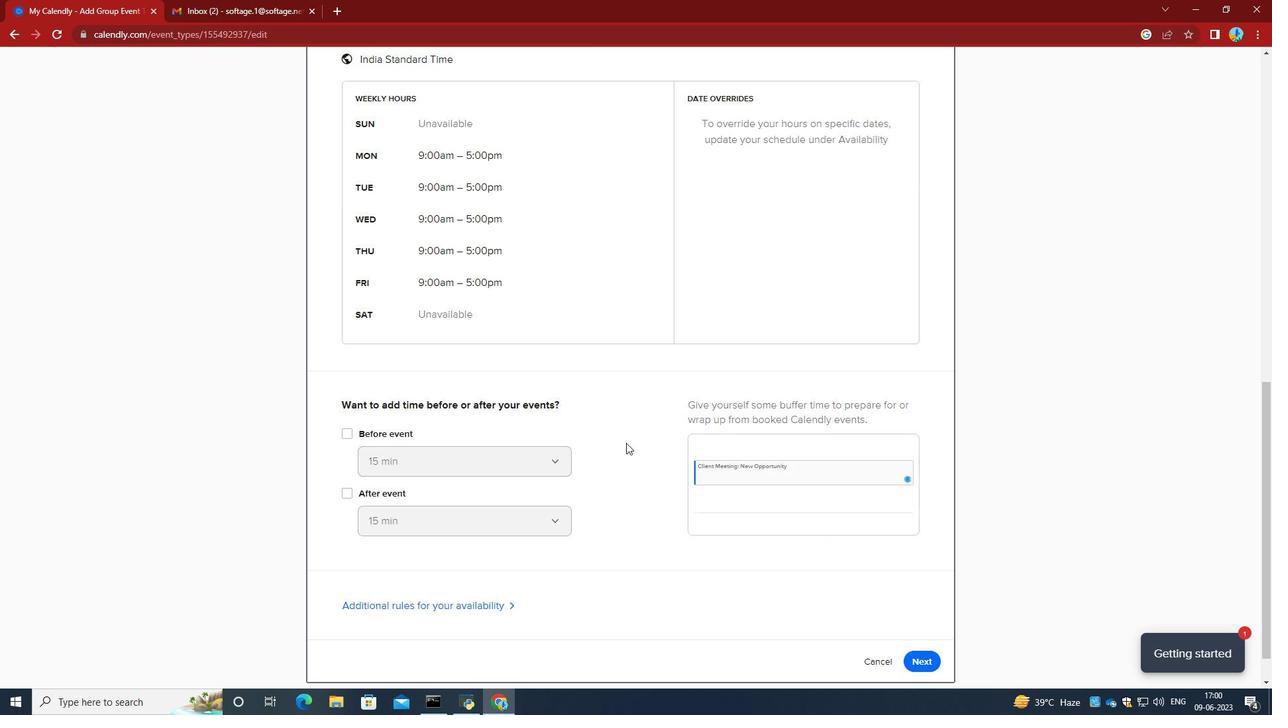 
Action: Mouse moved to (918, 620)
Screenshot: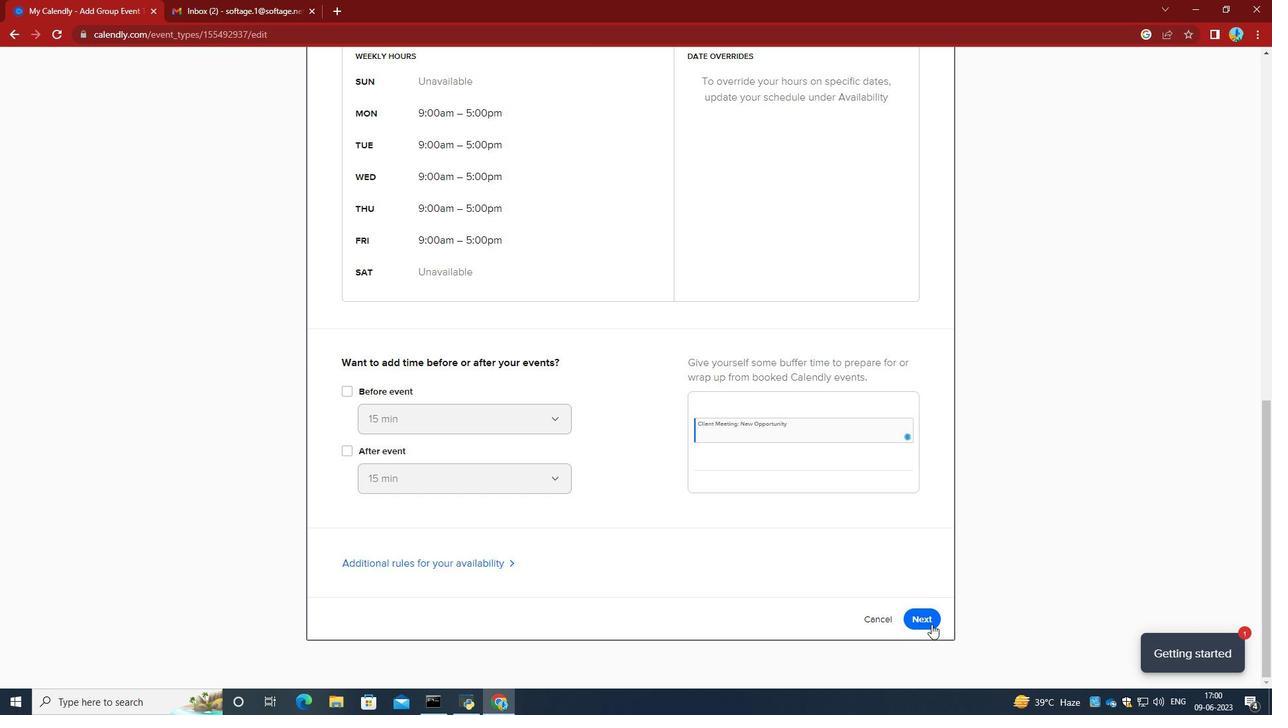 
Action: Mouse pressed left at (918, 620)
Screenshot: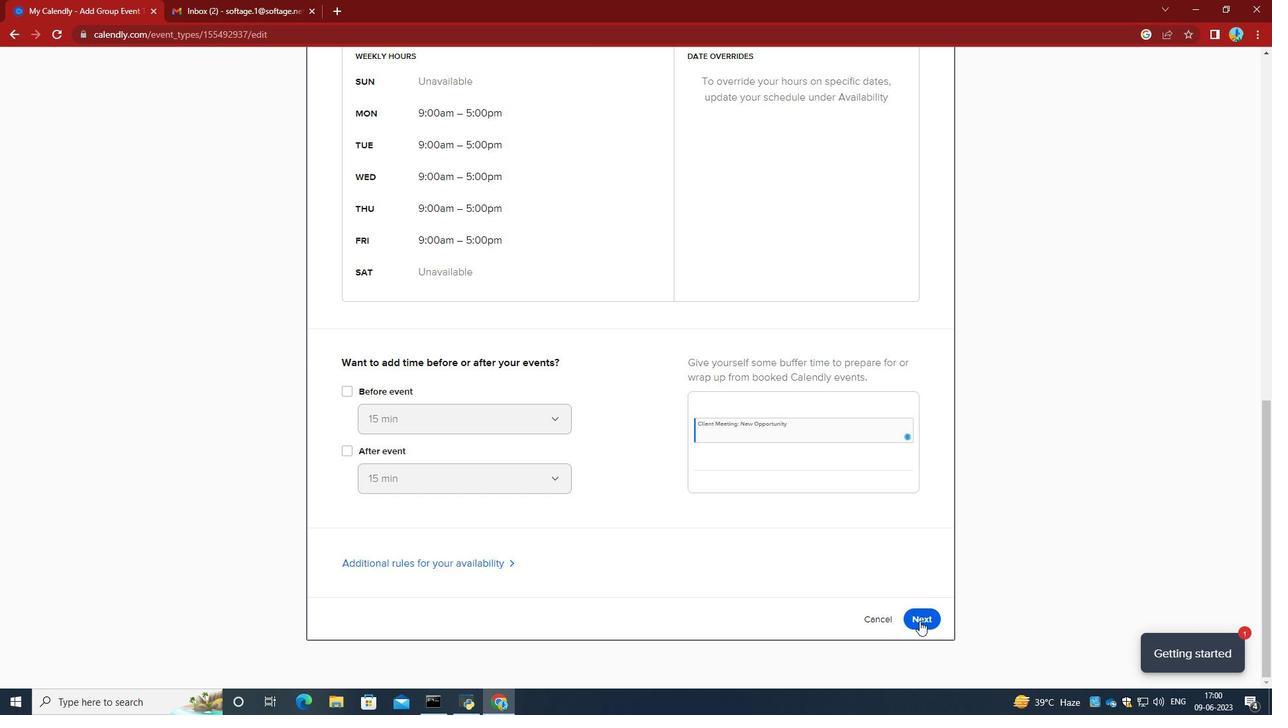 
Action: Mouse moved to (806, 424)
Screenshot: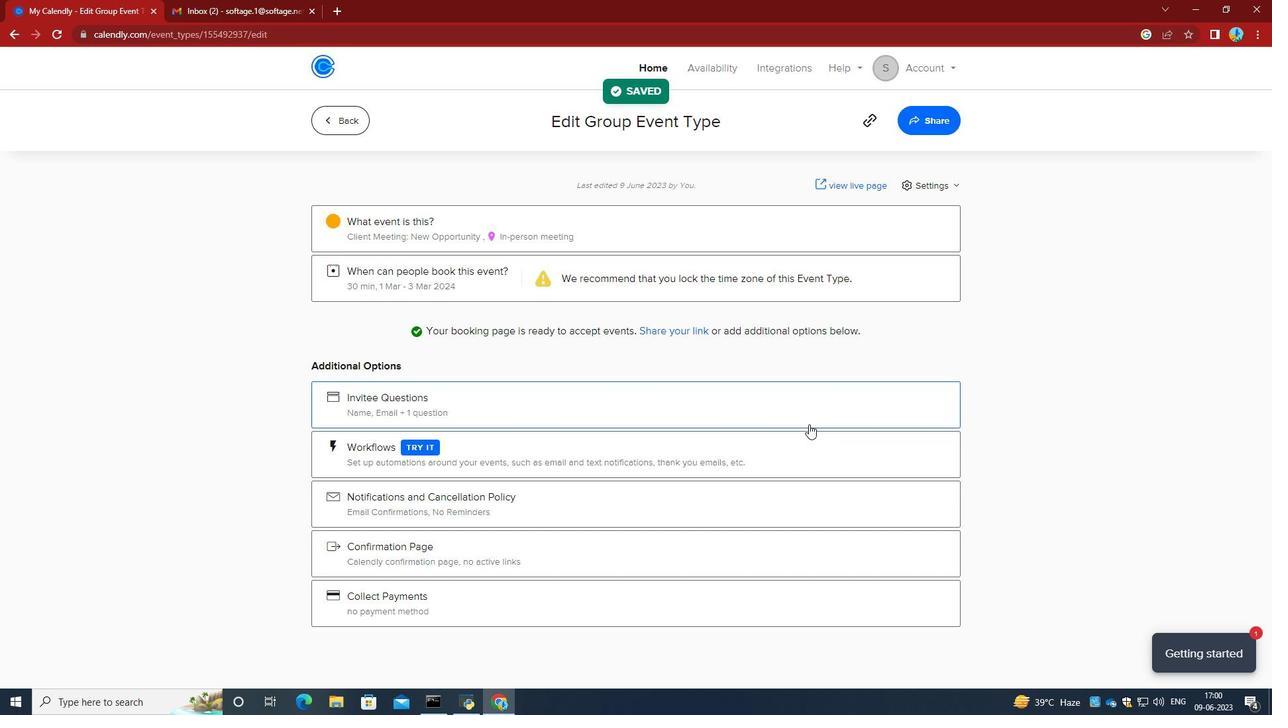 
Action: Mouse scrolled (806, 423) with delta (0, 0)
Screenshot: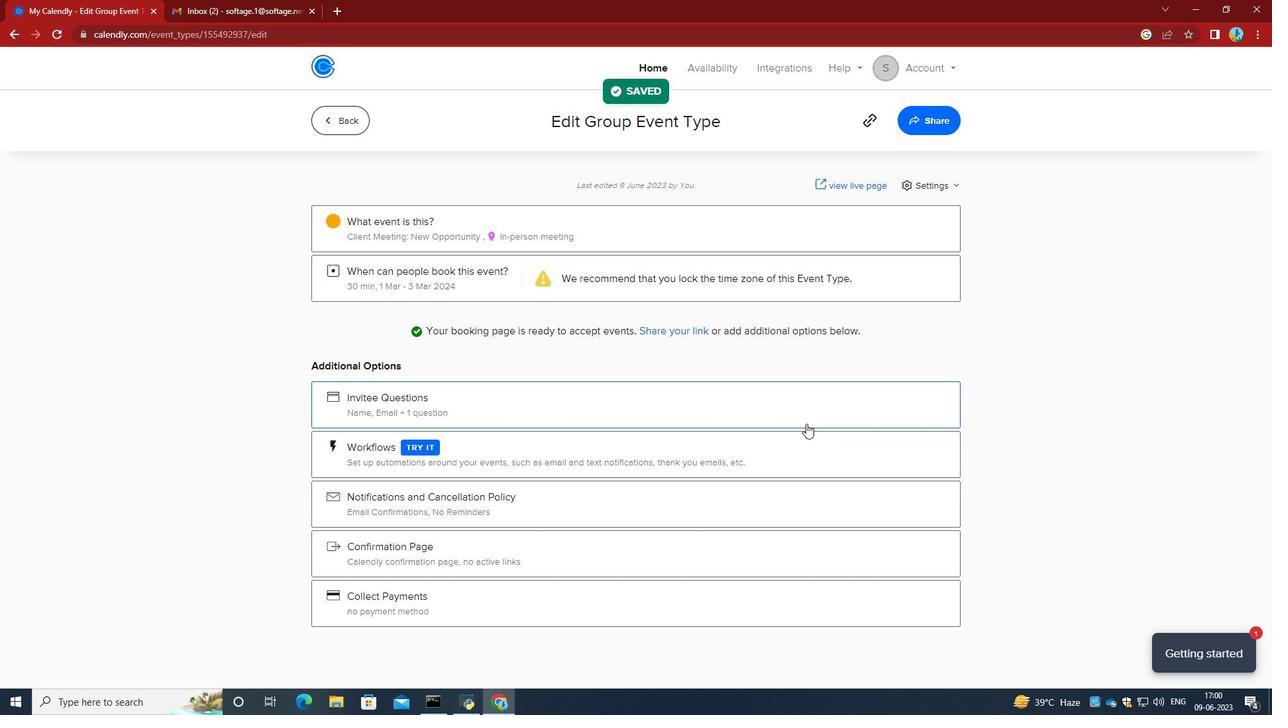 
Action: Mouse moved to (930, 115)
Screenshot: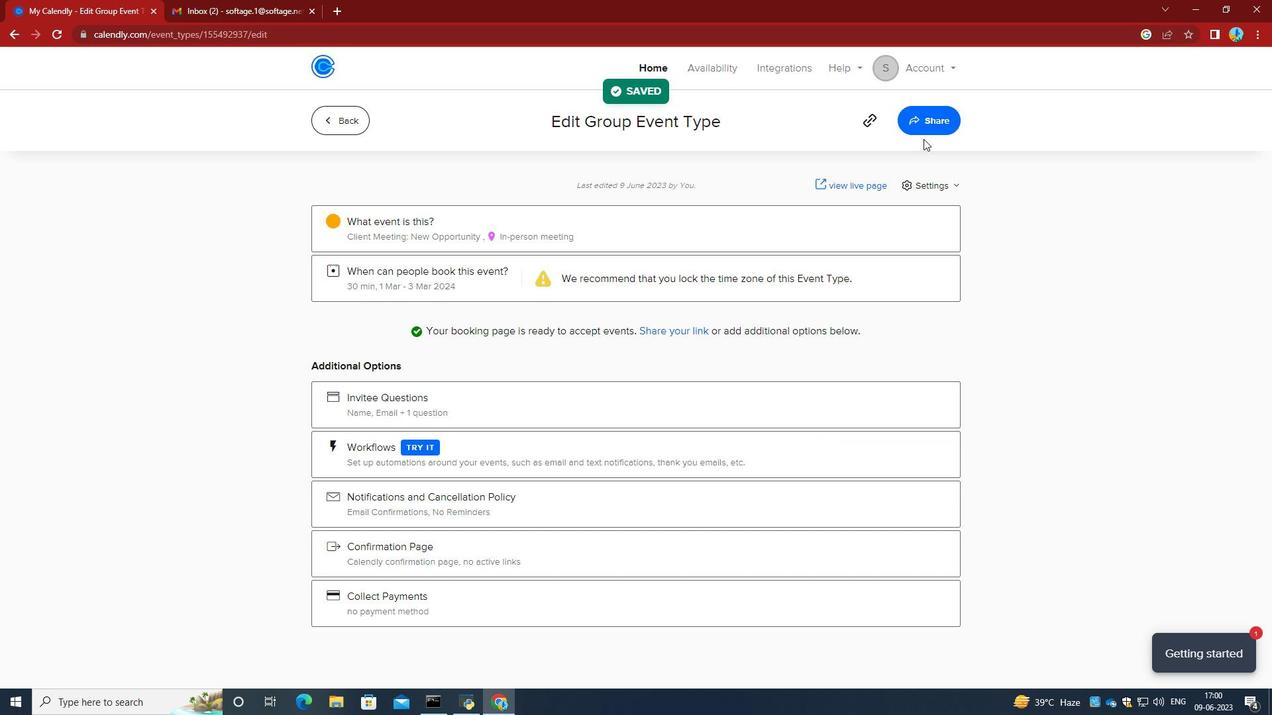 
Action: Mouse pressed left at (930, 115)
Screenshot: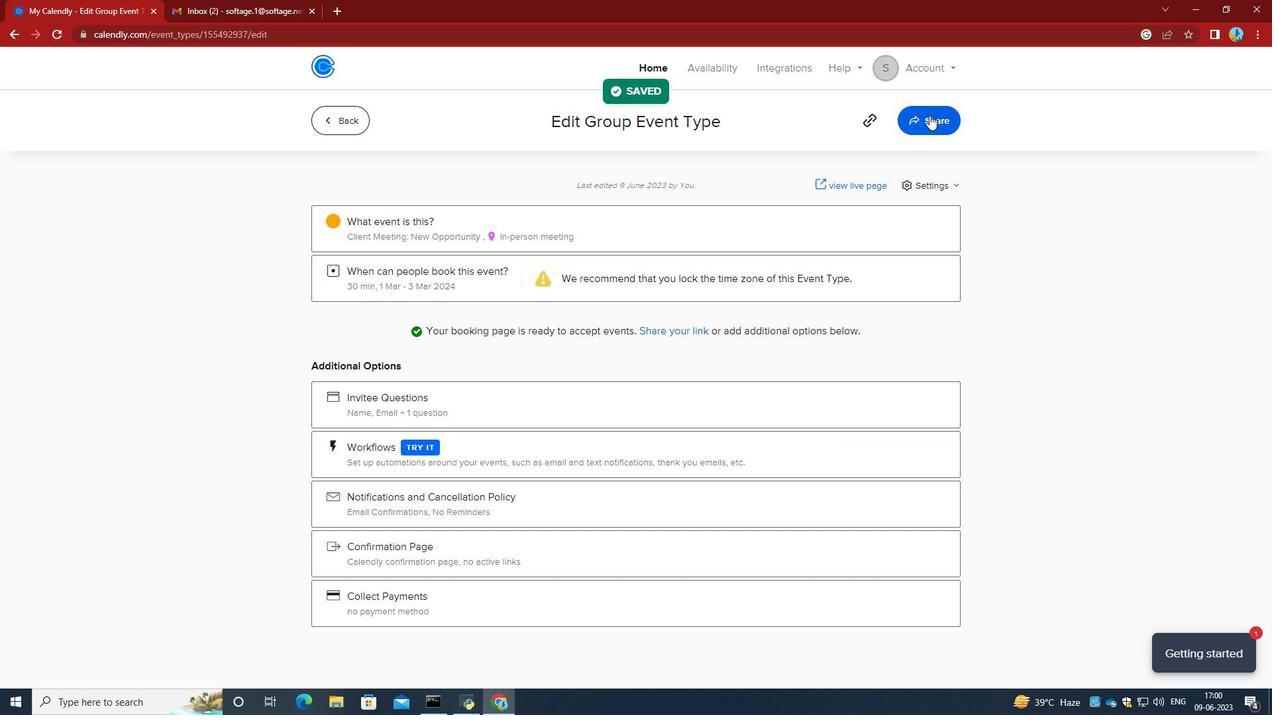 
Action: Mouse moved to (768, 242)
Screenshot: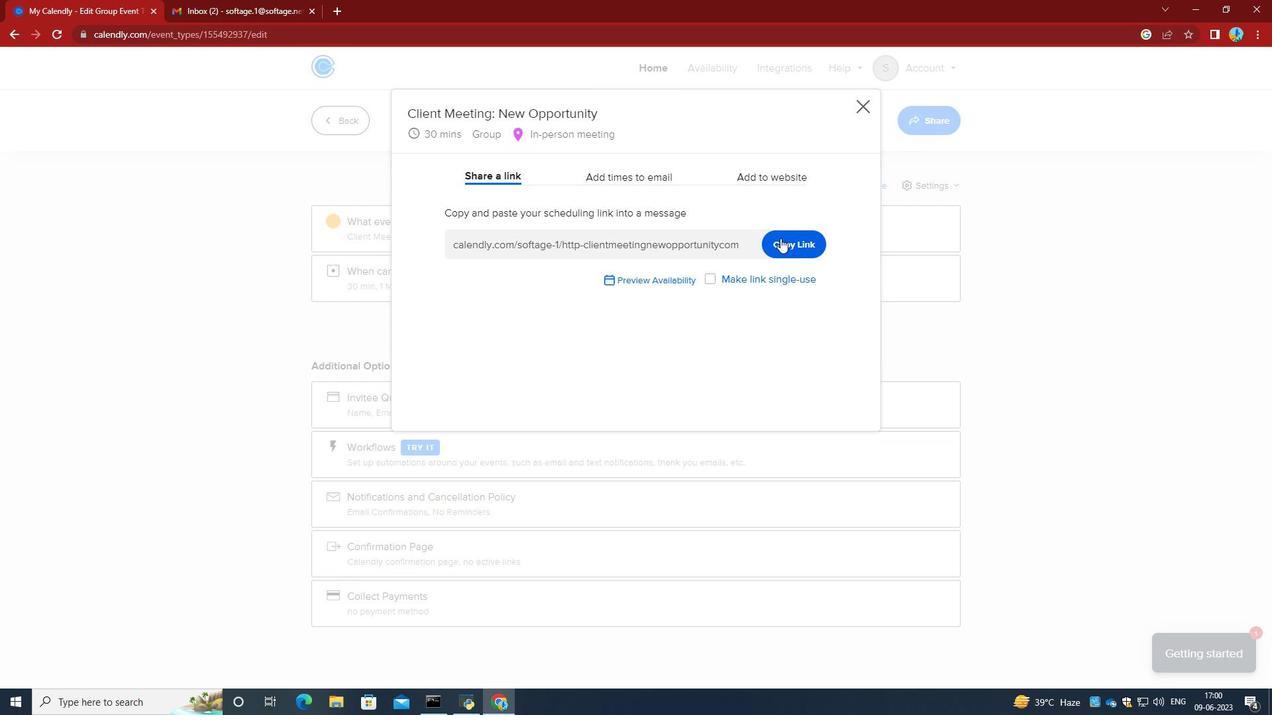 
Action: Mouse pressed left at (768, 242)
Screenshot: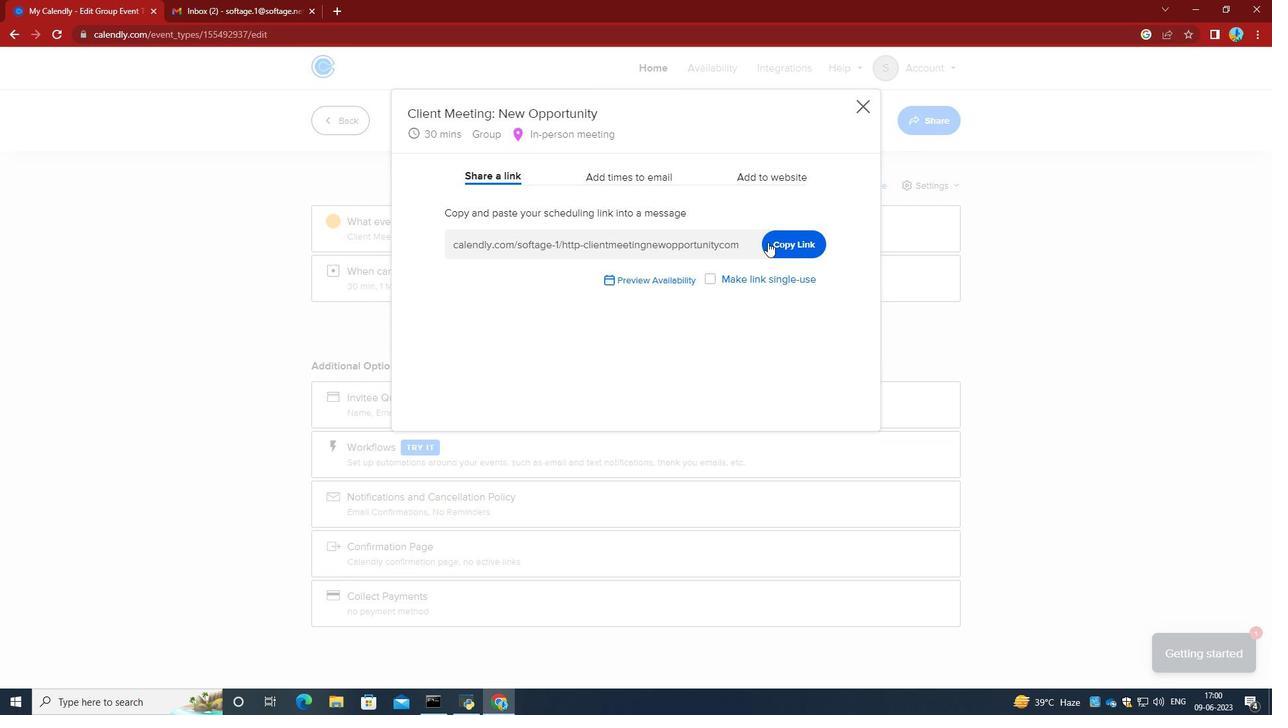 
Action: Mouse moved to (240, 0)
Screenshot: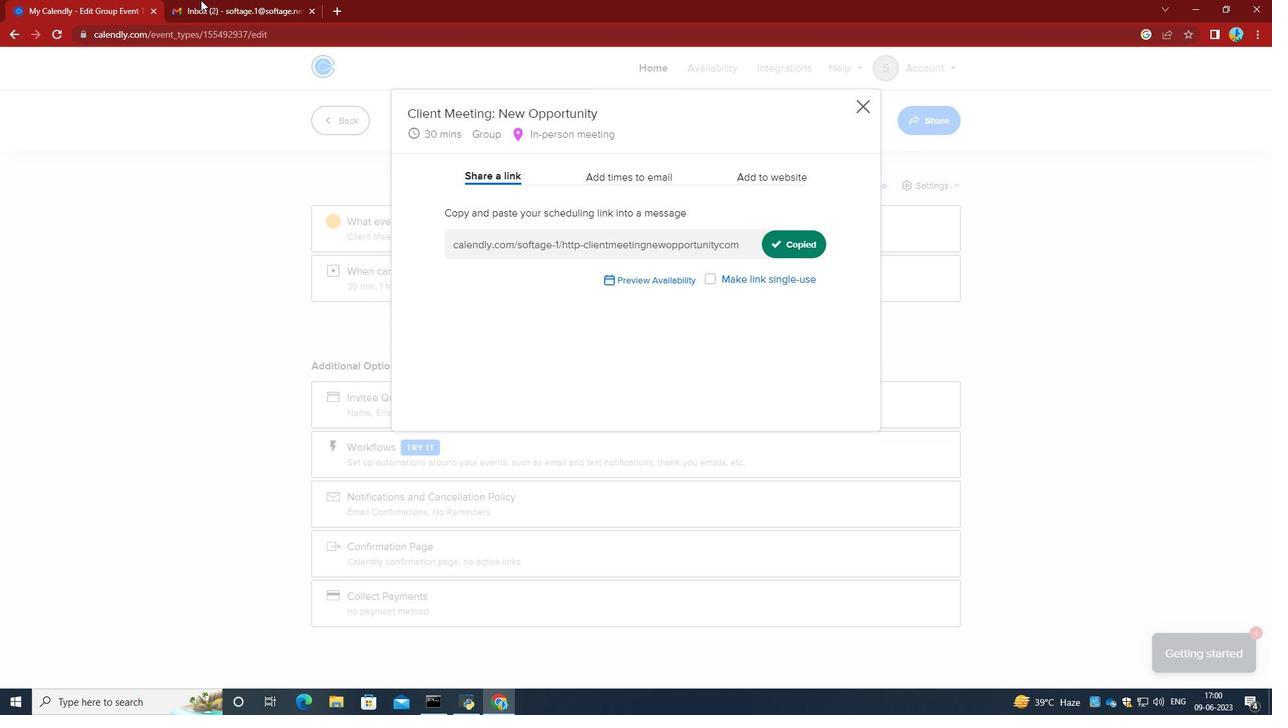 
Action: Mouse pressed left at (240, 0)
Screenshot: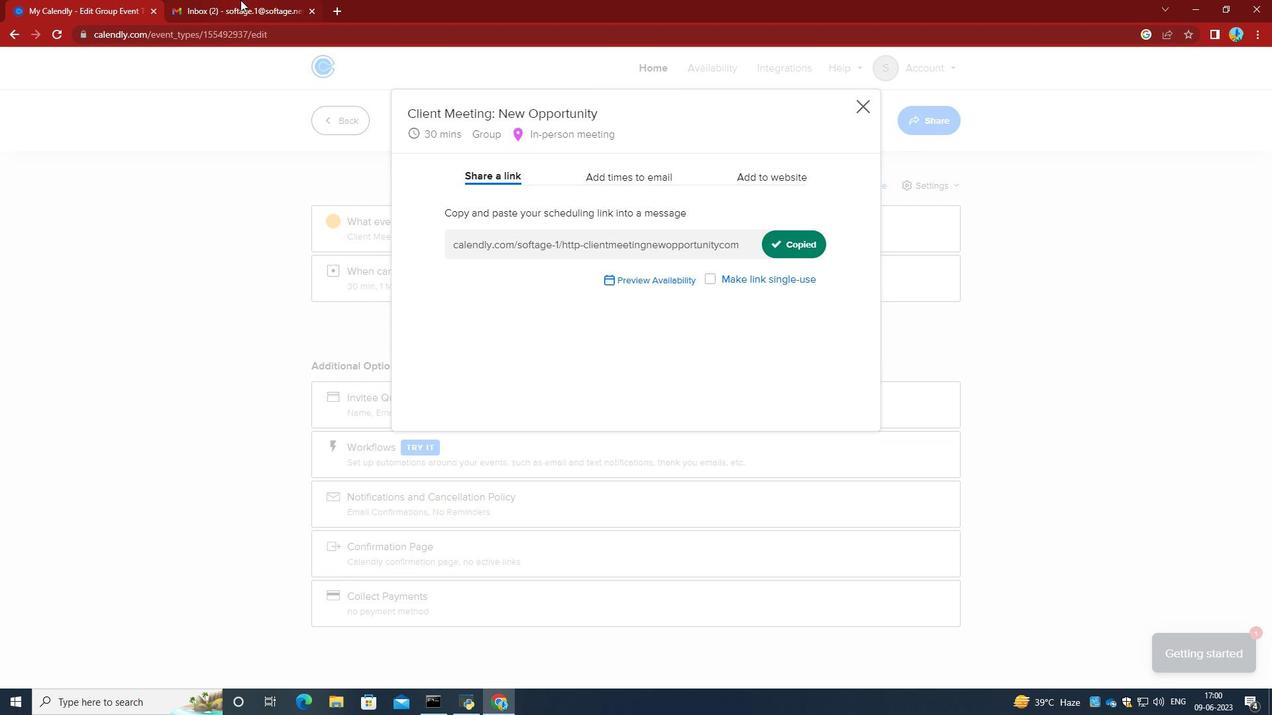 
Action: Mouse moved to (90, 100)
Screenshot: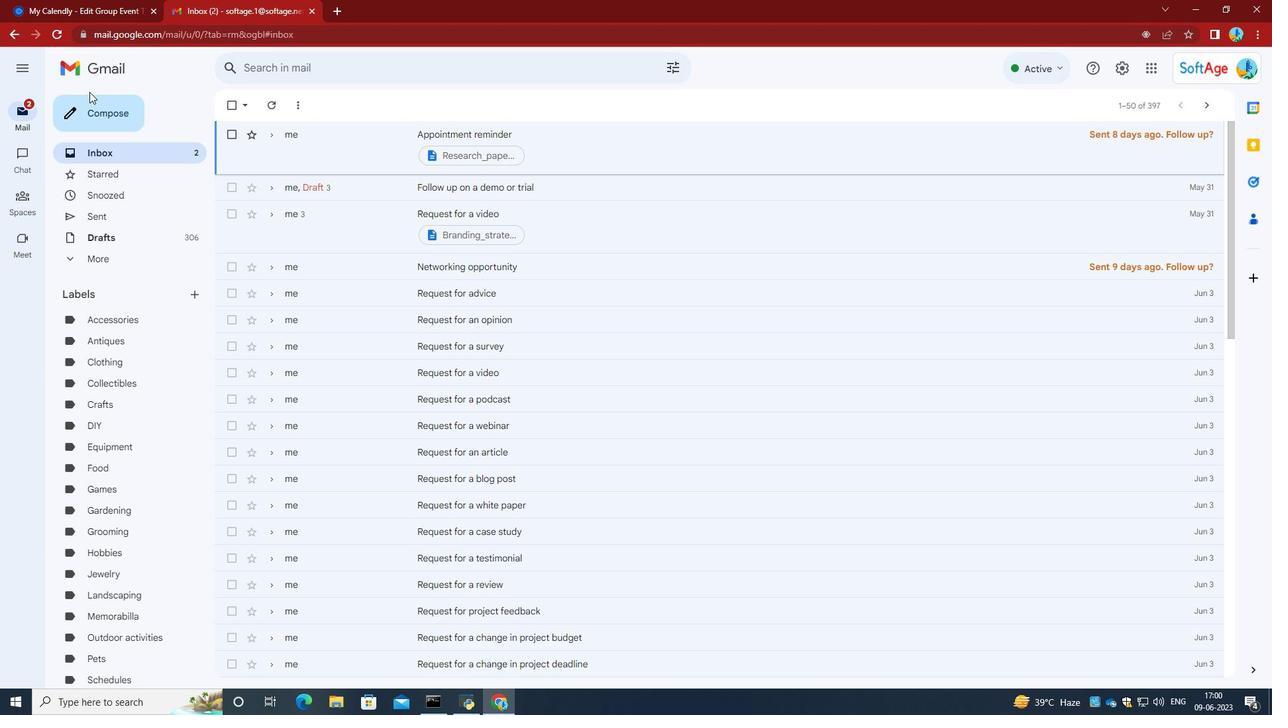 
Action: Mouse pressed left at (90, 100)
Screenshot: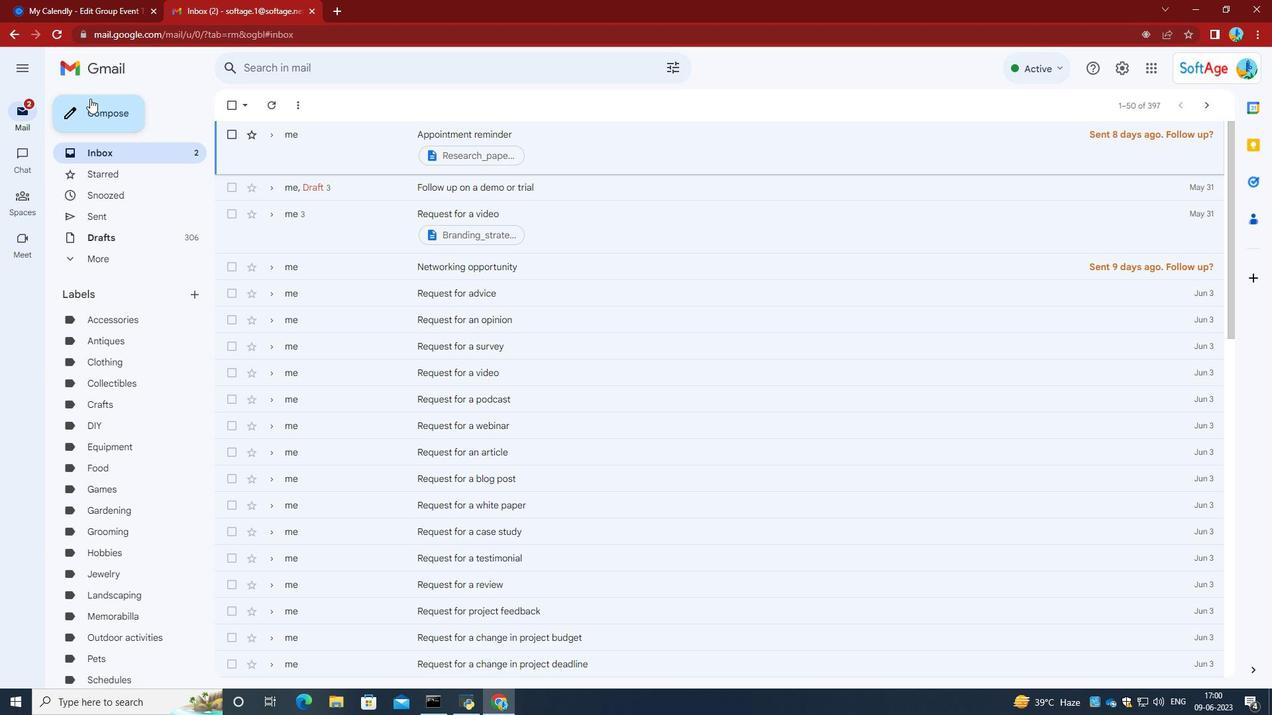 
Action: Mouse moved to (967, 473)
Screenshot: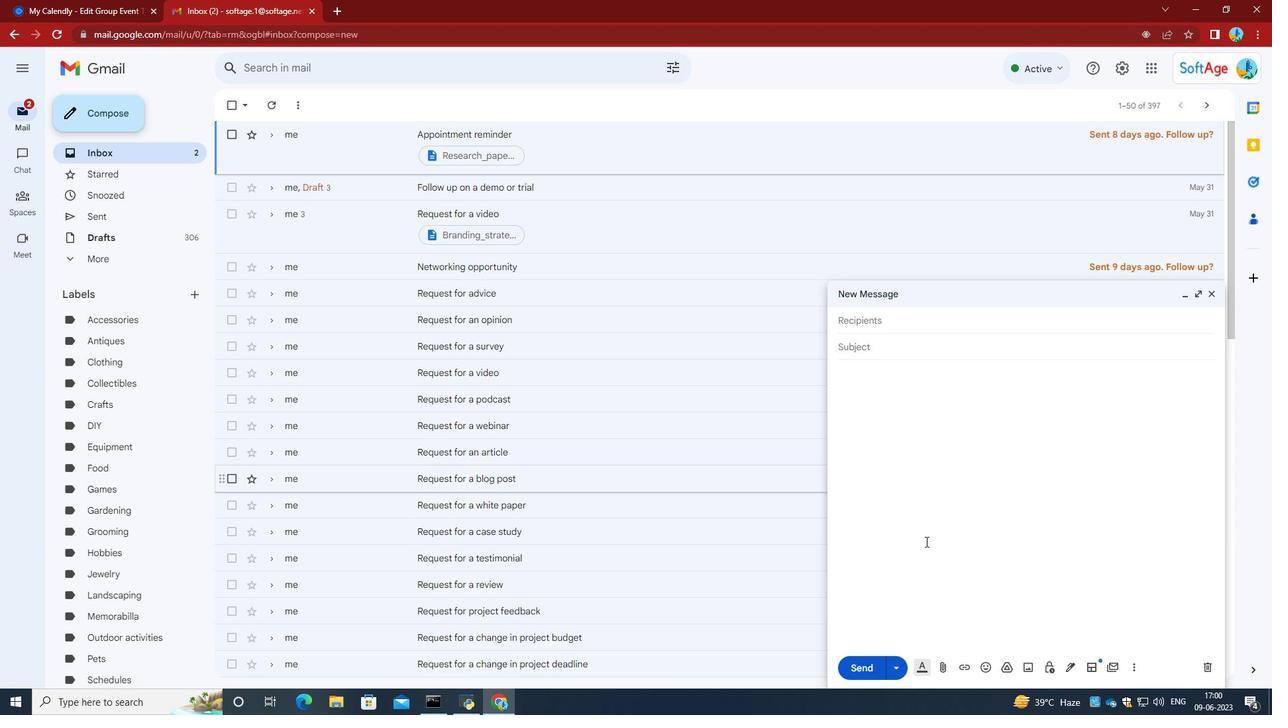 
Action: Mouse pressed left at (967, 473)
Screenshot: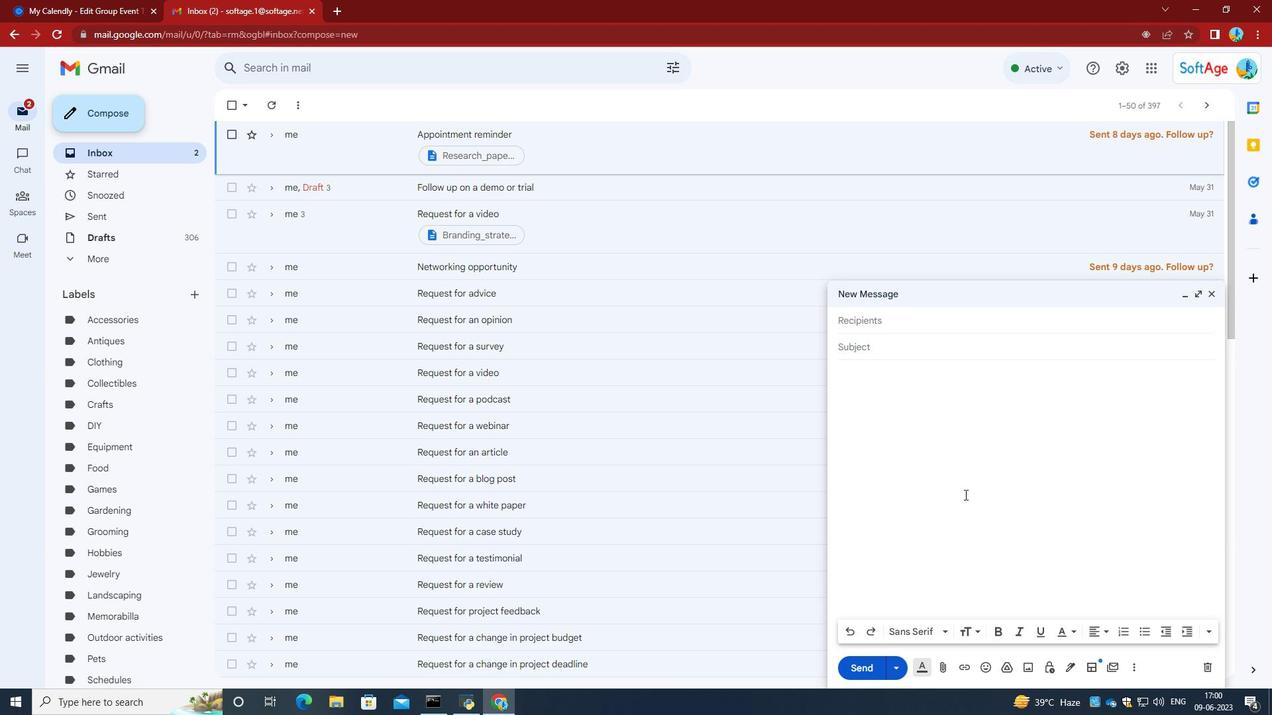 
Action: Key pressed ctrl+V
Screenshot: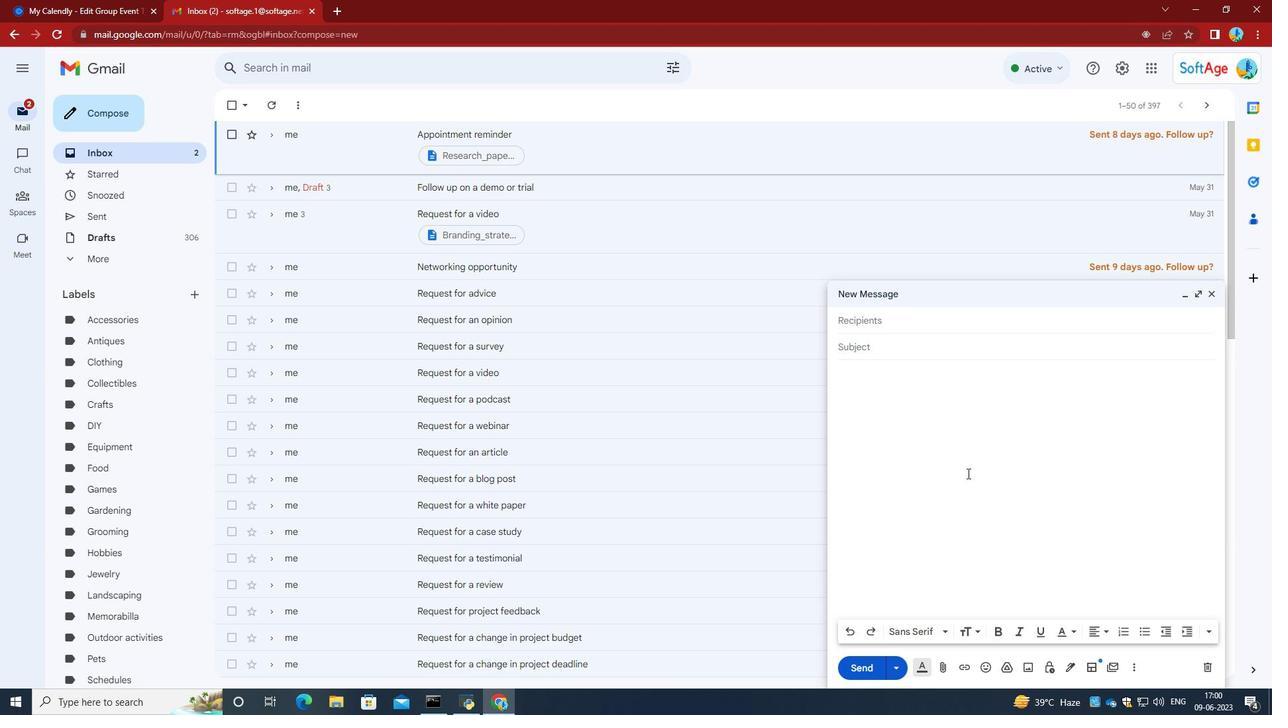 
Action: Mouse moved to (920, 324)
Screenshot: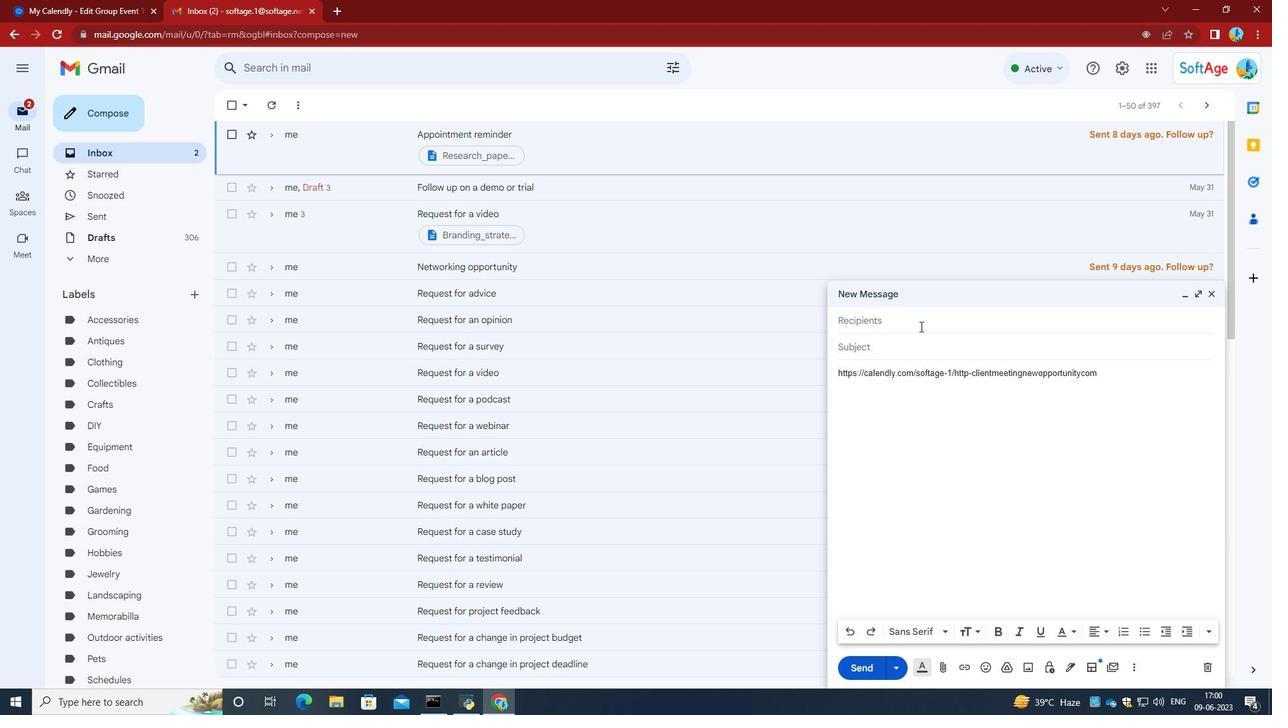 
Action: Mouse pressed left at (920, 324)
Screenshot: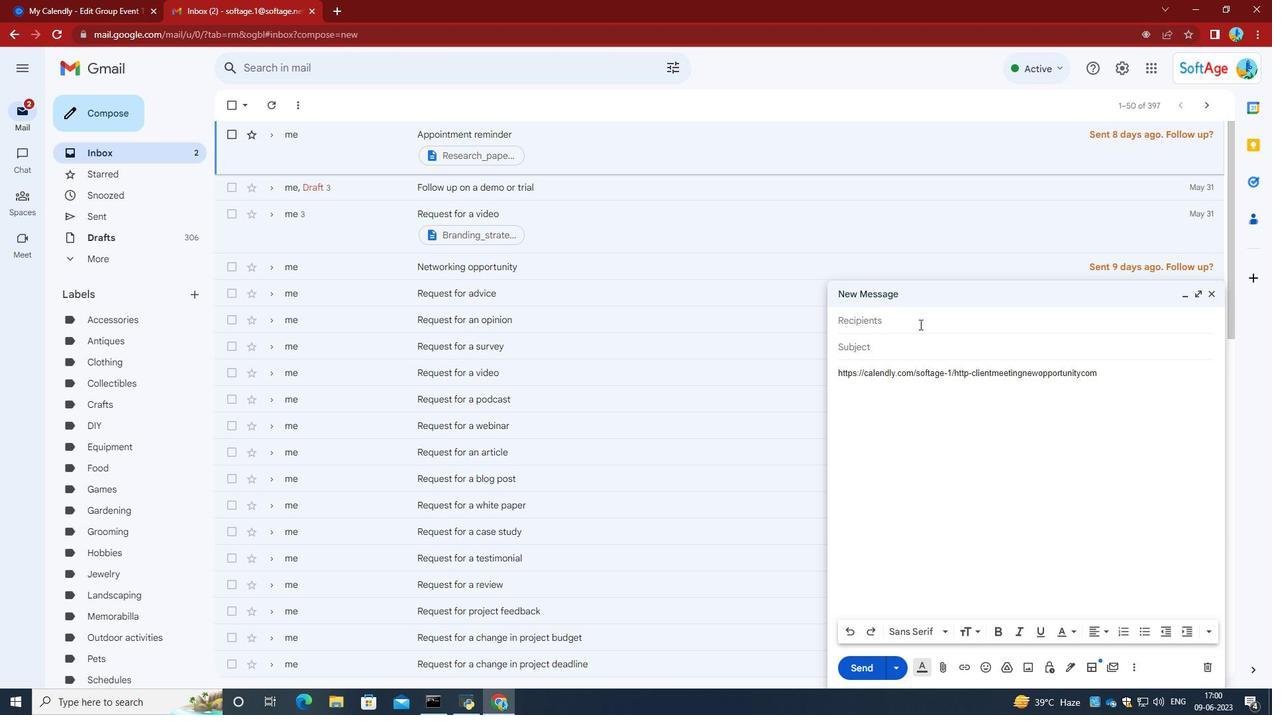 
Action: Key pressed softage.2<Key.shift>@softage.net<Key.enter>softage.3<Key.shift>@softage.net<Key.enter>
Screenshot: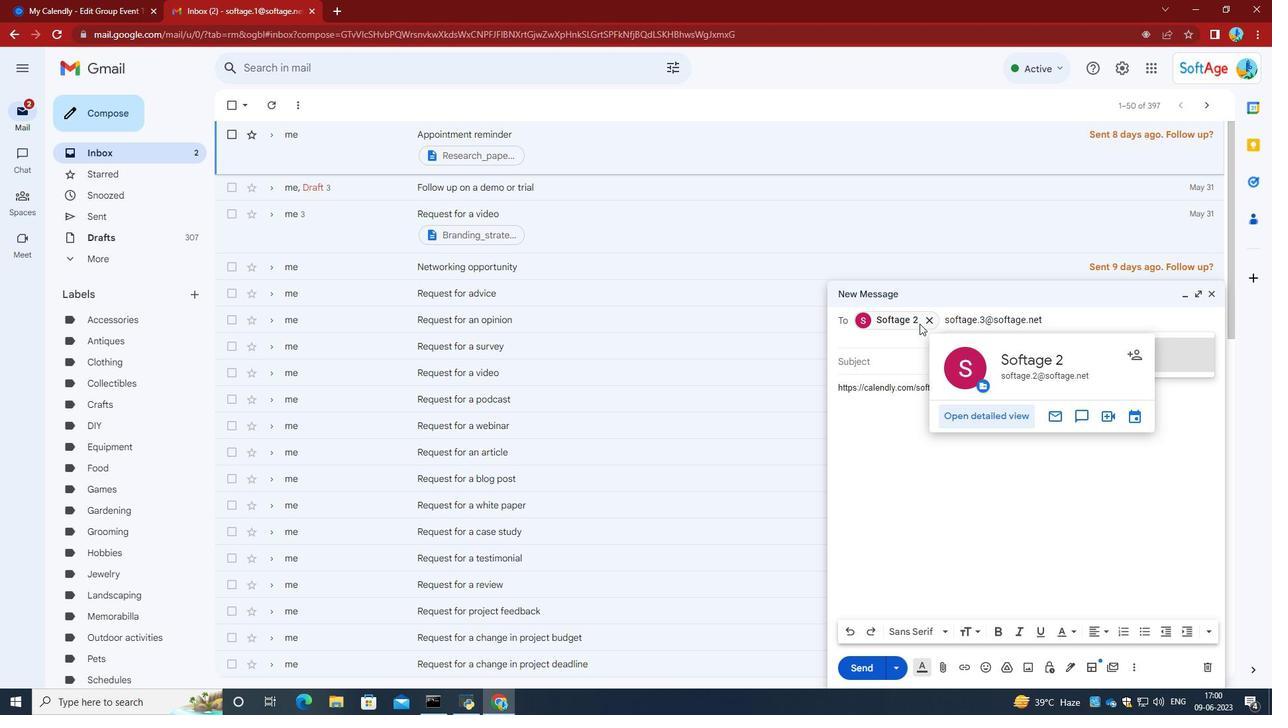 
Action: Mouse moved to (875, 520)
Screenshot: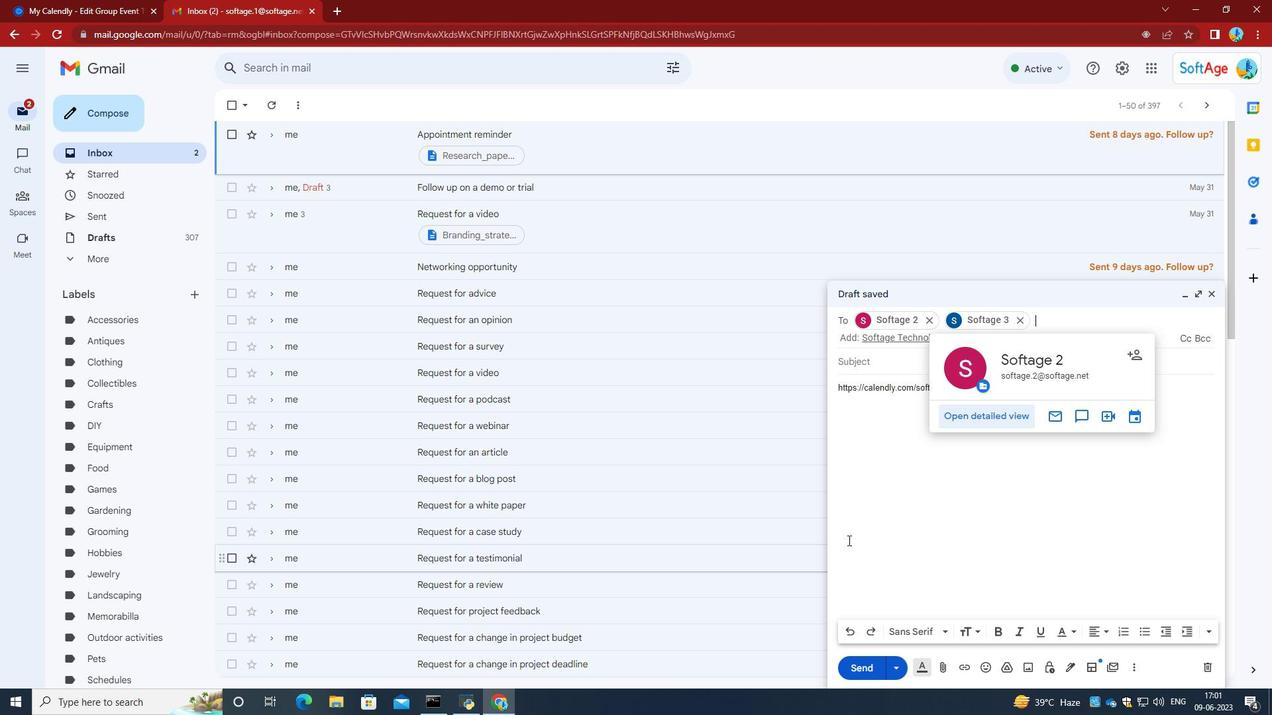 
Action: Mouse pressed left at (875, 520)
Screenshot: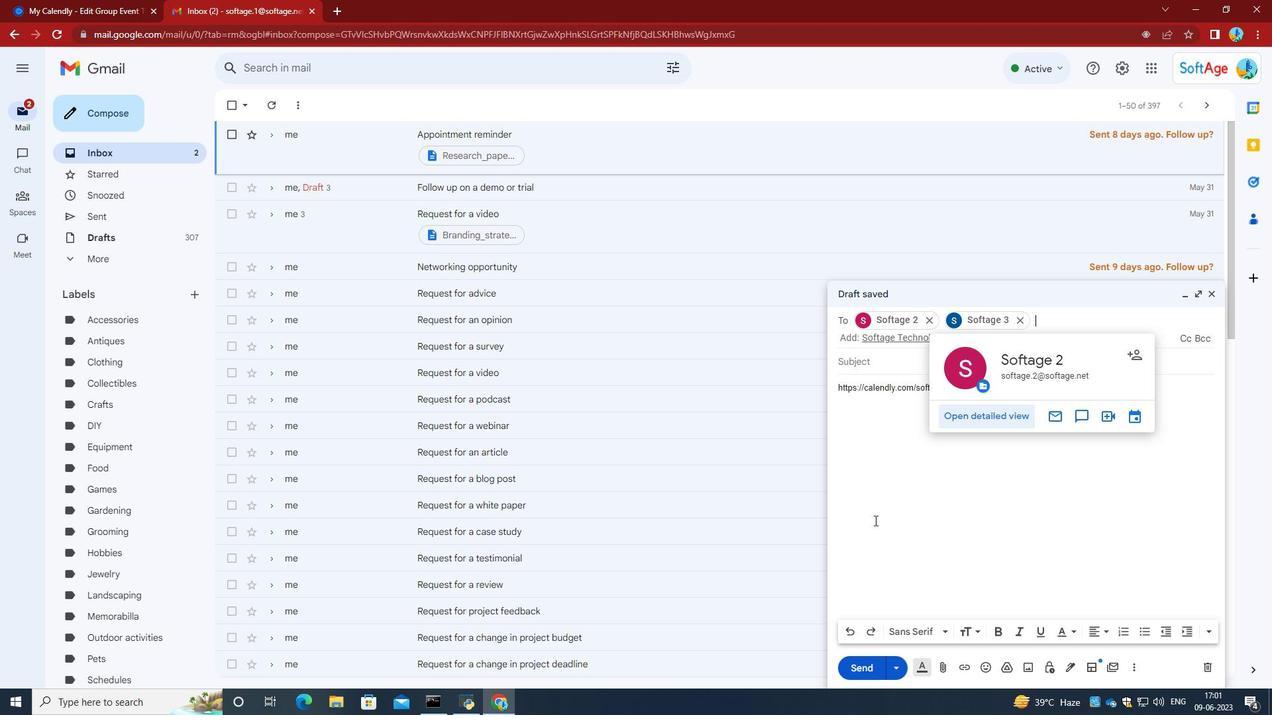 
Action: Mouse moved to (877, 670)
Screenshot: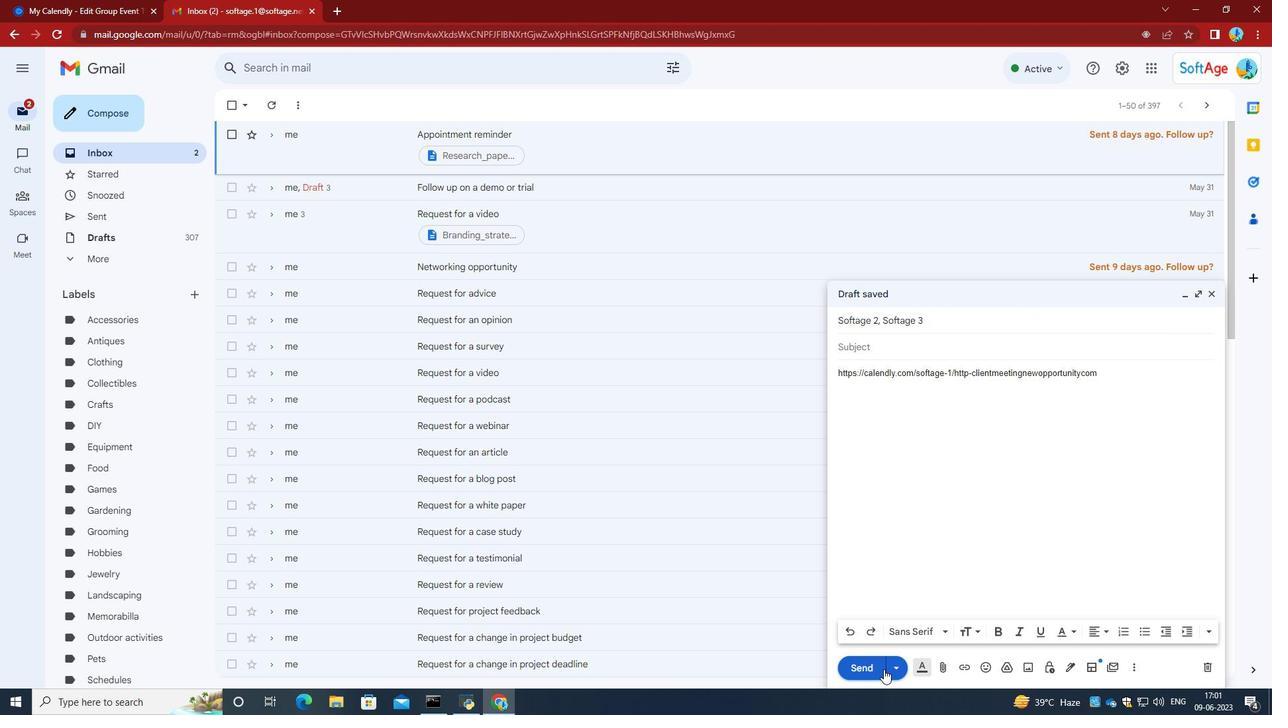
Action: Mouse pressed left at (877, 670)
Screenshot: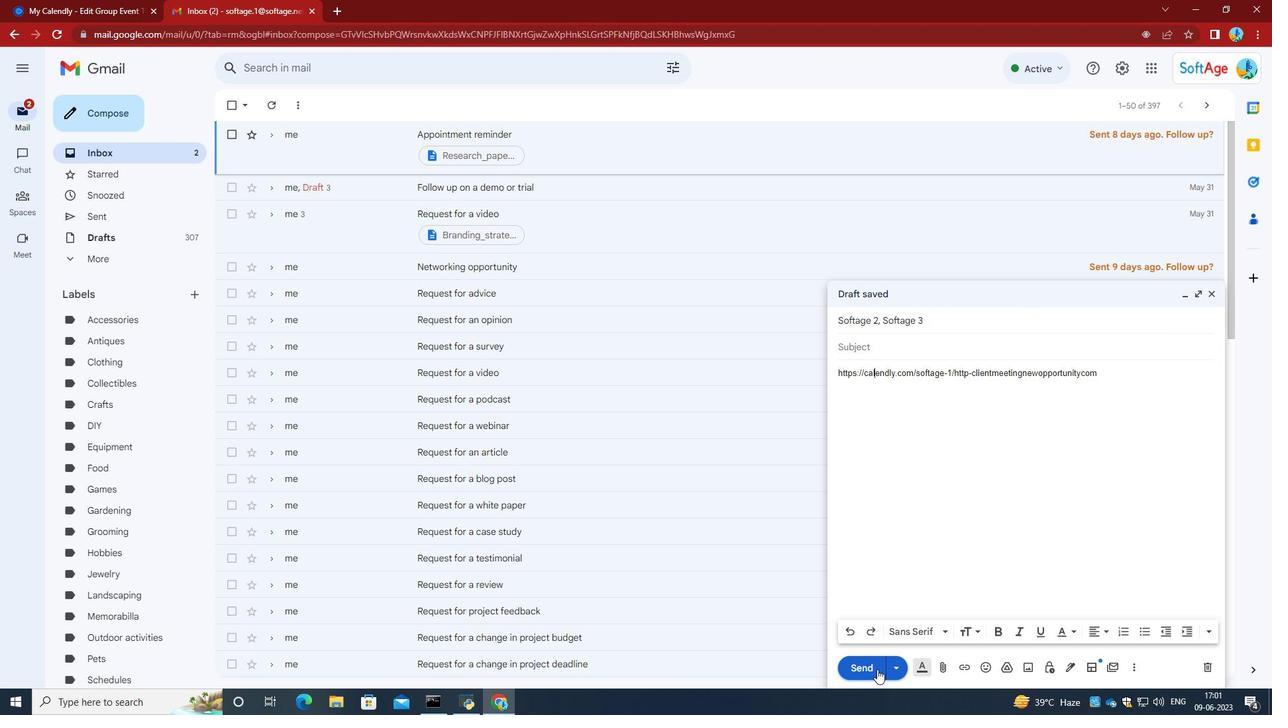 
